 Task: Find connections with filter location Thornbury with filter topic #ContentMarketingwith filter profile language English with filter current company Cyient with filter school Sri Balaji University,Pune with filter industry Wind Electric Power Generation with filter service category Administrative with filter keywords title Mail Carrier
Action: Mouse moved to (513, 96)
Screenshot: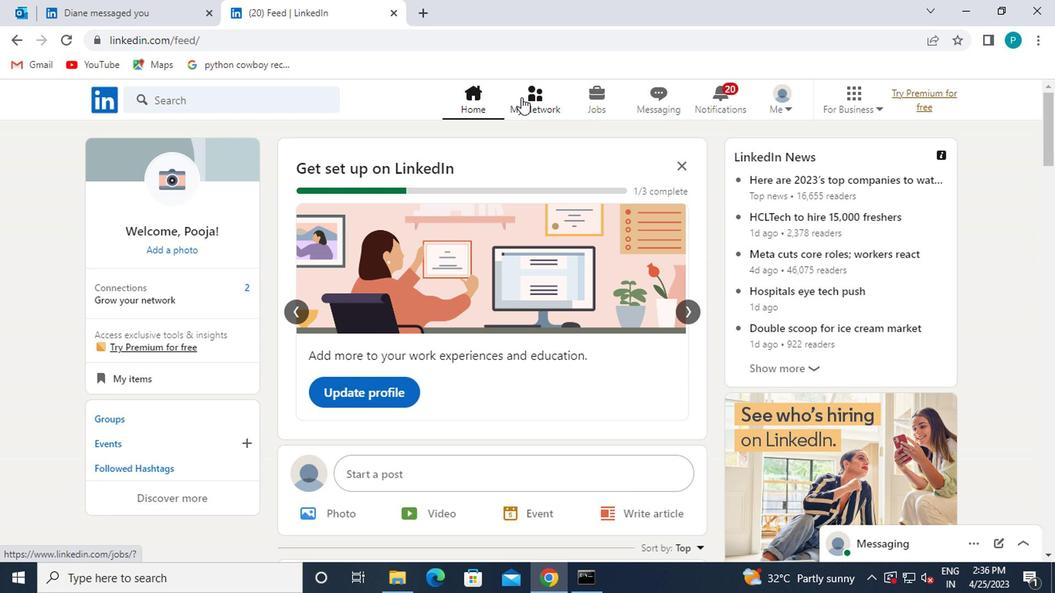 
Action: Mouse pressed left at (513, 96)
Screenshot: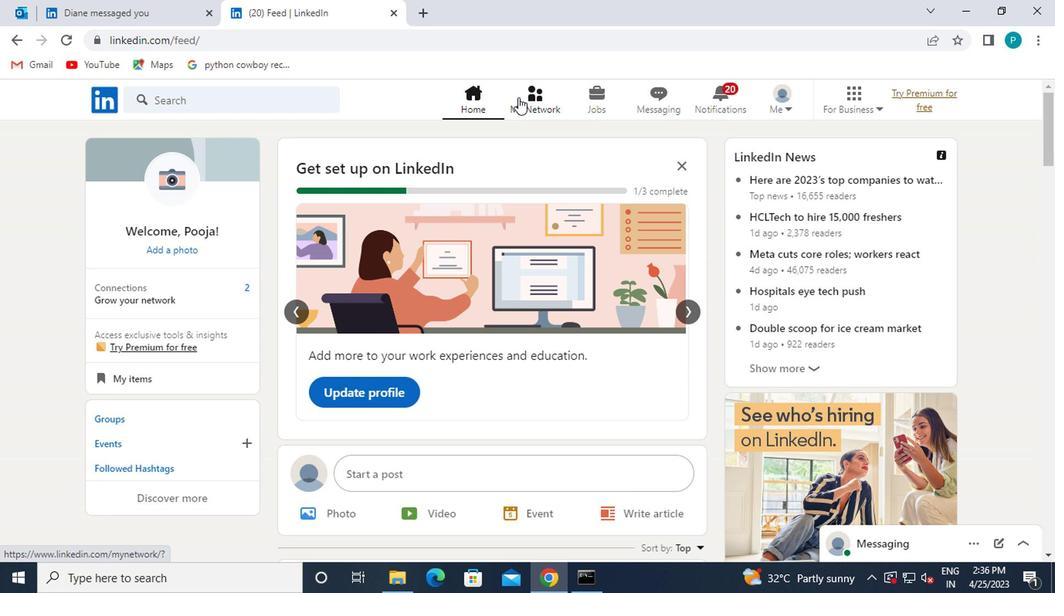 
Action: Mouse moved to (525, 96)
Screenshot: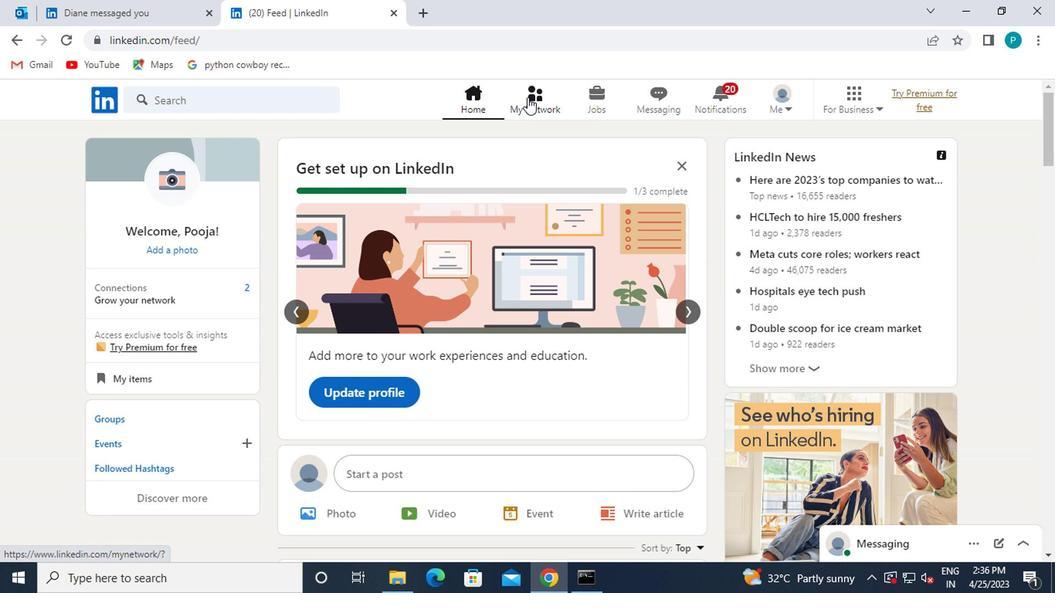 
Action: Mouse pressed left at (525, 96)
Screenshot: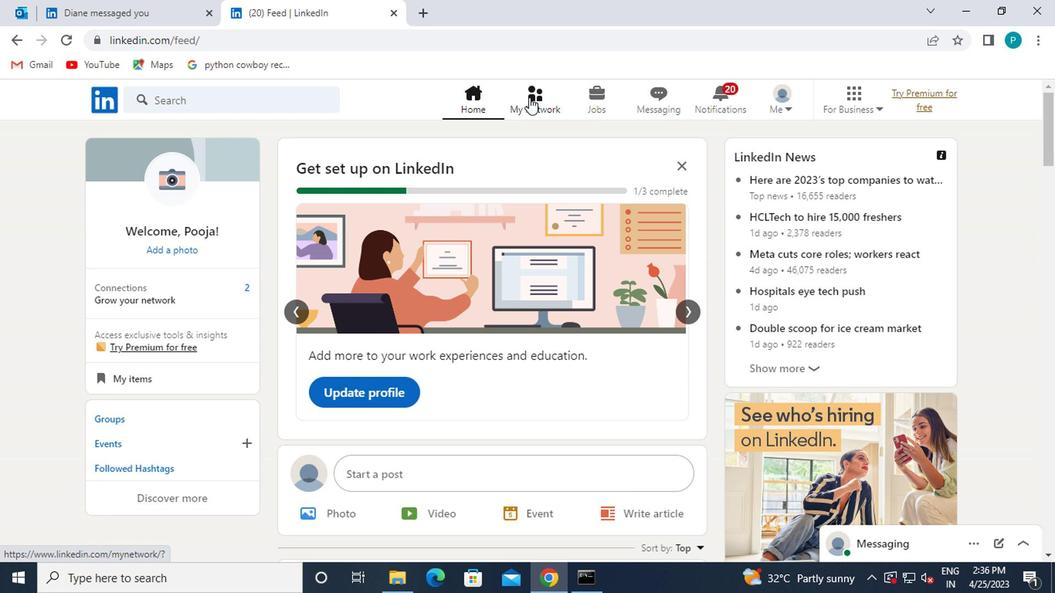 
Action: Mouse moved to (219, 176)
Screenshot: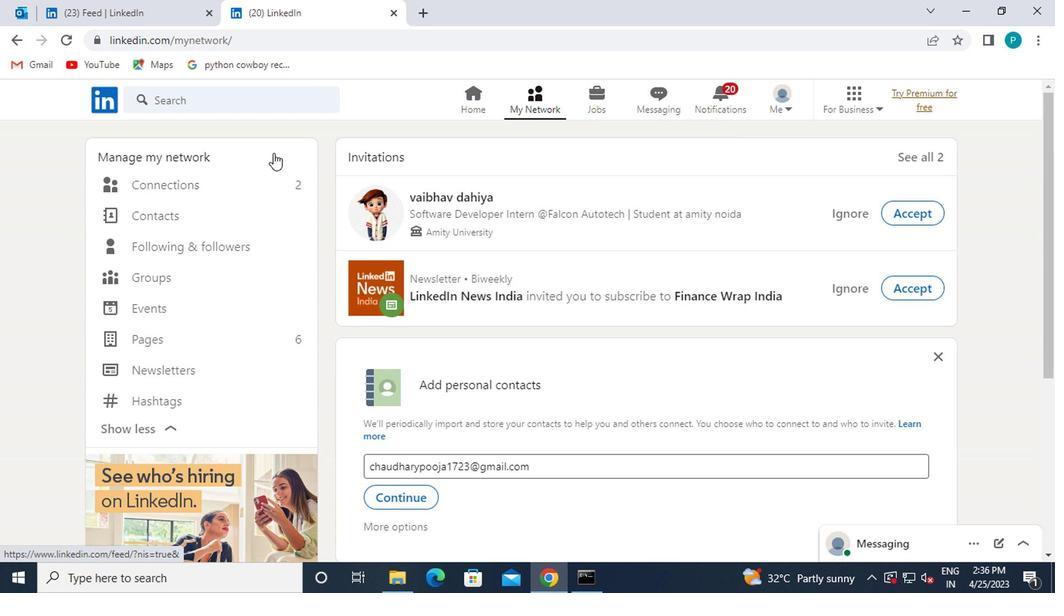 
Action: Mouse pressed left at (219, 176)
Screenshot: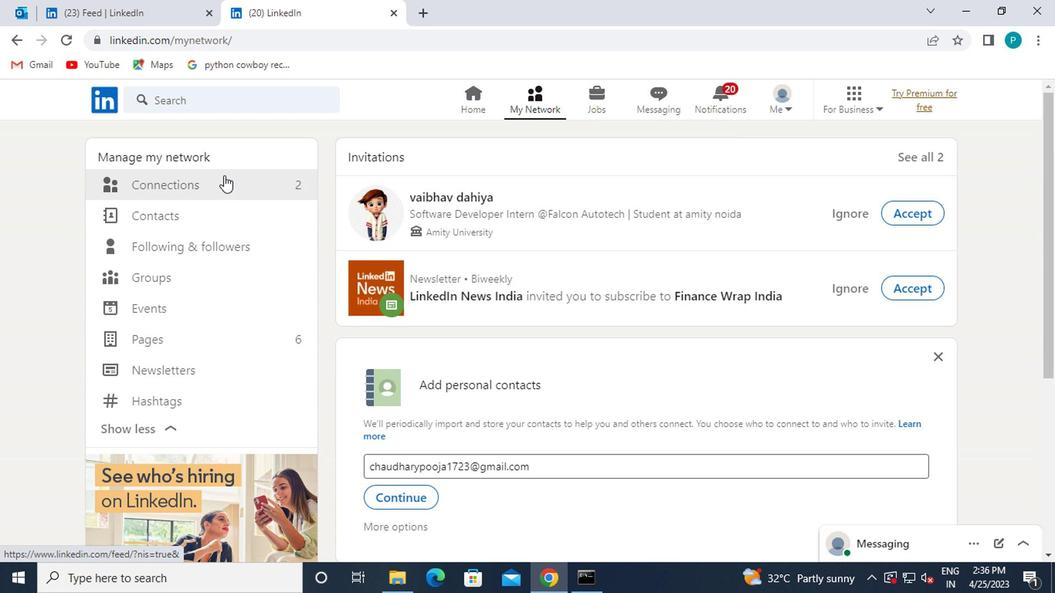 
Action: Mouse moved to (610, 186)
Screenshot: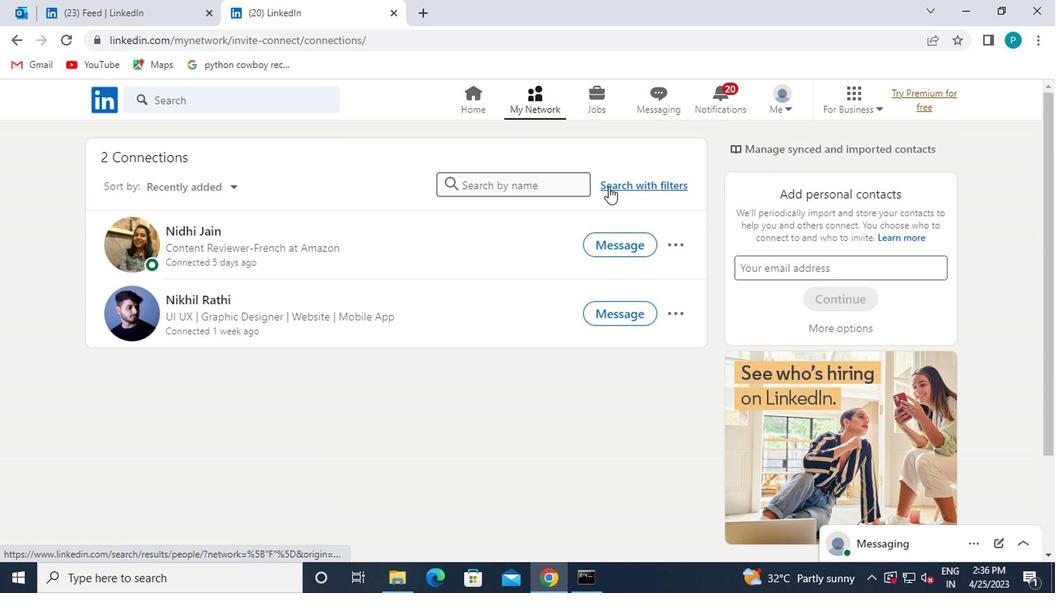 
Action: Mouse pressed left at (610, 186)
Screenshot: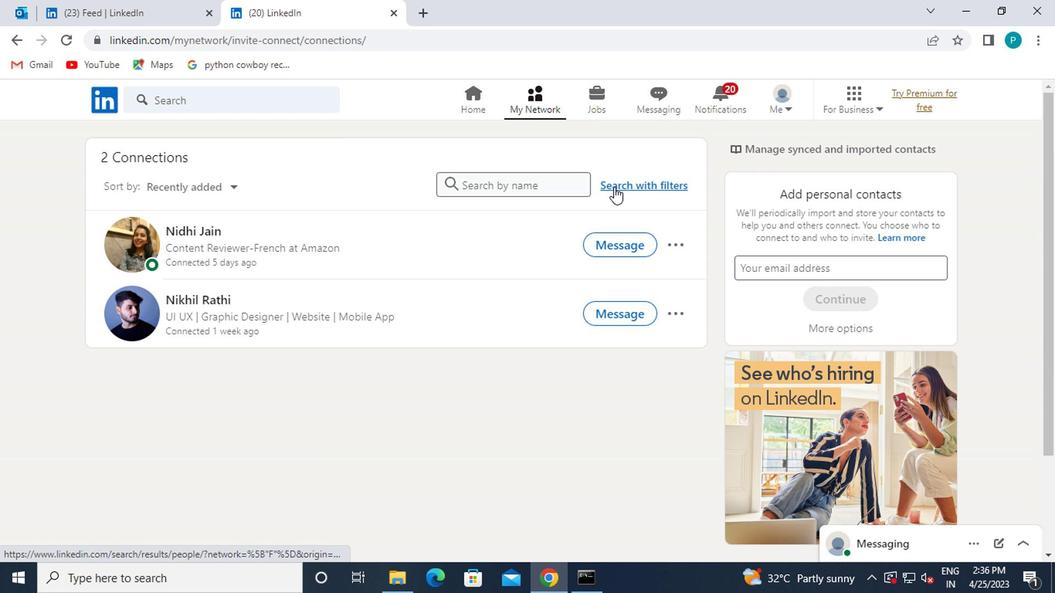 
Action: Mouse moved to (516, 144)
Screenshot: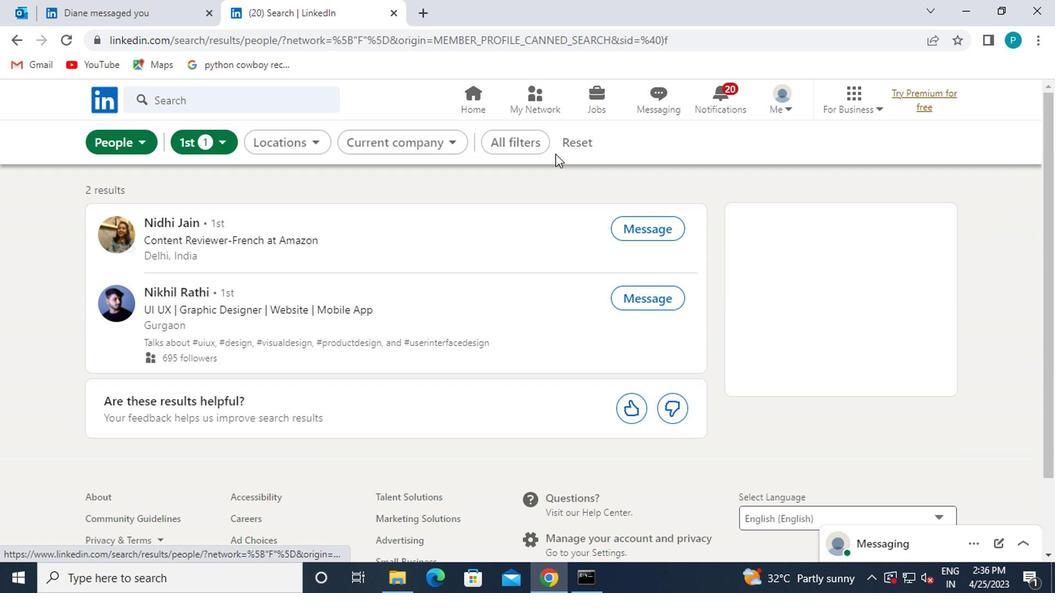 
Action: Mouse pressed left at (516, 144)
Screenshot: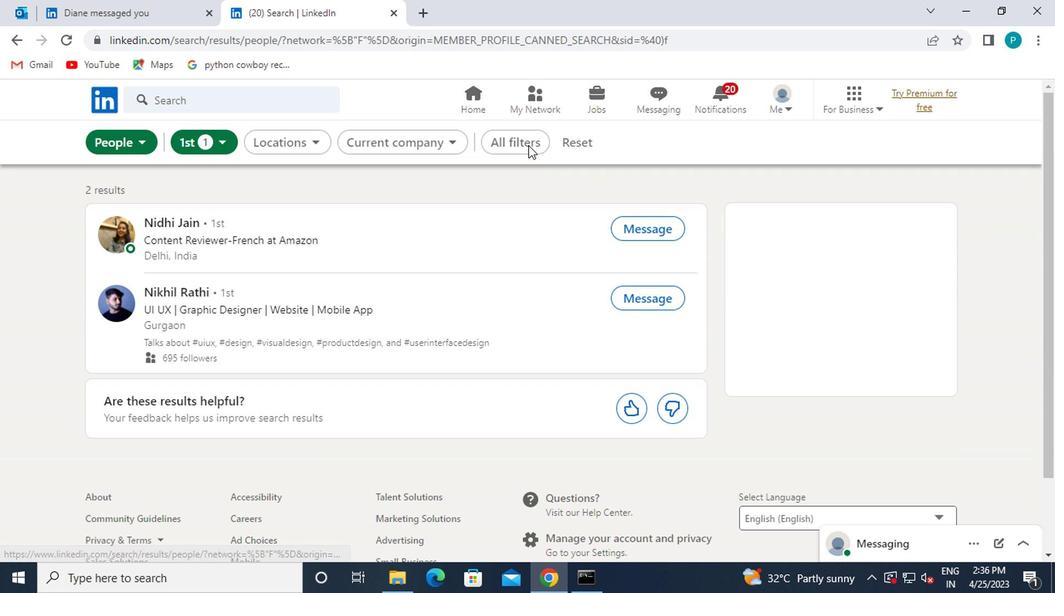 
Action: Mouse moved to (728, 407)
Screenshot: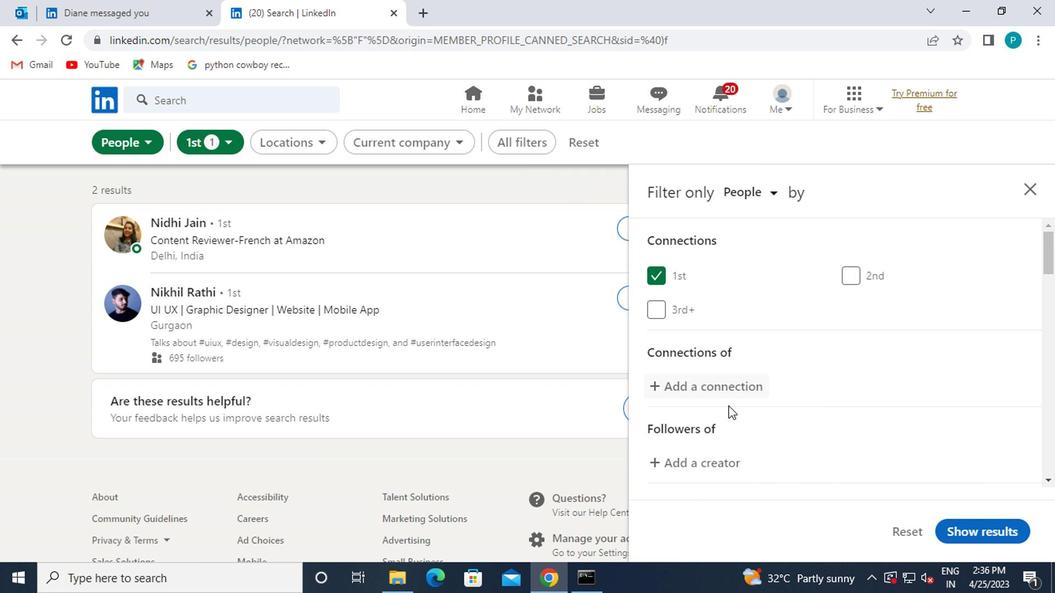 
Action: Mouse scrolled (728, 407) with delta (0, 0)
Screenshot: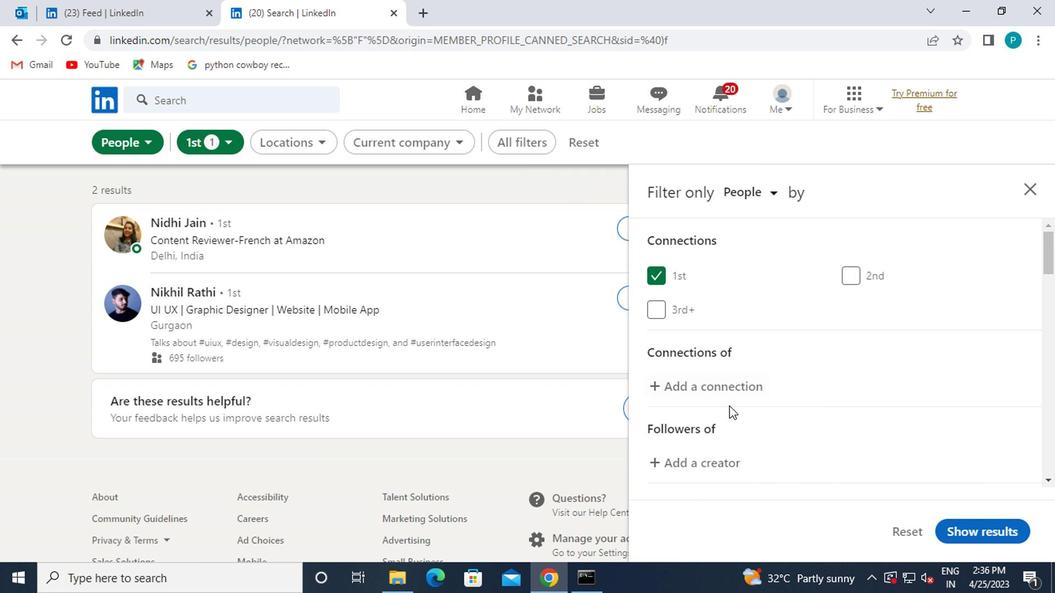 
Action: Mouse scrolled (728, 407) with delta (0, 0)
Screenshot: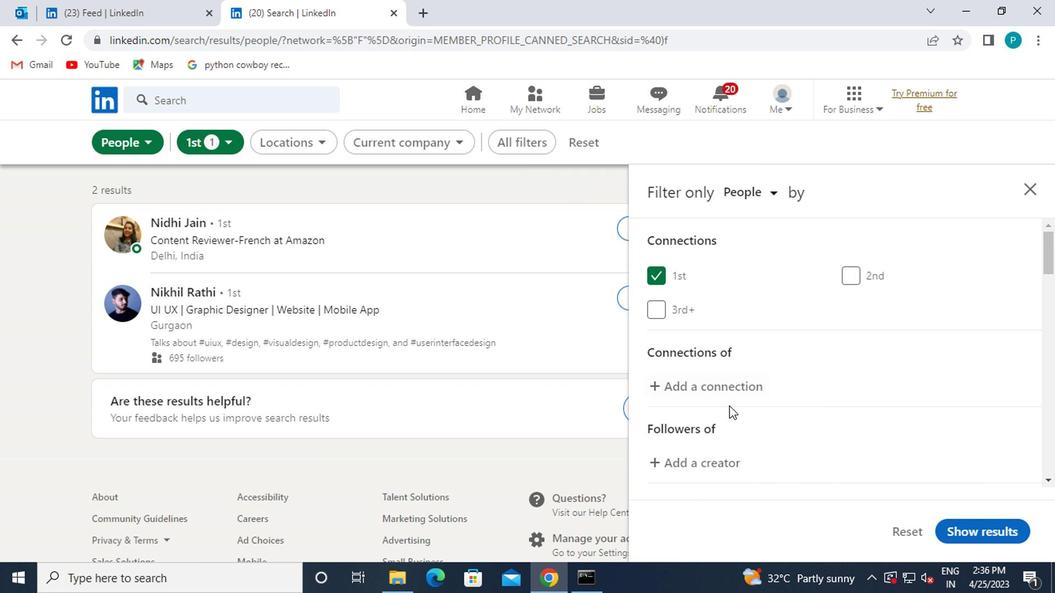 
Action: Mouse scrolled (728, 407) with delta (0, 0)
Screenshot: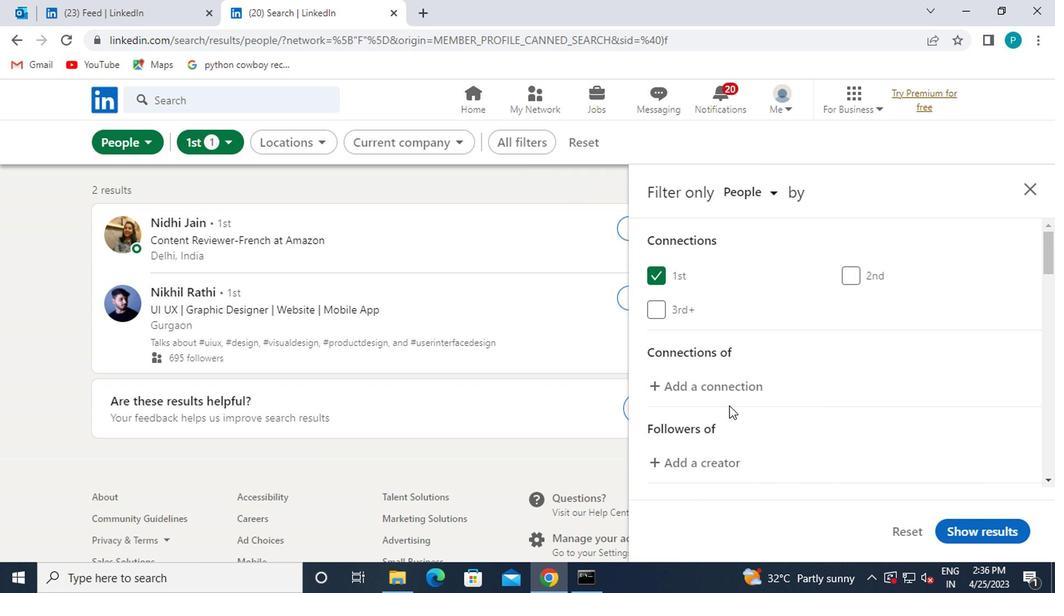 
Action: Mouse moved to (868, 380)
Screenshot: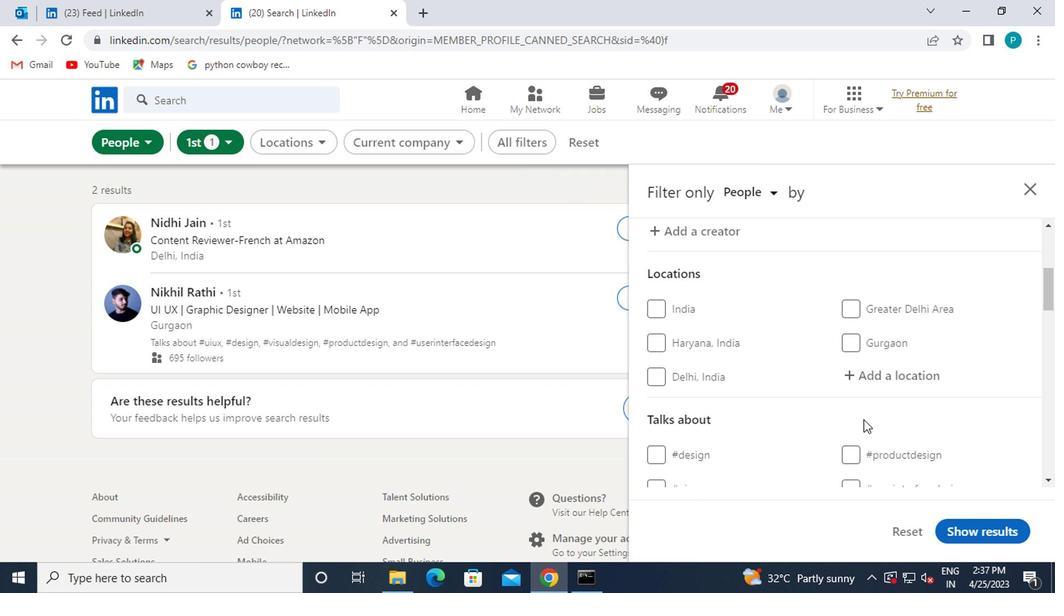 
Action: Mouse pressed left at (868, 380)
Screenshot: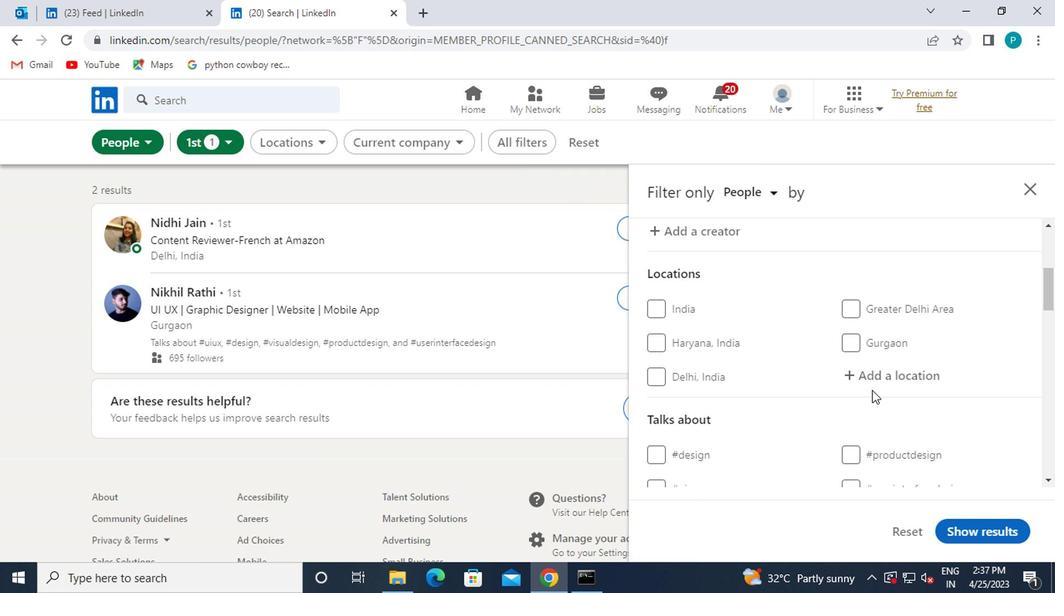 
Action: Key pressed thornbury
Screenshot: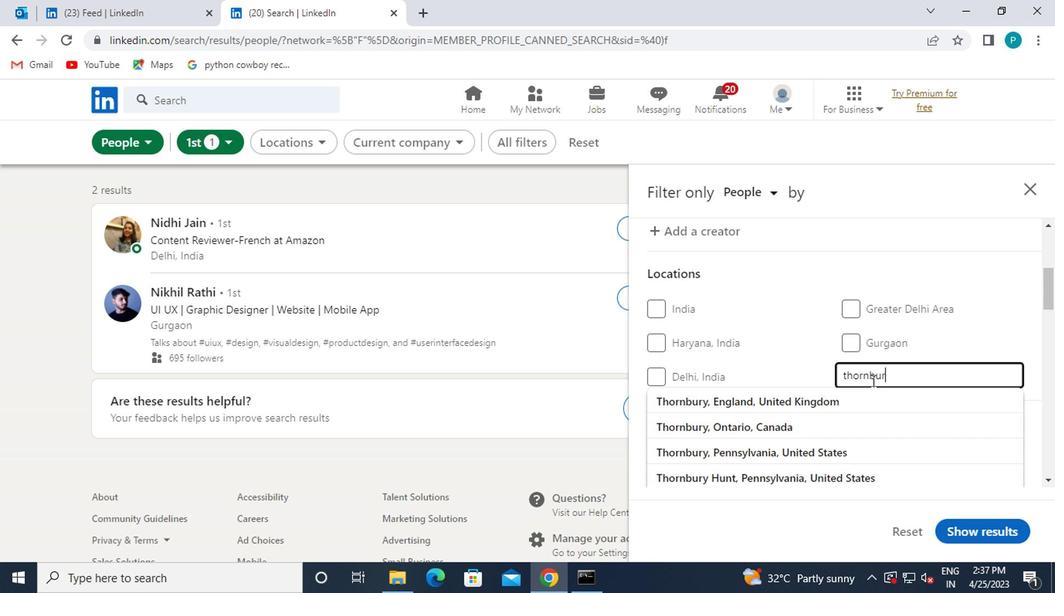 
Action: Mouse moved to (822, 396)
Screenshot: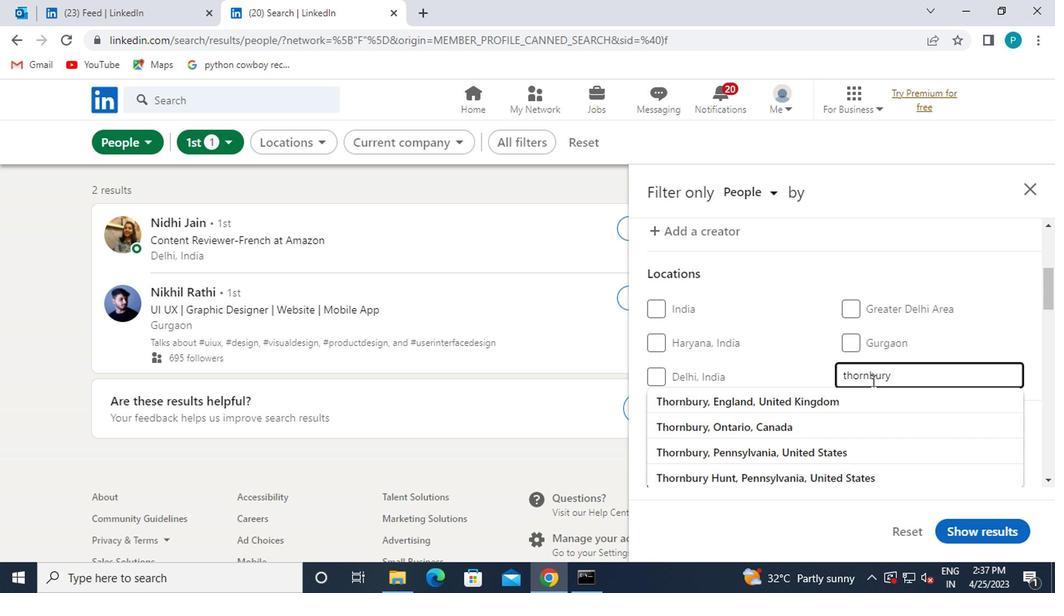 
Action: Mouse pressed left at (822, 396)
Screenshot: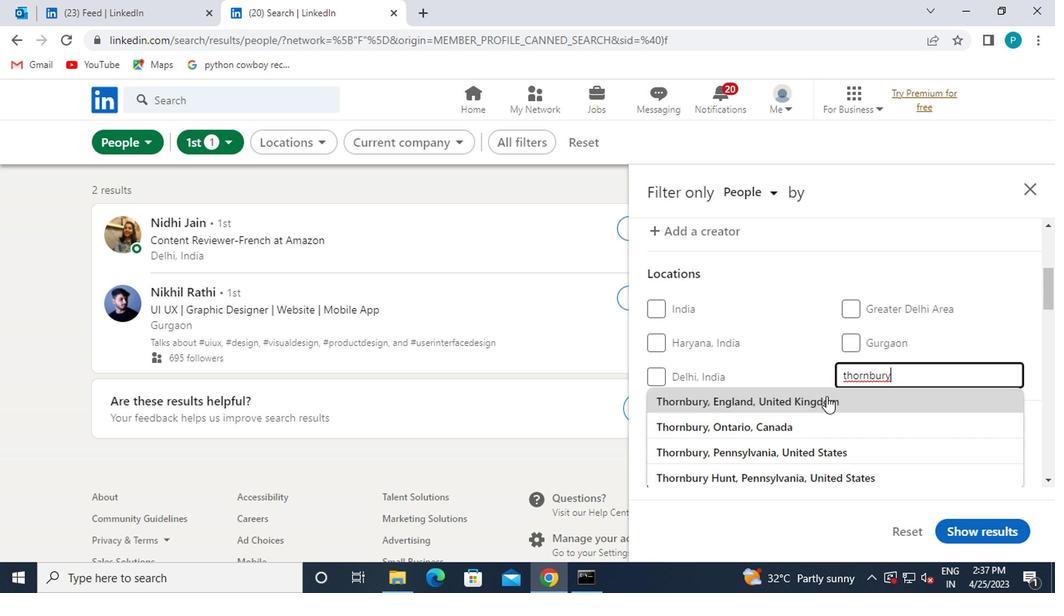 
Action: Mouse moved to (786, 415)
Screenshot: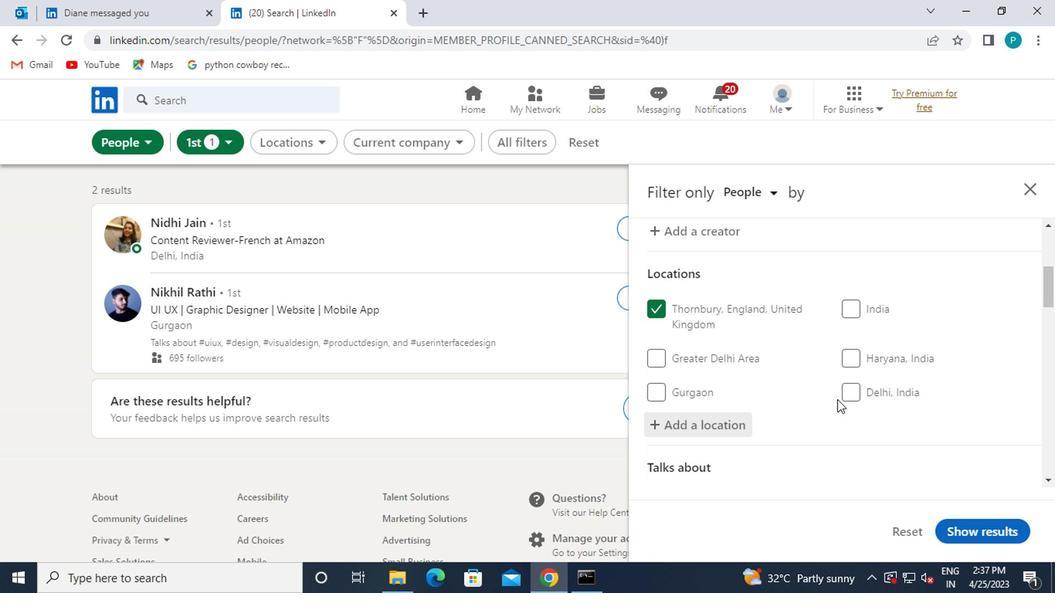 
Action: Mouse scrolled (786, 414) with delta (0, 0)
Screenshot: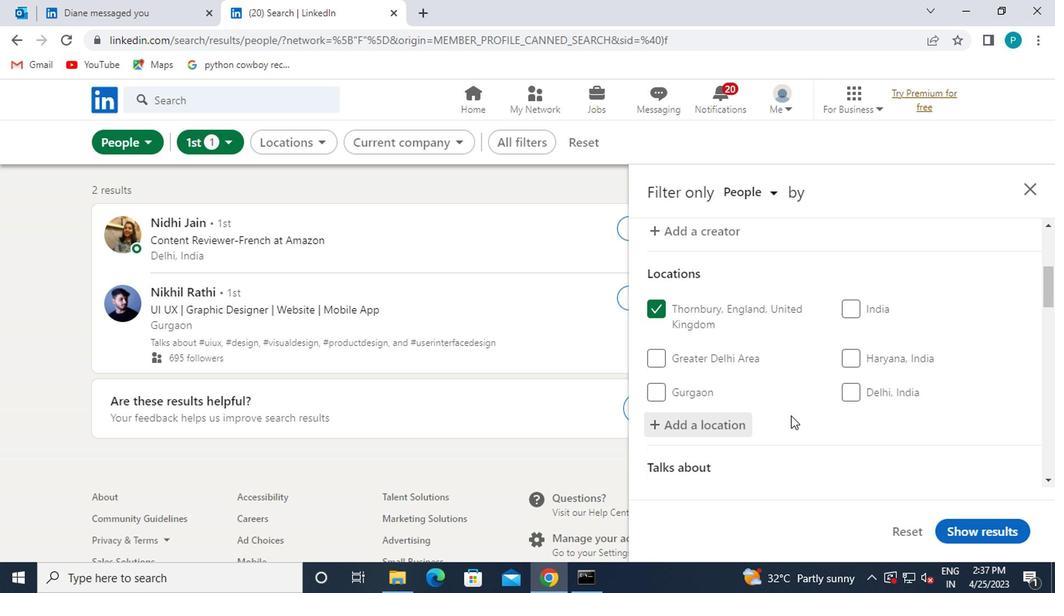 
Action: Mouse scrolled (786, 414) with delta (0, 0)
Screenshot: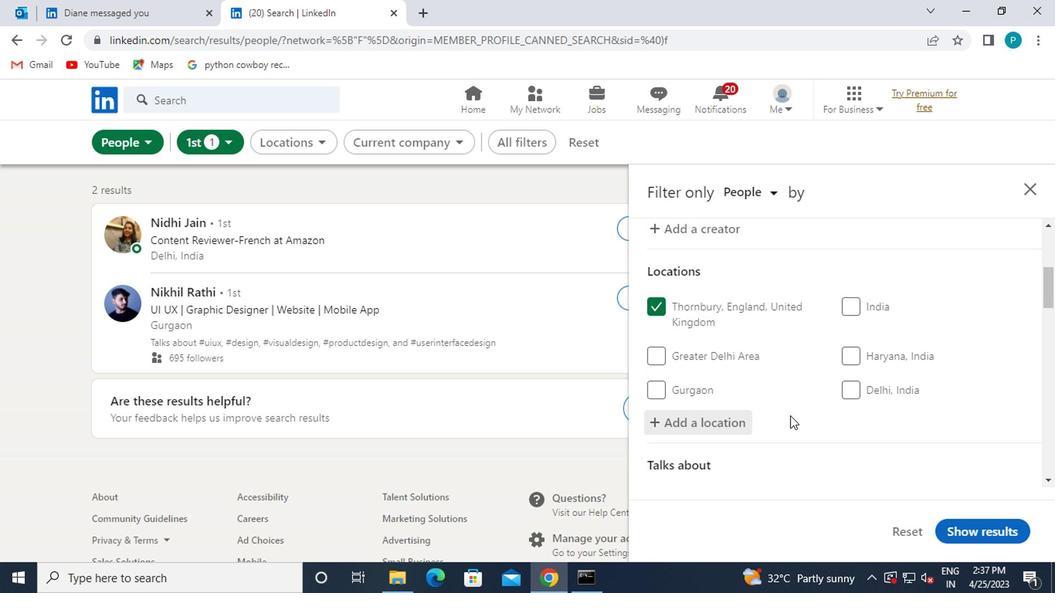 
Action: Mouse moved to (880, 420)
Screenshot: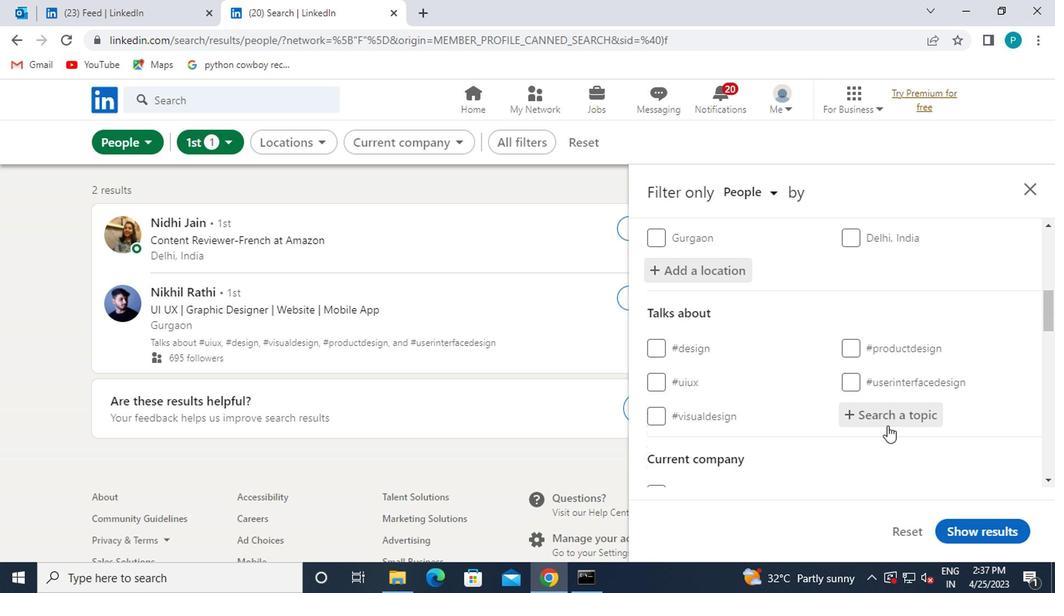 
Action: Mouse pressed left at (880, 420)
Screenshot: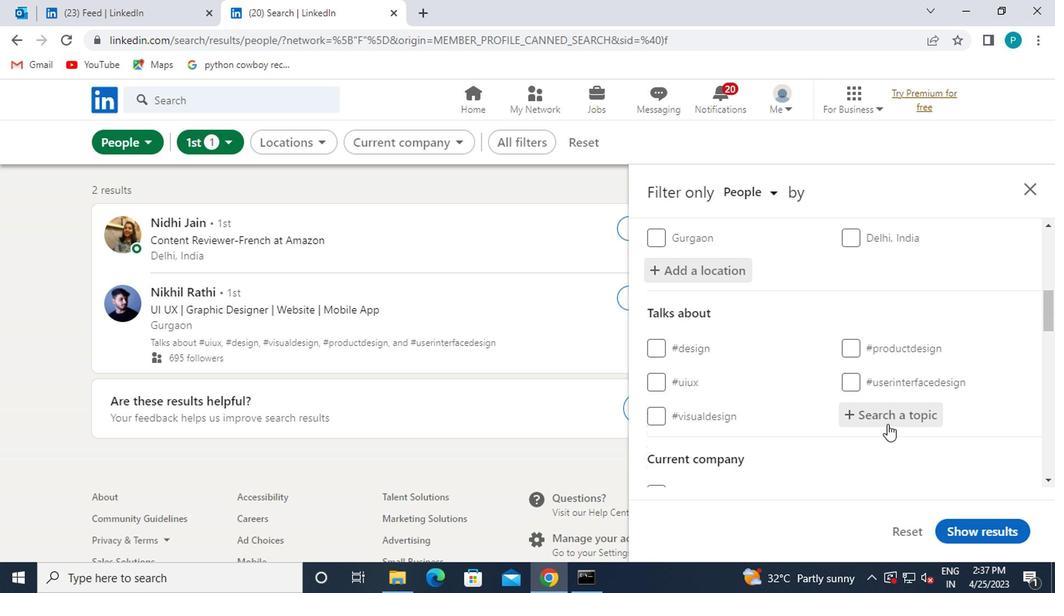 
Action: Key pressed <Key.shift><Key.shift><Key.shift><Key.shift><Key.shift><Key.shift><Key.shift><Key.shift>#
Screenshot: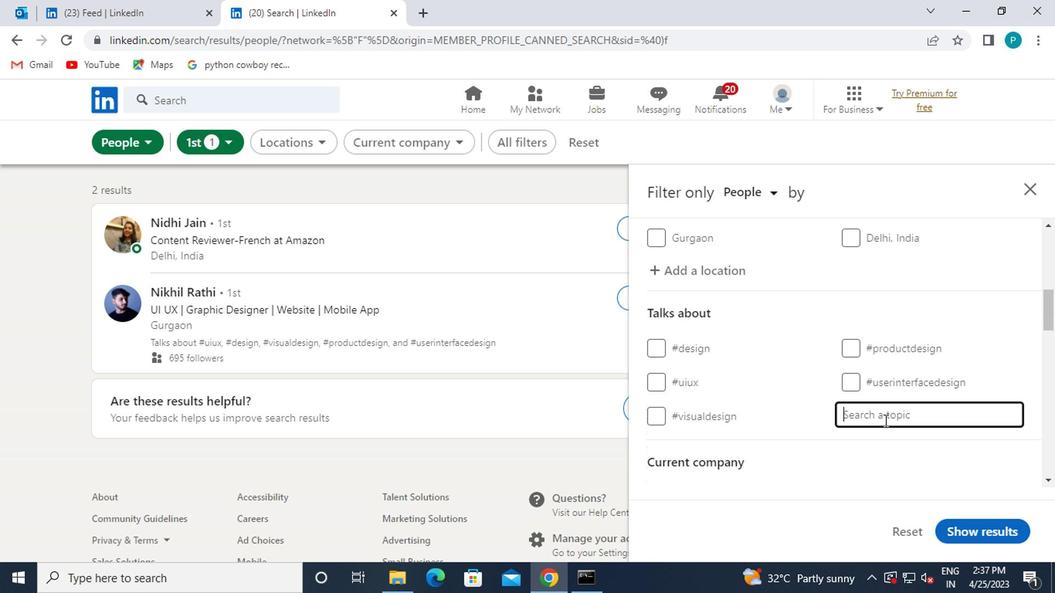 
Action: Mouse moved to (870, 409)
Screenshot: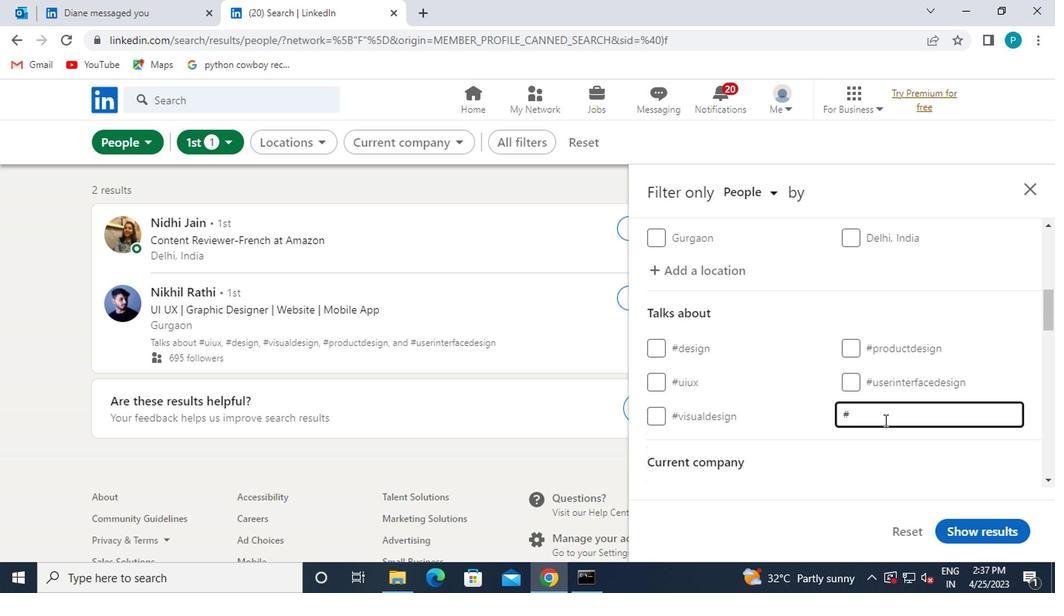 
Action: Key pressed <Key.caps_lock>
Screenshot: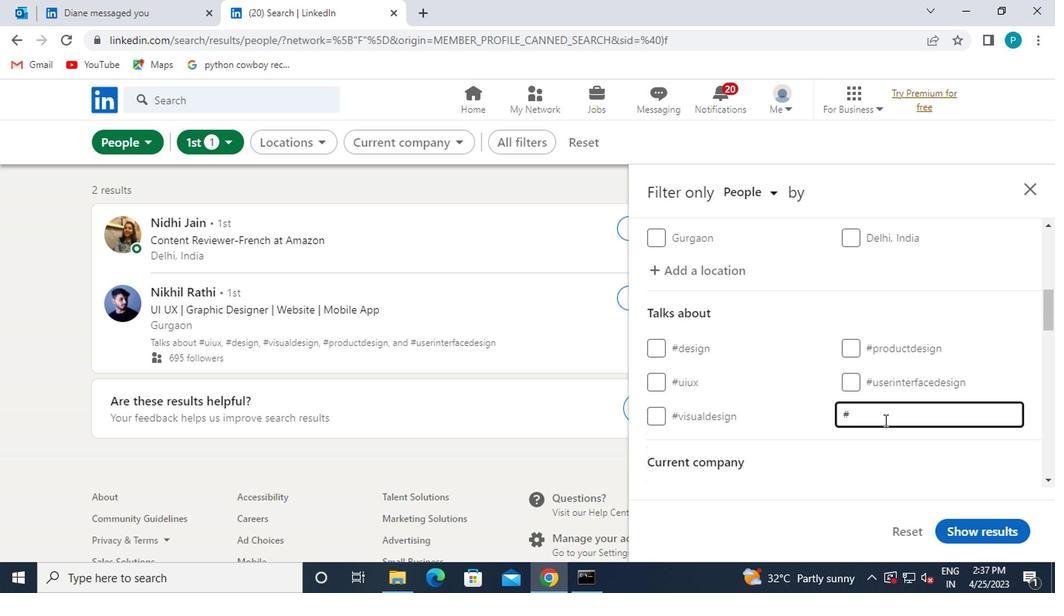 
Action: Mouse moved to (864, 401)
Screenshot: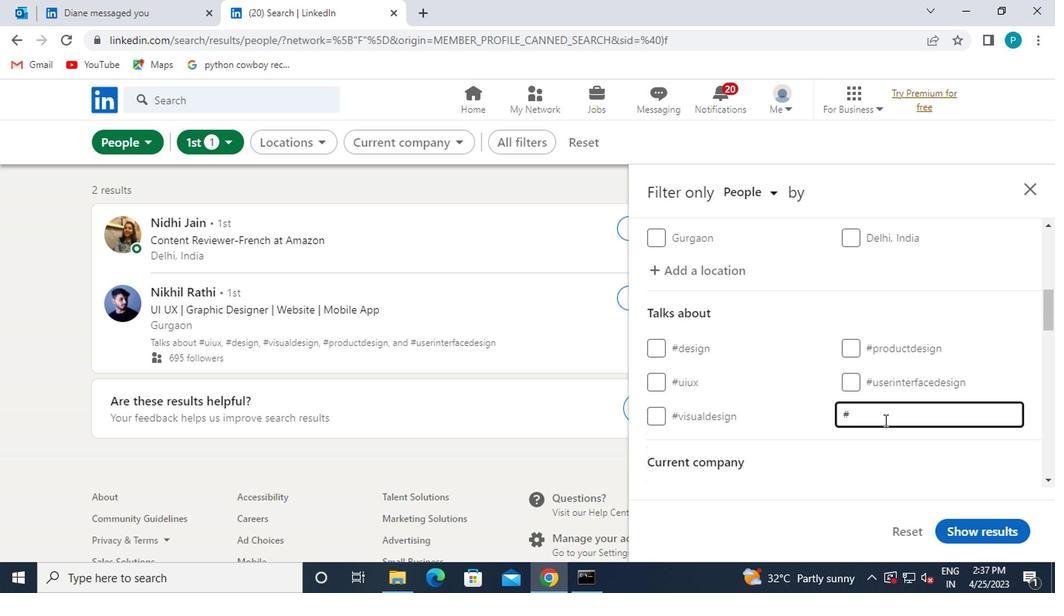 
Action: Key pressed C<Key.caps_lock>ON
Screenshot: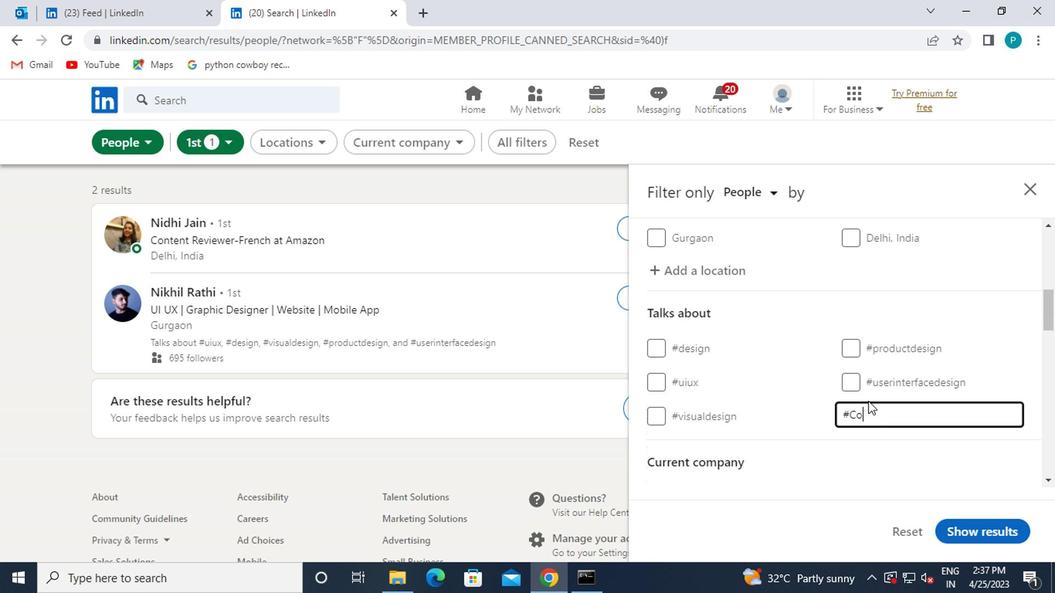 
Action: Mouse moved to (861, 394)
Screenshot: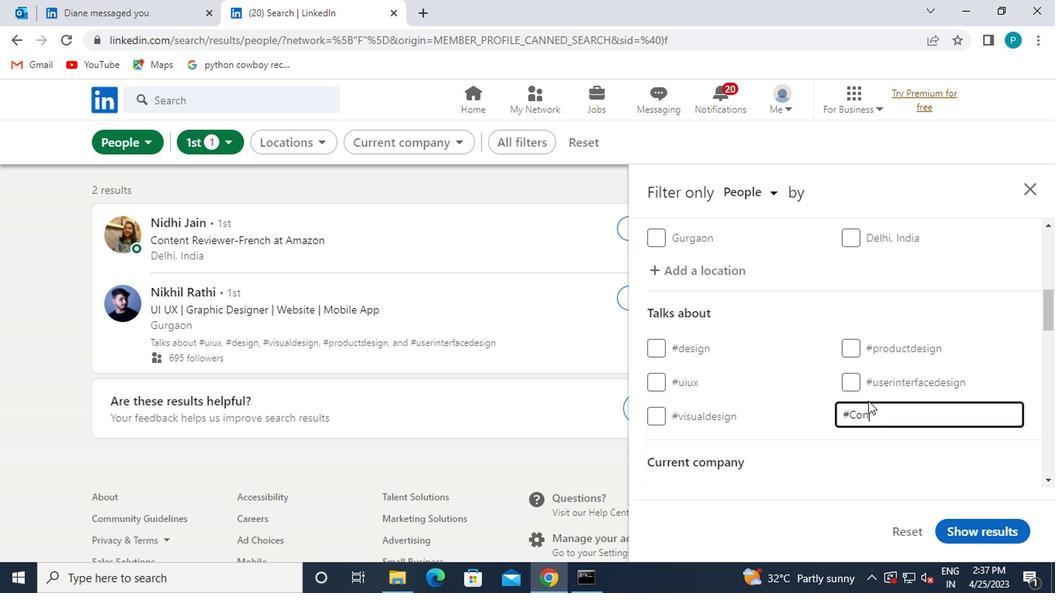 
Action: Key pressed T
Screenshot: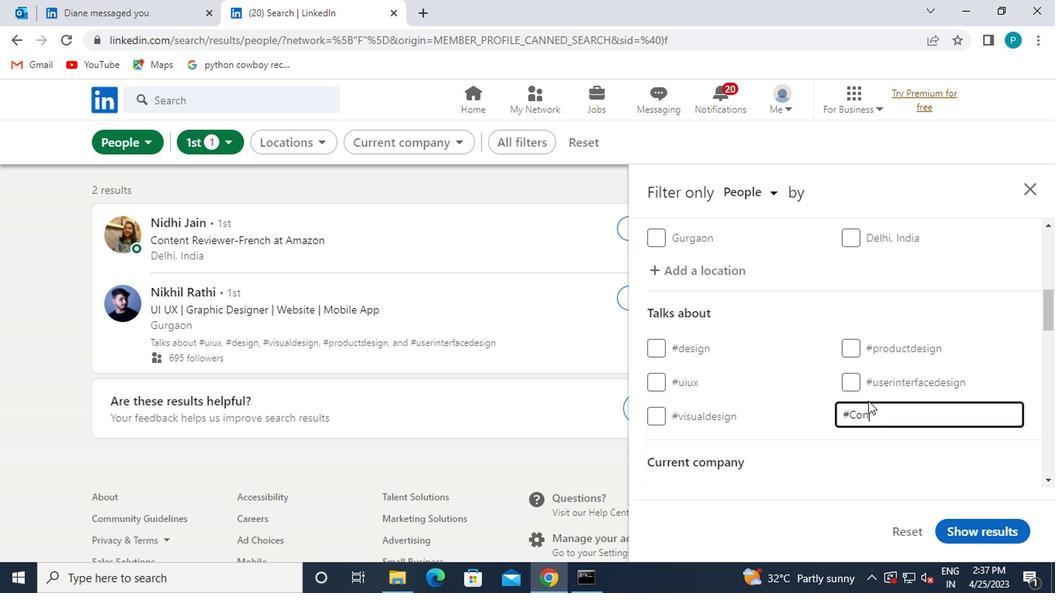 
Action: Mouse moved to (857, 384)
Screenshot: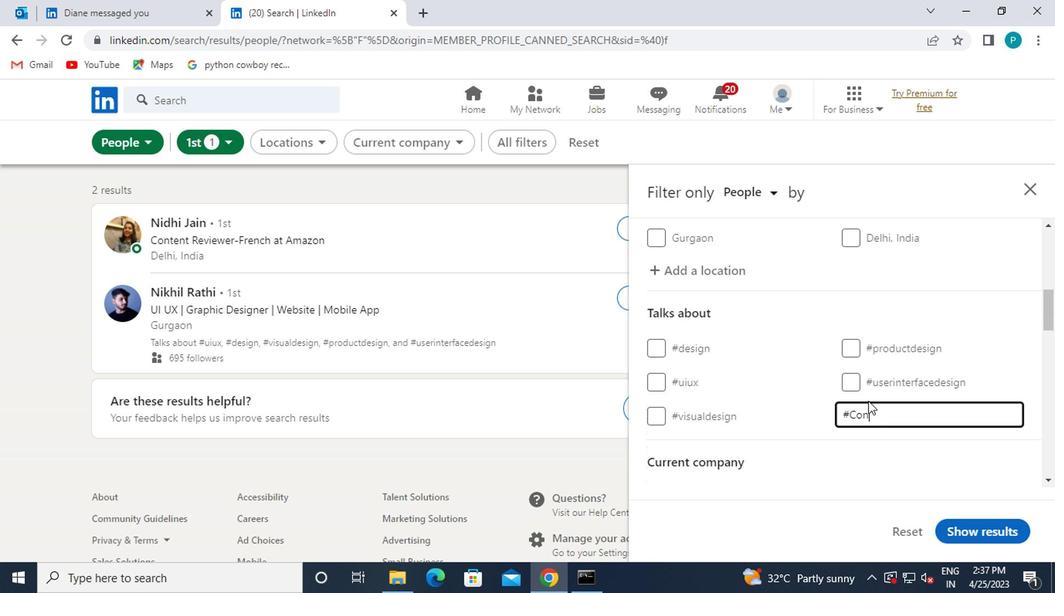 
Action: Key pressed ENT<Key.caps_lock>M<Key.caps_lock>ARKETING
Screenshot: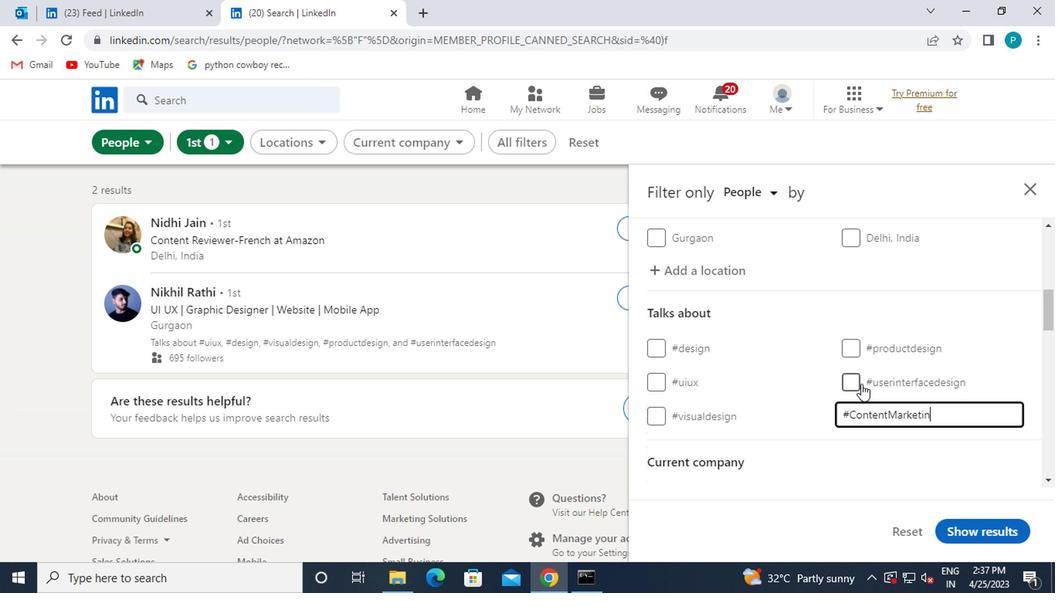 
Action: Mouse moved to (809, 411)
Screenshot: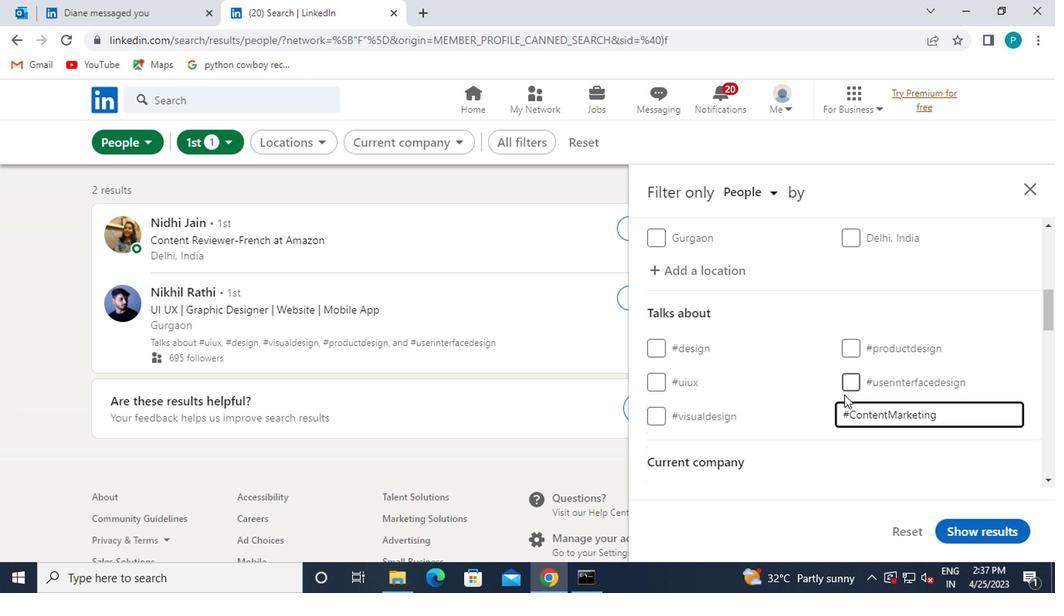 
Action: Mouse scrolled (809, 411) with delta (0, 0)
Screenshot: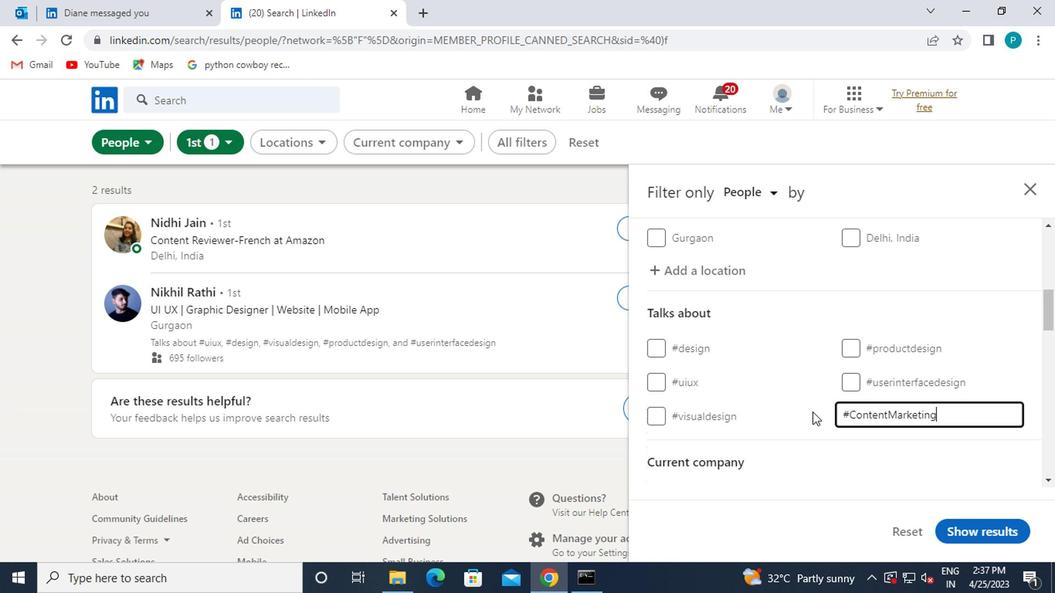 
Action: Mouse scrolled (809, 411) with delta (0, 0)
Screenshot: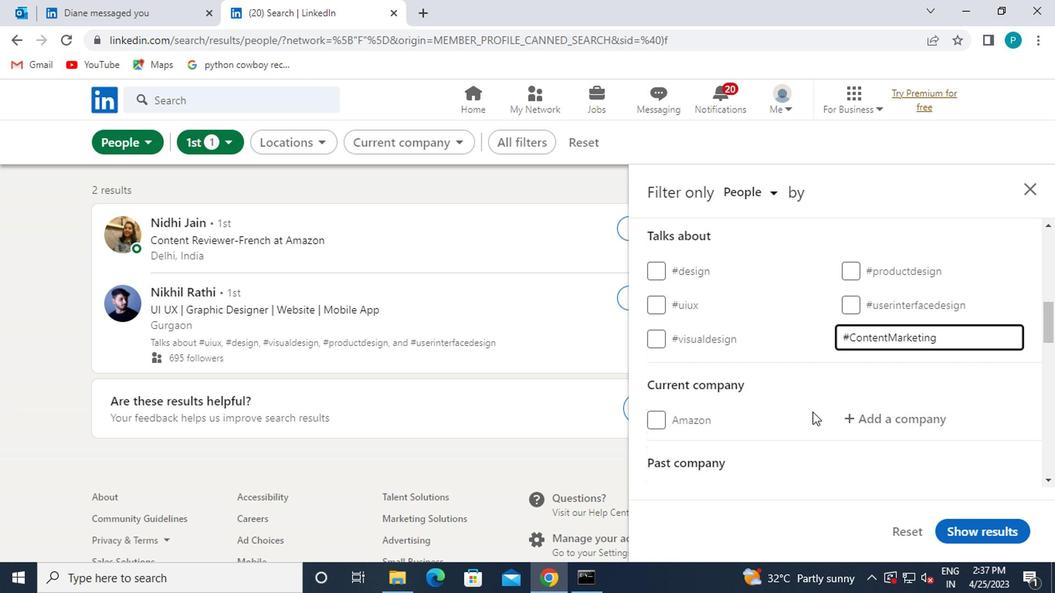
Action: Mouse moved to (867, 359)
Screenshot: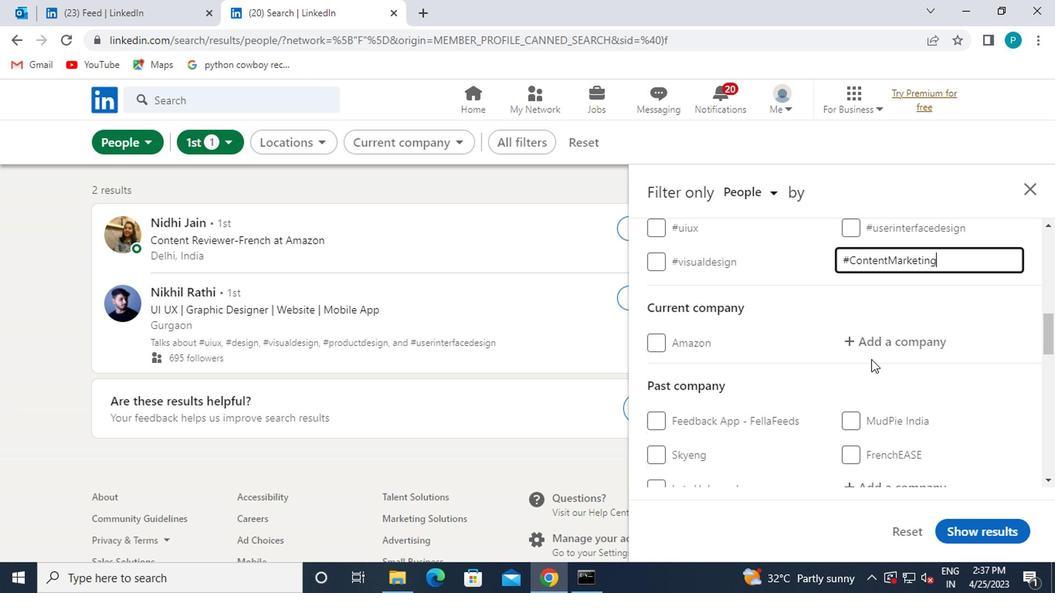 
Action: Mouse pressed left at (867, 359)
Screenshot: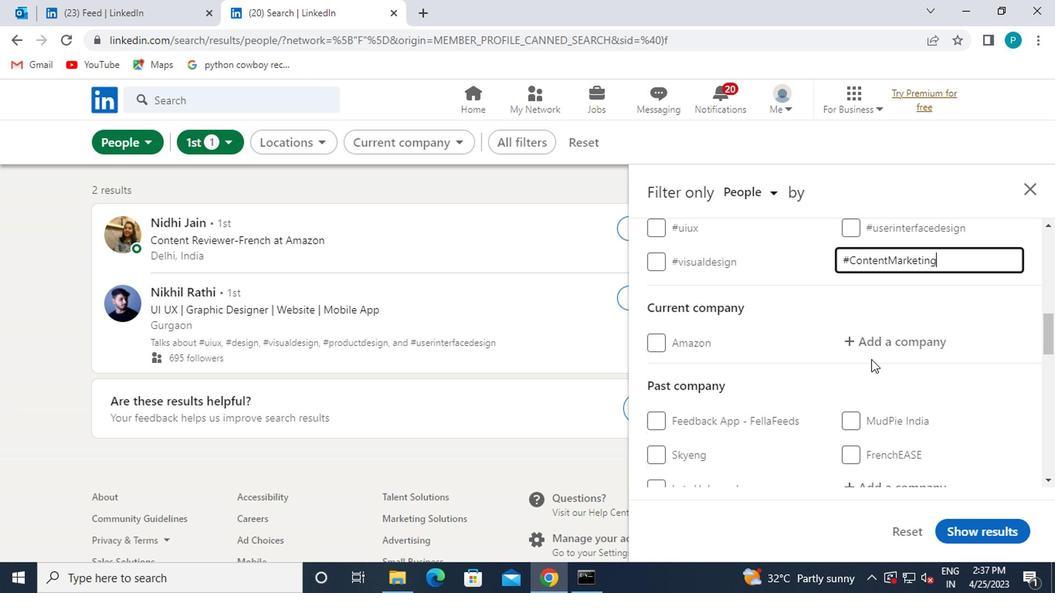 
Action: Mouse moved to (865, 349)
Screenshot: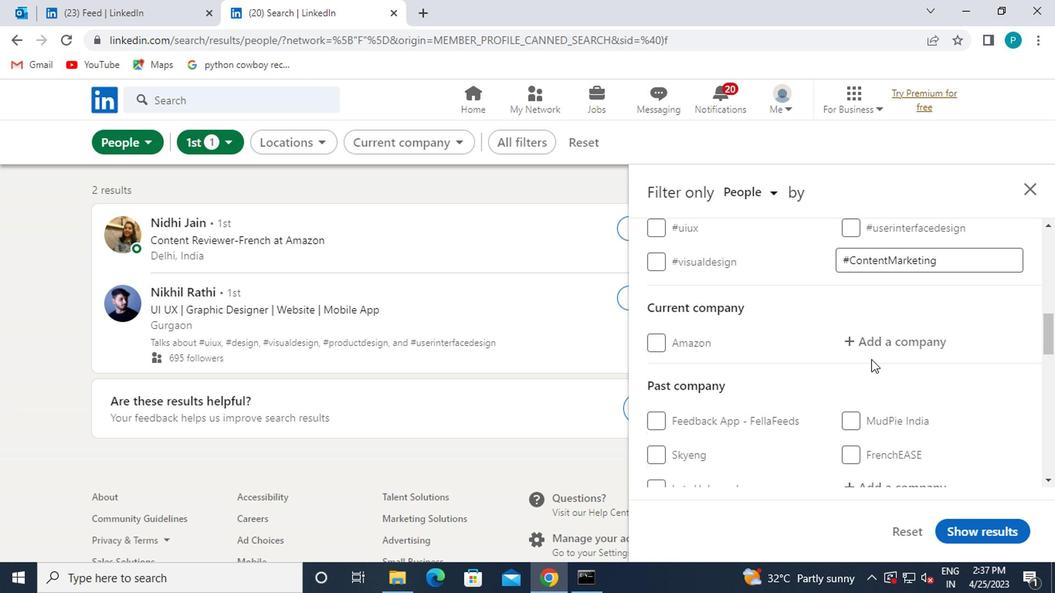
Action: Mouse pressed left at (865, 349)
Screenshot: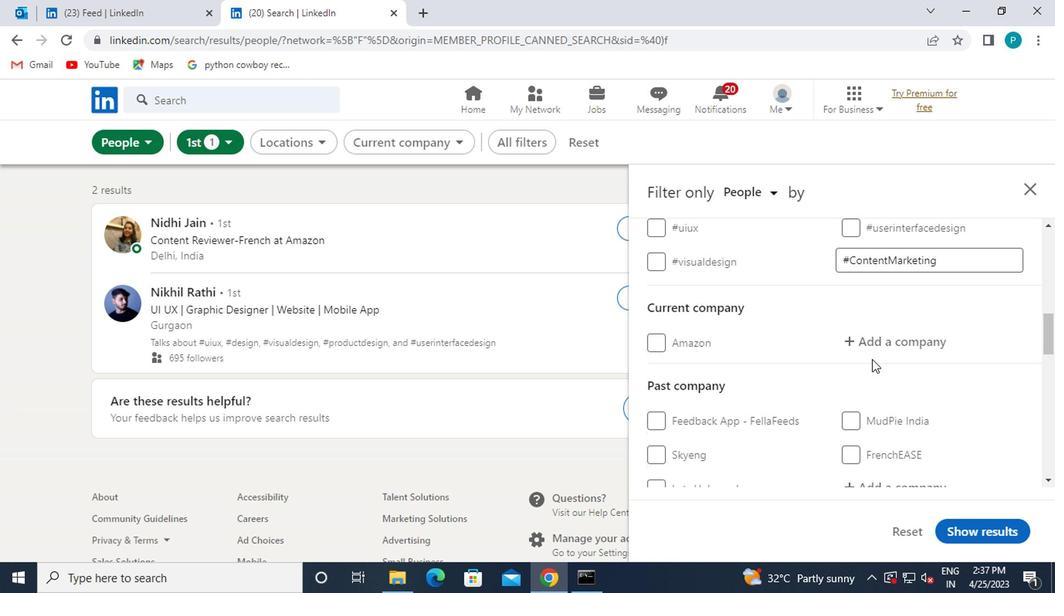 
Action: Mouse moved to (744, 305)
Screenshot: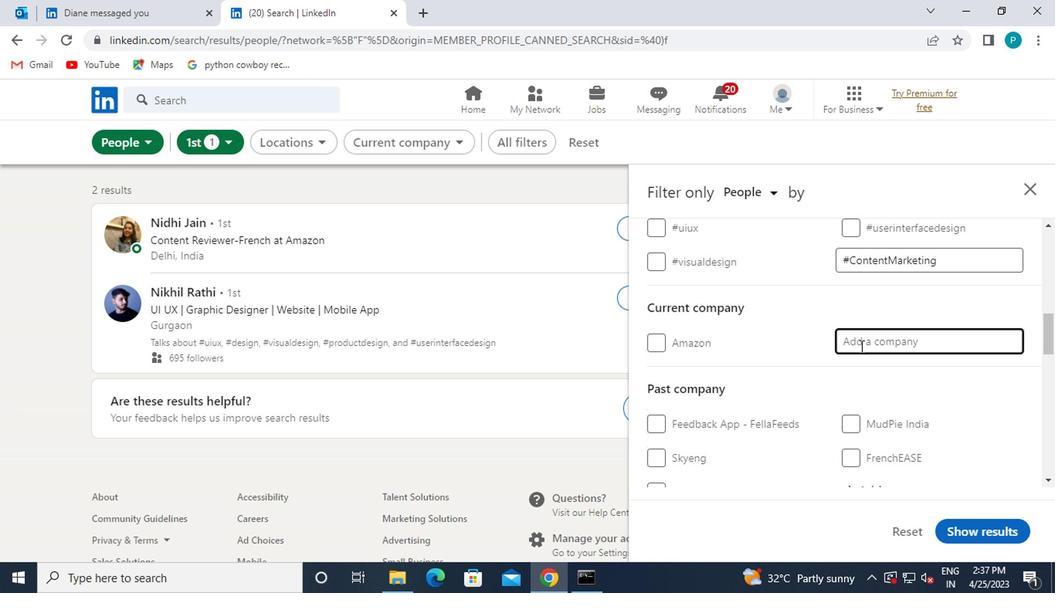 
Action: Key pressed CYIENT
Screenshot: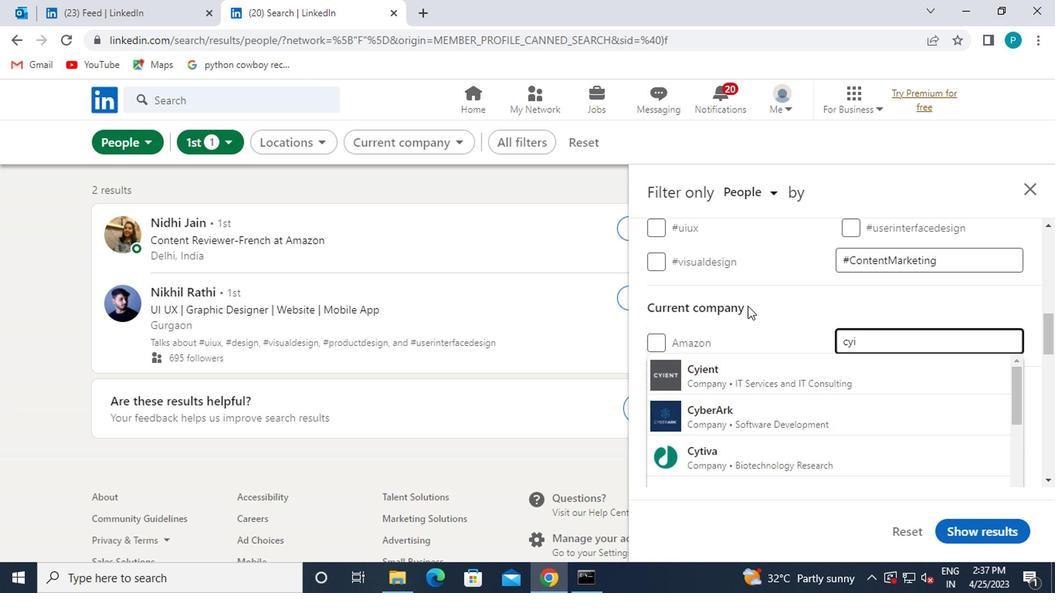 
Action: Mouse moved to (726, 373)
Screenshot: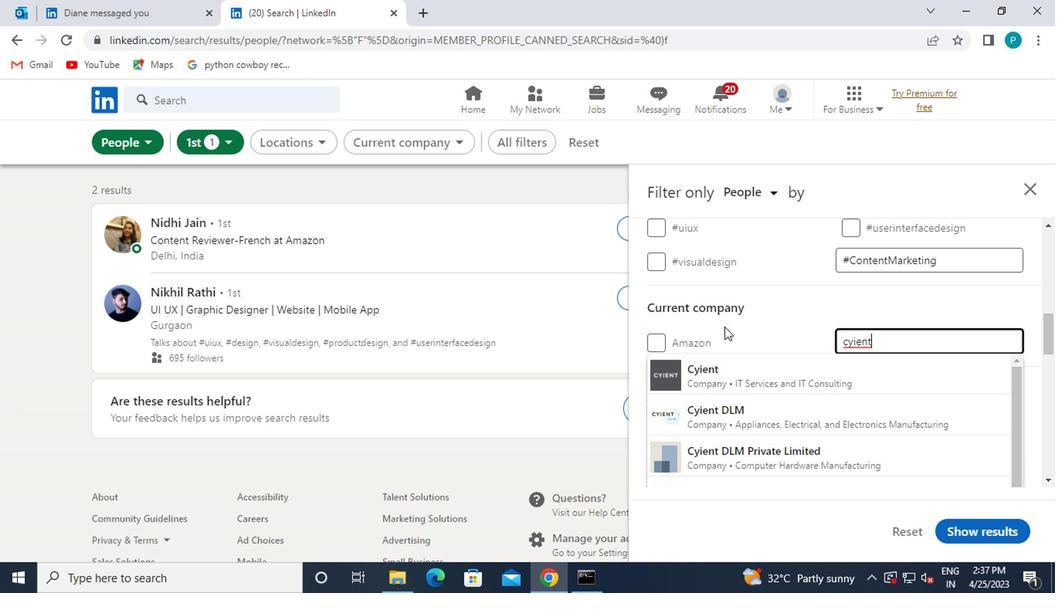 
Action: Mouse pressed left at (726, 373)
Screenshot: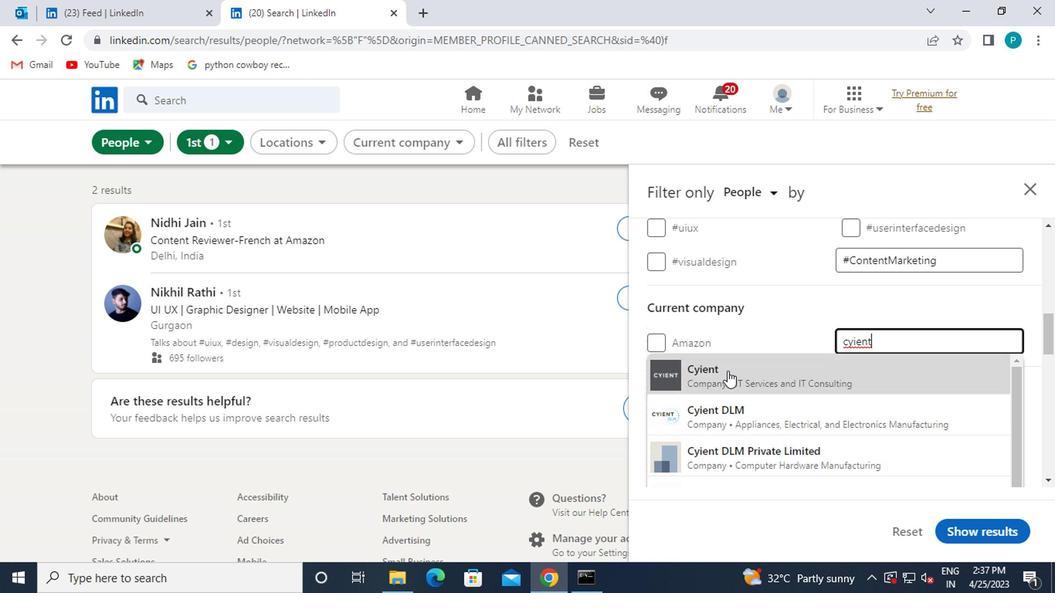 
Action: Mouse scrolled (726, 373) with delta (0, 0)
Screenshot: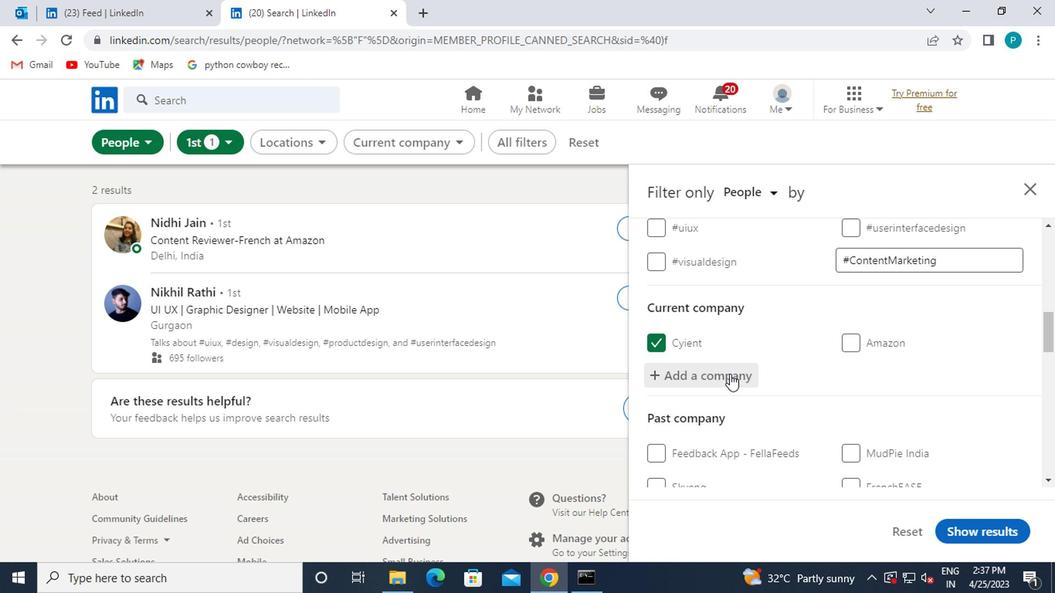 
Action: Mouse scrolled (726, 373) with delta (0, 0)
Screenshot: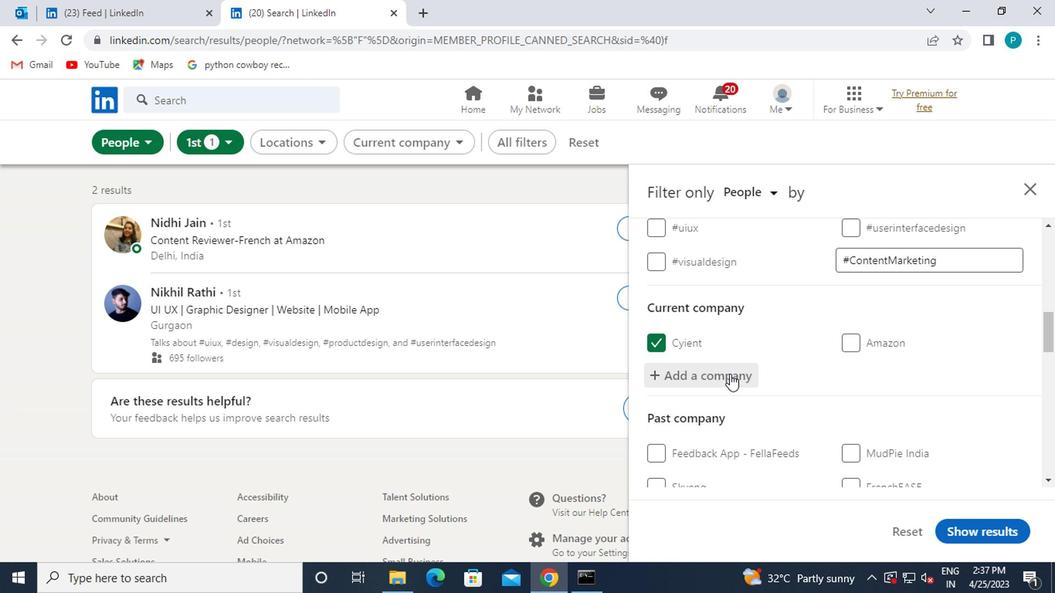 
Action: Mouse moved to (747, 369)
Screenshot: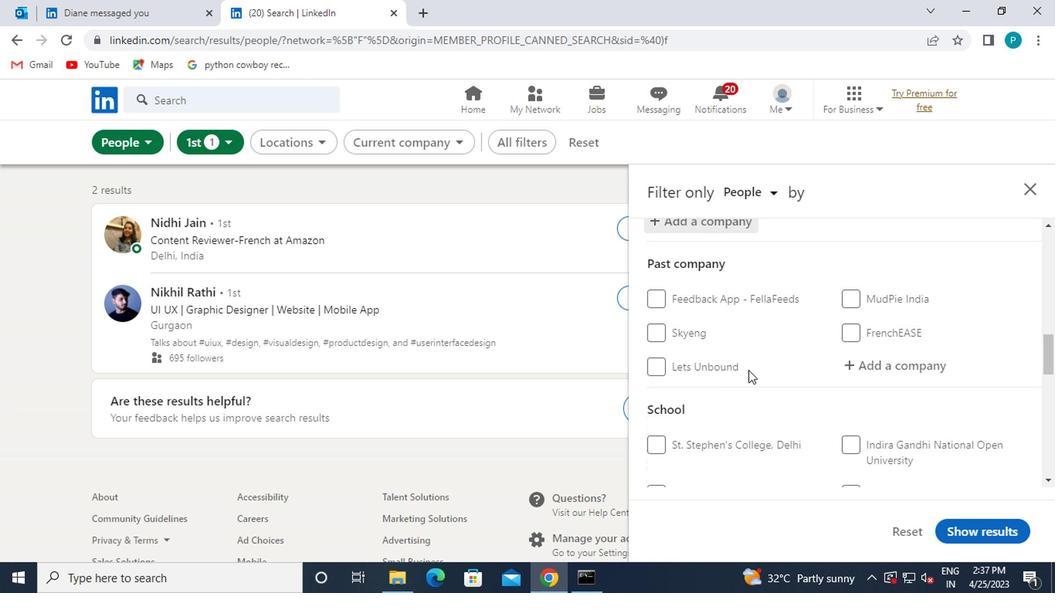 
Action: Mouse scrolled (747, 368) with delta (0, -1)
Screenshot: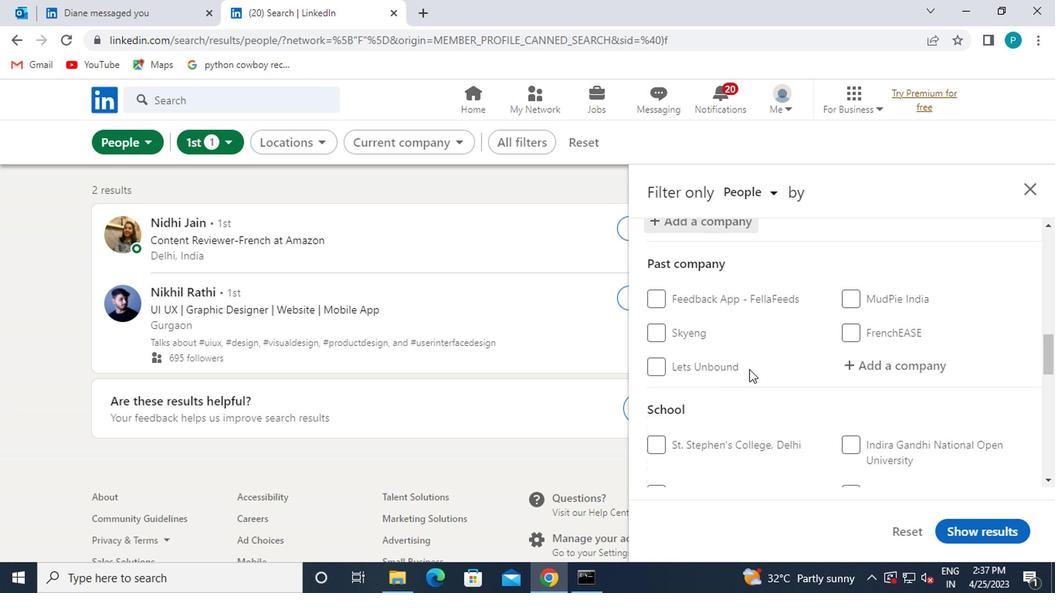 
Action: Mouse scrolled (747, 368) with delta (0, -1)
Screenshot: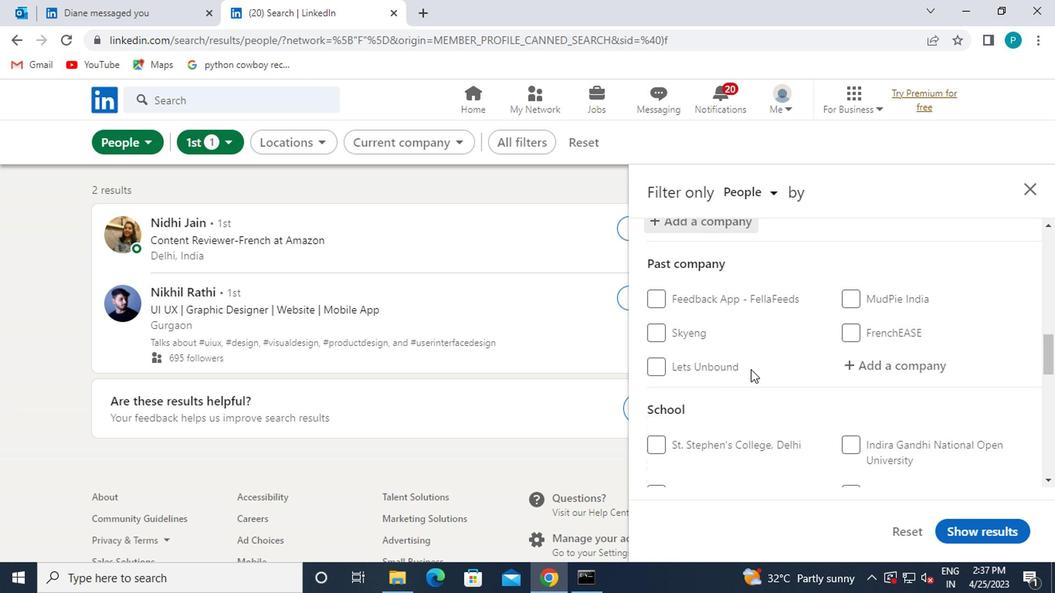 
Action: Mouse moved to (853, 385)
Screenshot: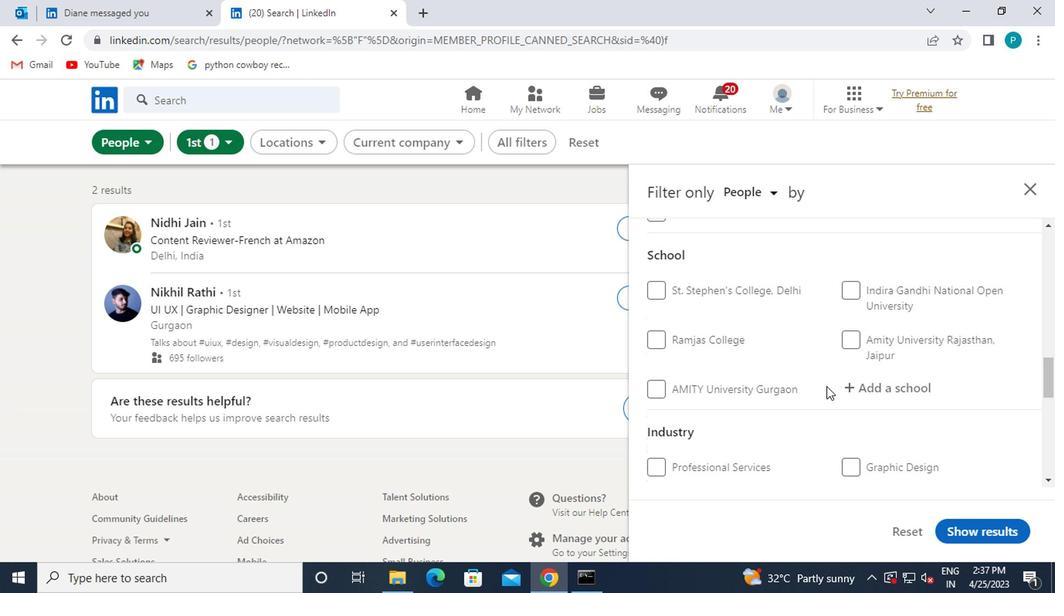 
Action: Mouse pressed left at (853, 385)
Screenshot: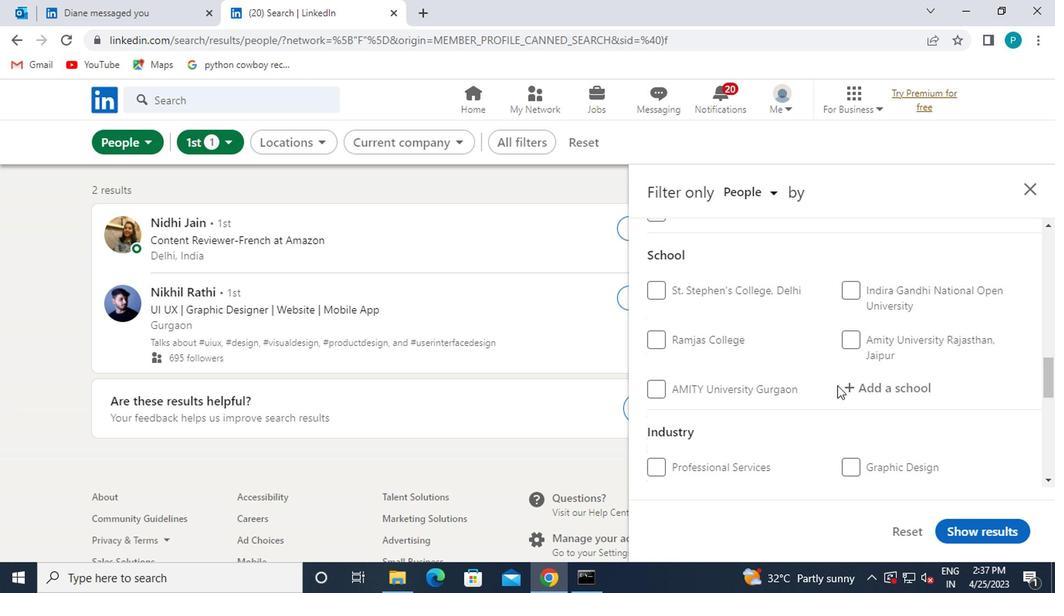 
Action: Mouse moved to (753, 396)
Screenshot: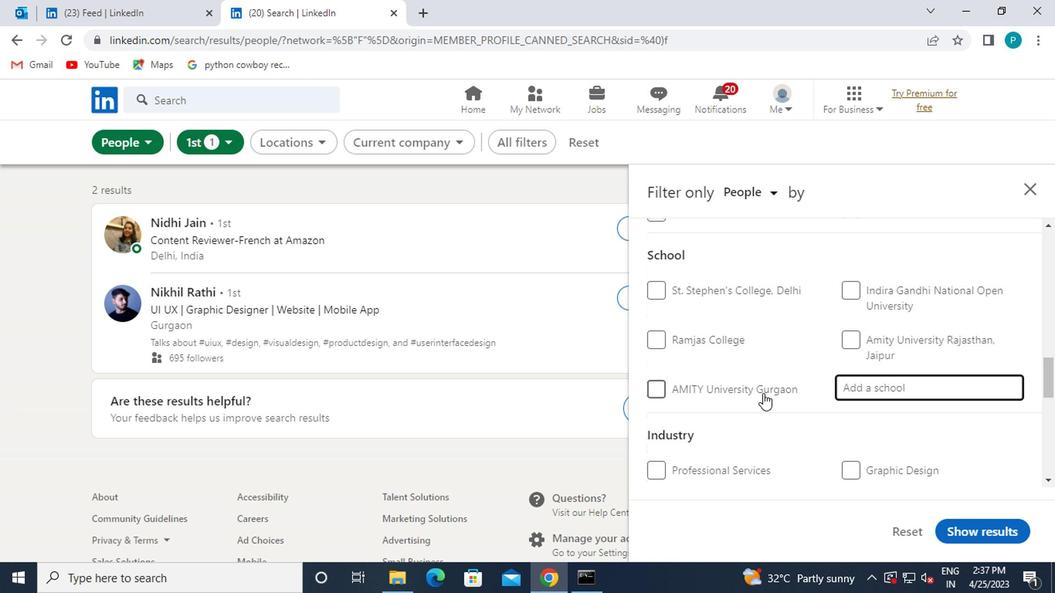 
Action: Key pressed <Key.caps_lock>S<Key.caps_lock>
Screenshot: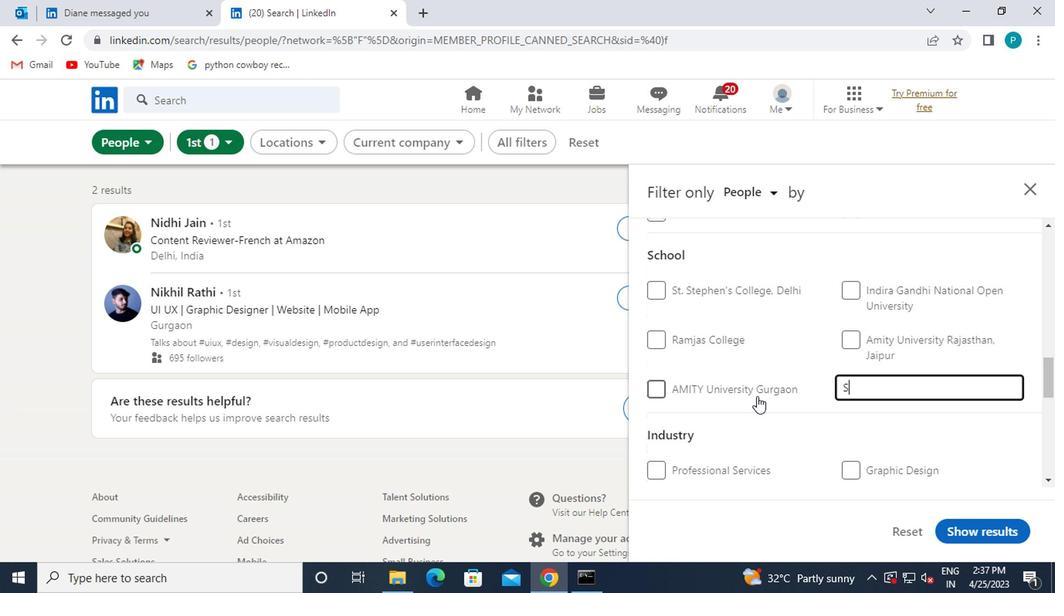 
Action: Mouse moved to (752, 396)
Screenshot: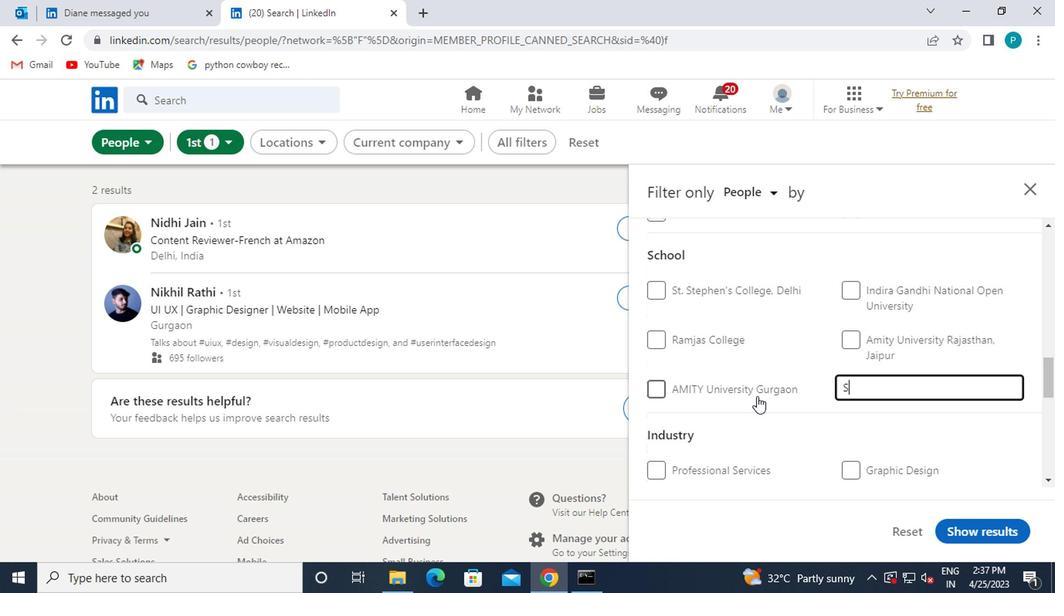 
Action: Key pressed RI<Key.space>BALAJI
Screenshot: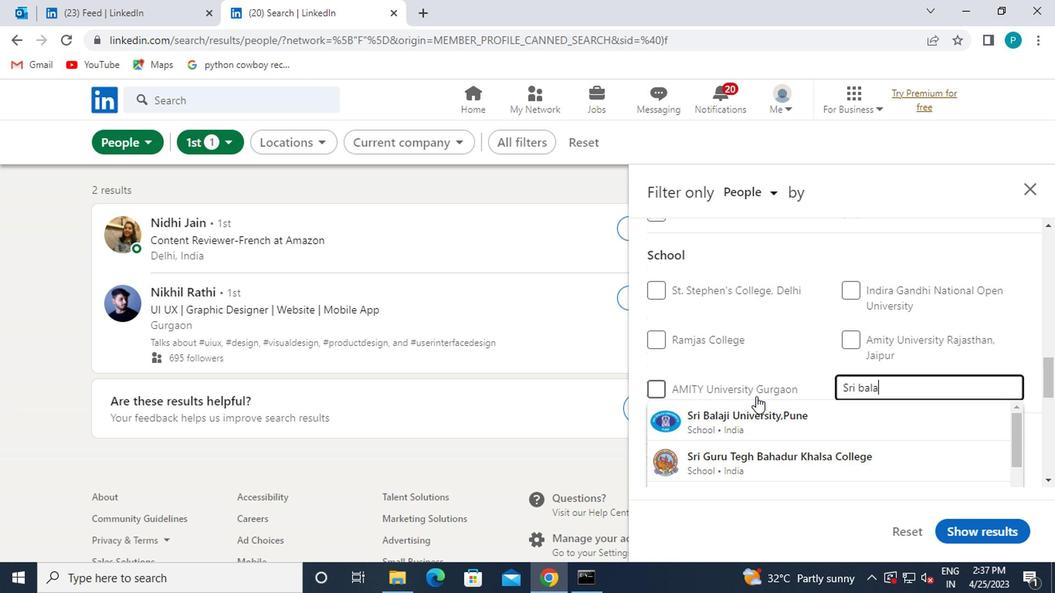 
Action: Mouse moved to (740, 414)
Screenshot: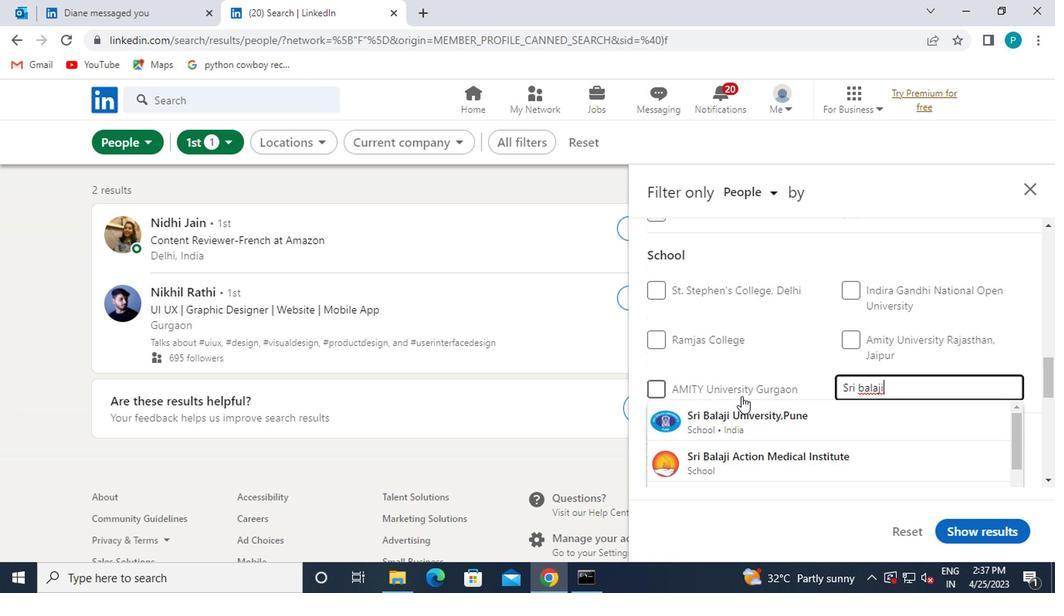 
Action: Mouse pressed left at (740, 414)
Screenshot: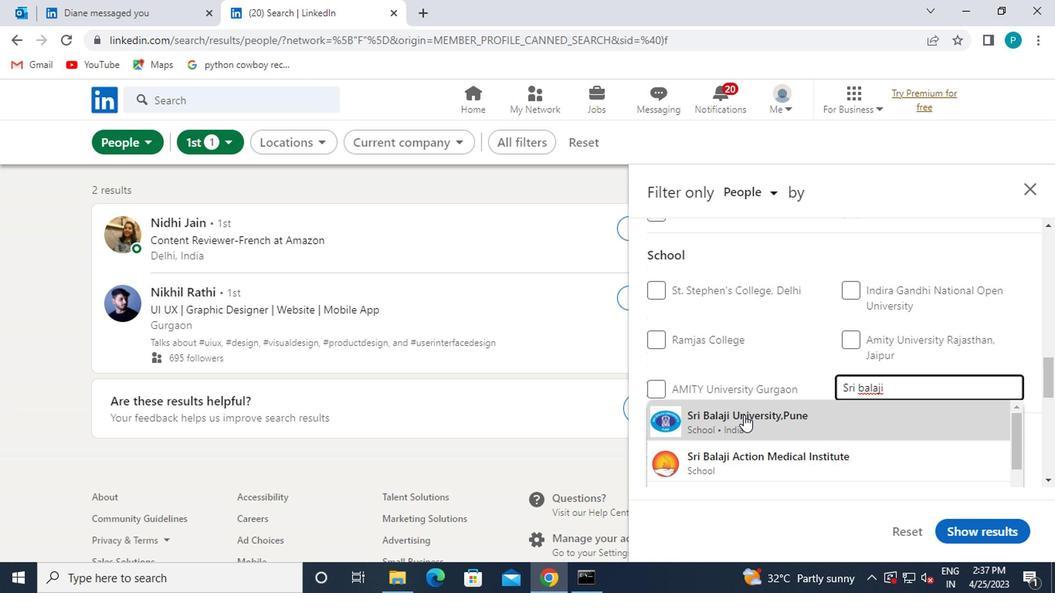 
Action: Mouse scrolled (740, 414) with delta (0, 0)
Screenshot: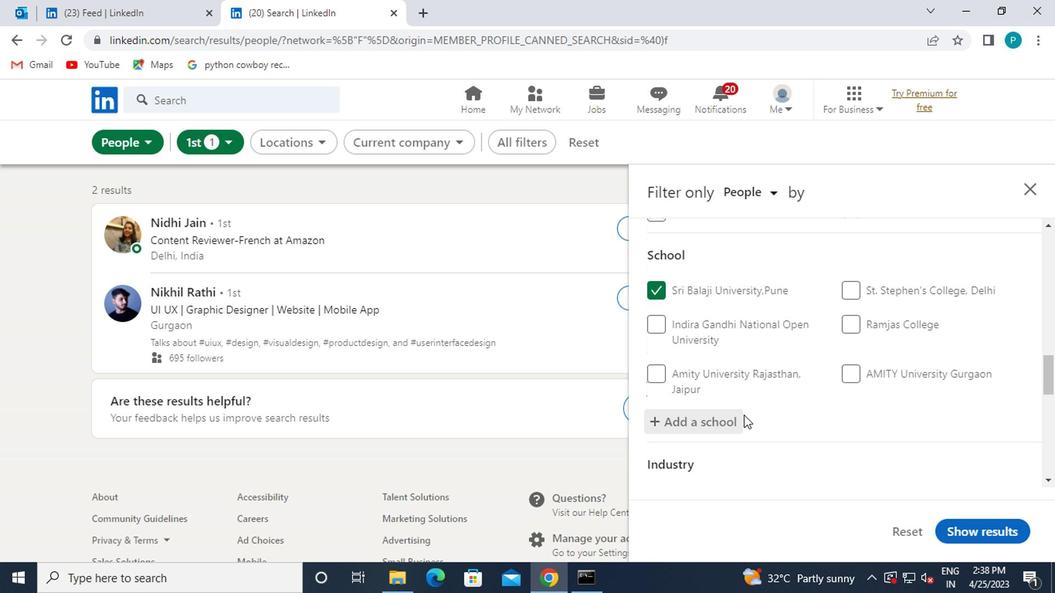 
Action: Mouse scrolled (740, 414) with delta (0, 0)
Screenshot: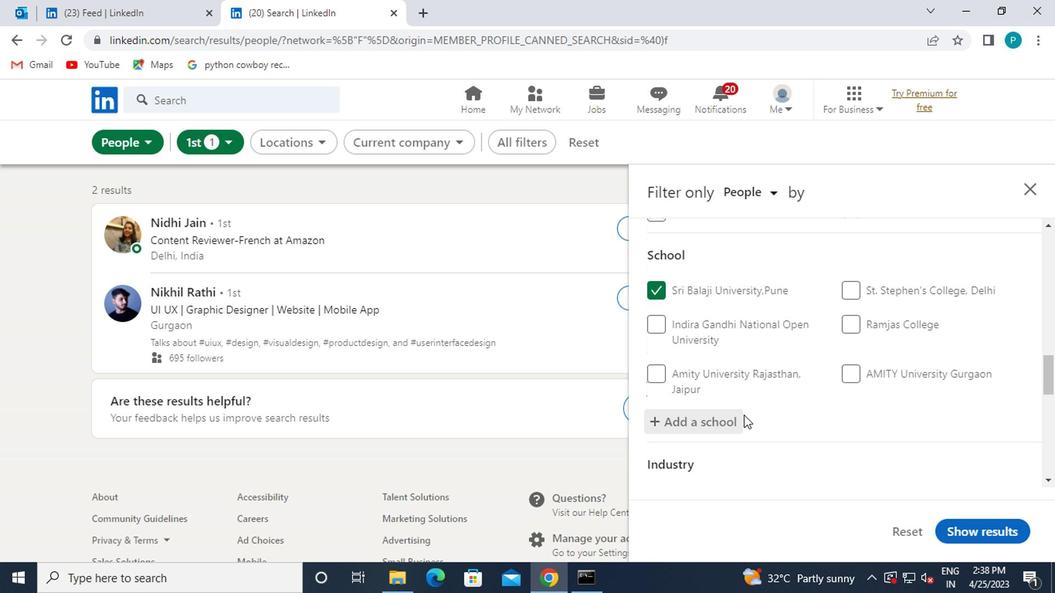 
Action: Mouse moved to (729, 407)
Screenshot: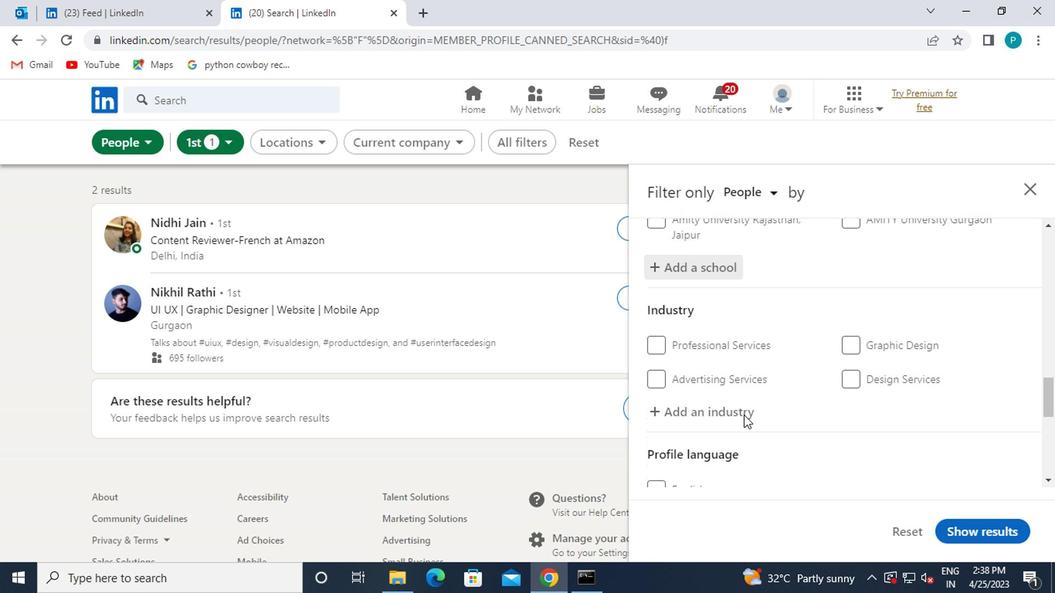
Action: Mouse pressed left at (729, 407)
Screenshot: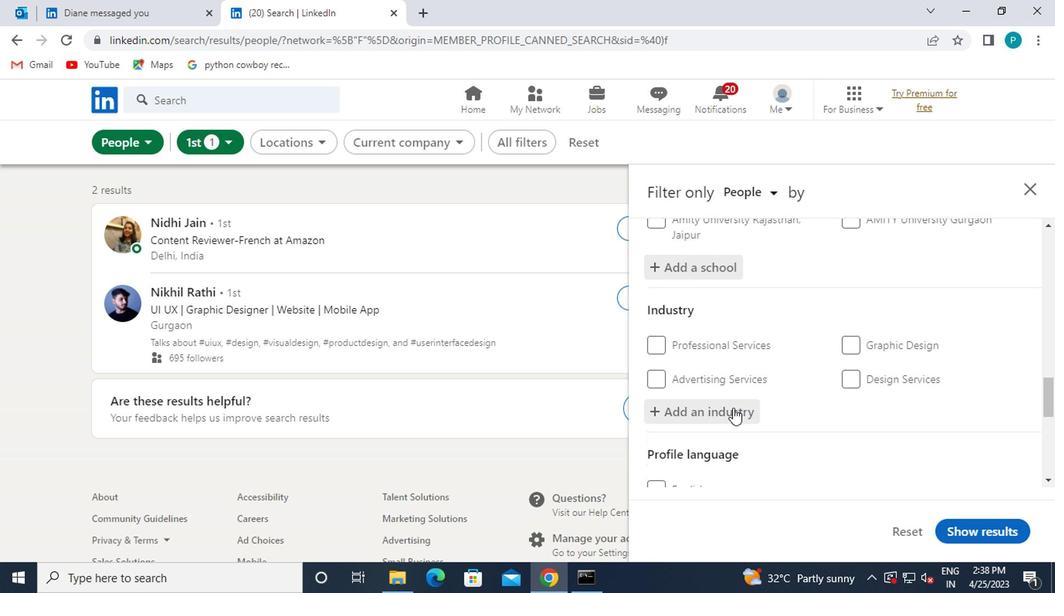 
Action: Key pressed E<Key.backspace>WIND
Screenshot: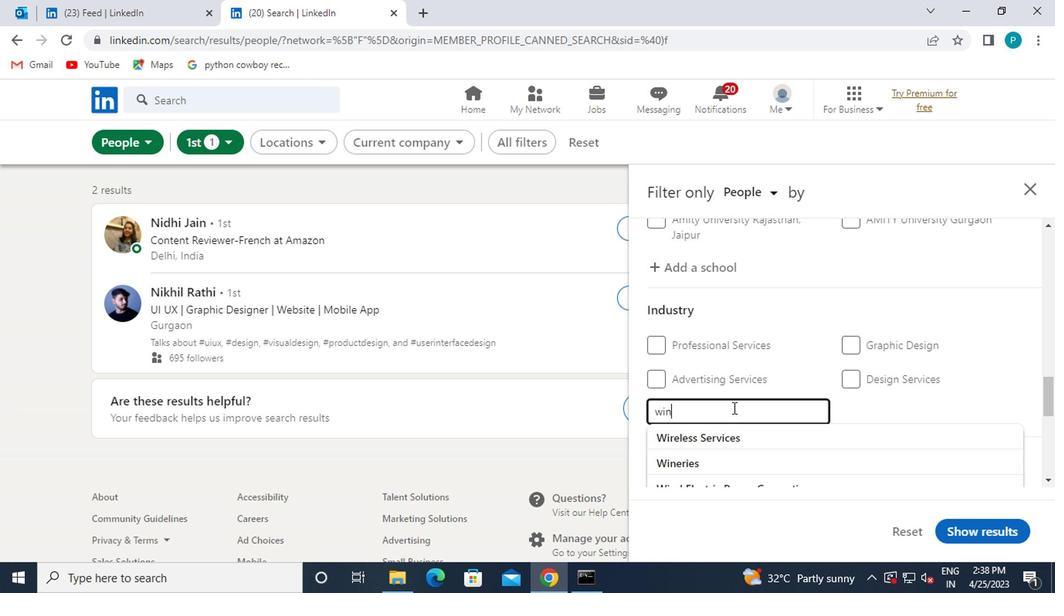 
Action: Mouse moved to (729, 443)
Screenshot: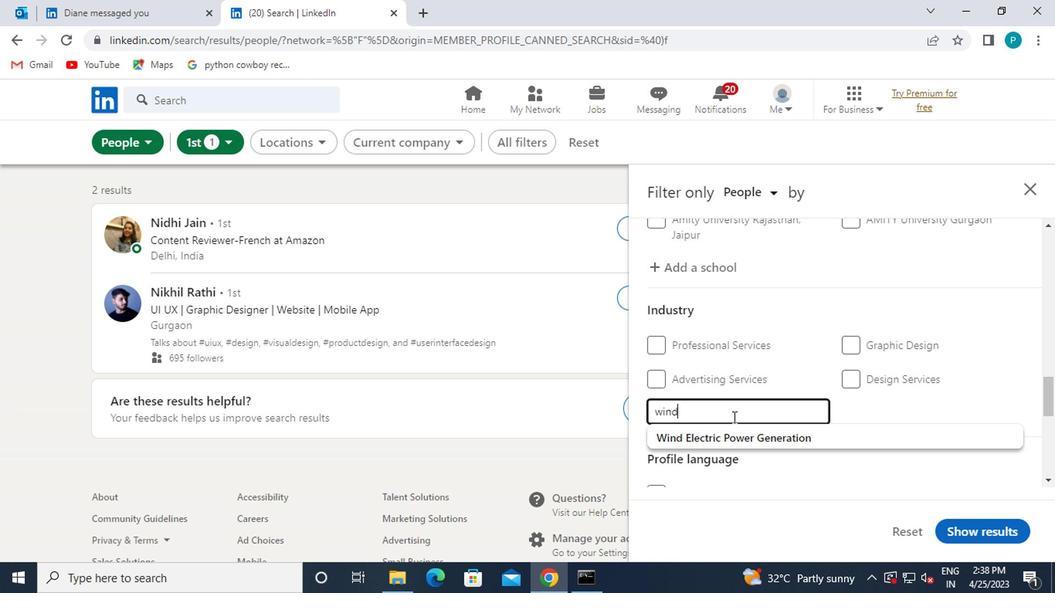 
Action: Mouse pressed left at (729, 443)
Screenshot: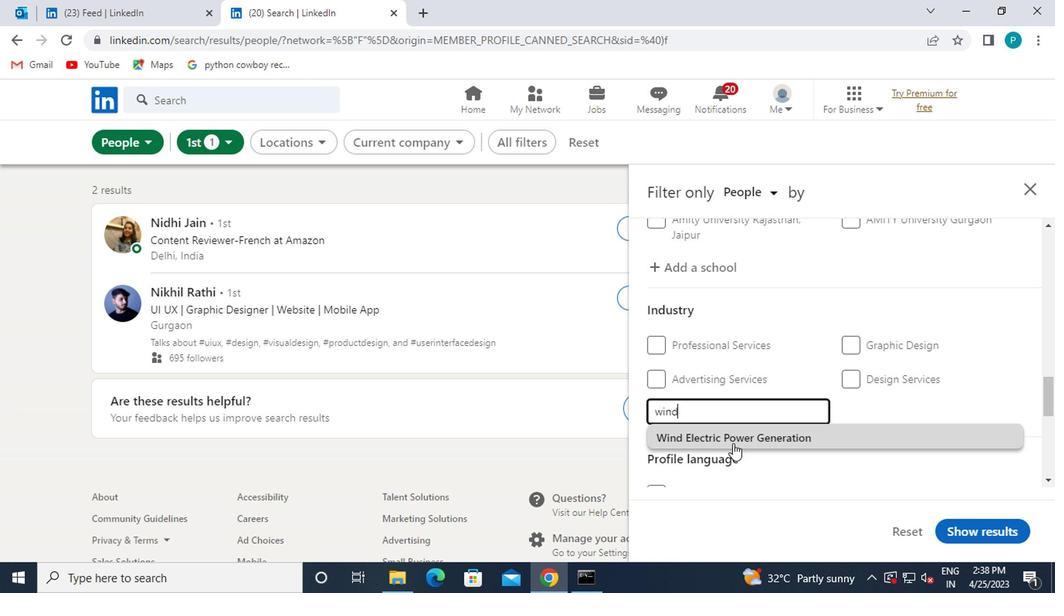 
Action: Mouse scrolled (729, 443) with delta (0, 0)
Screenshot: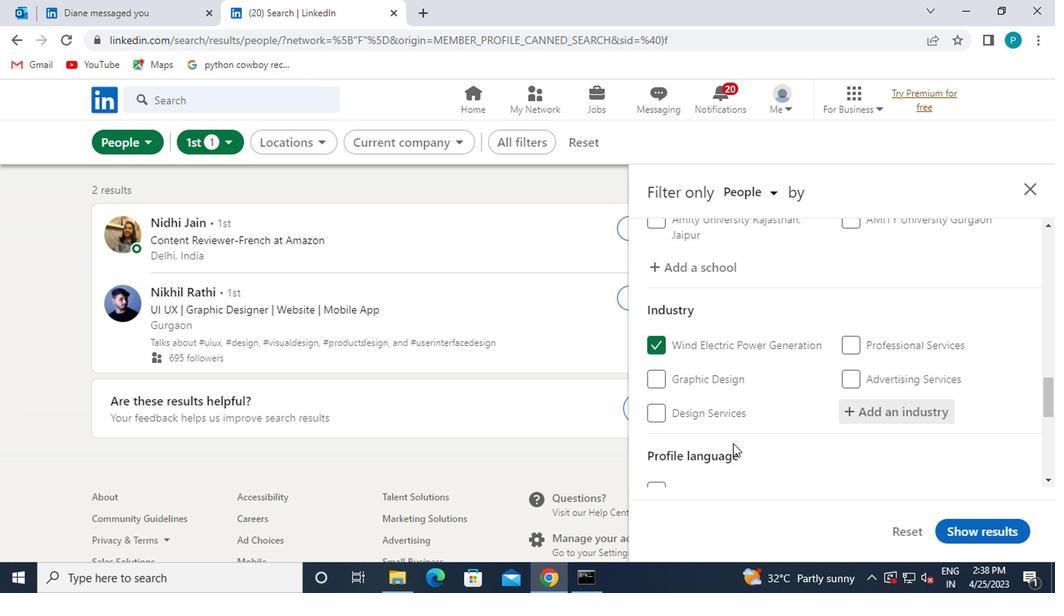 
Action: Mouse scrolled (729, 443) with delta (0, 0)
Screenshot: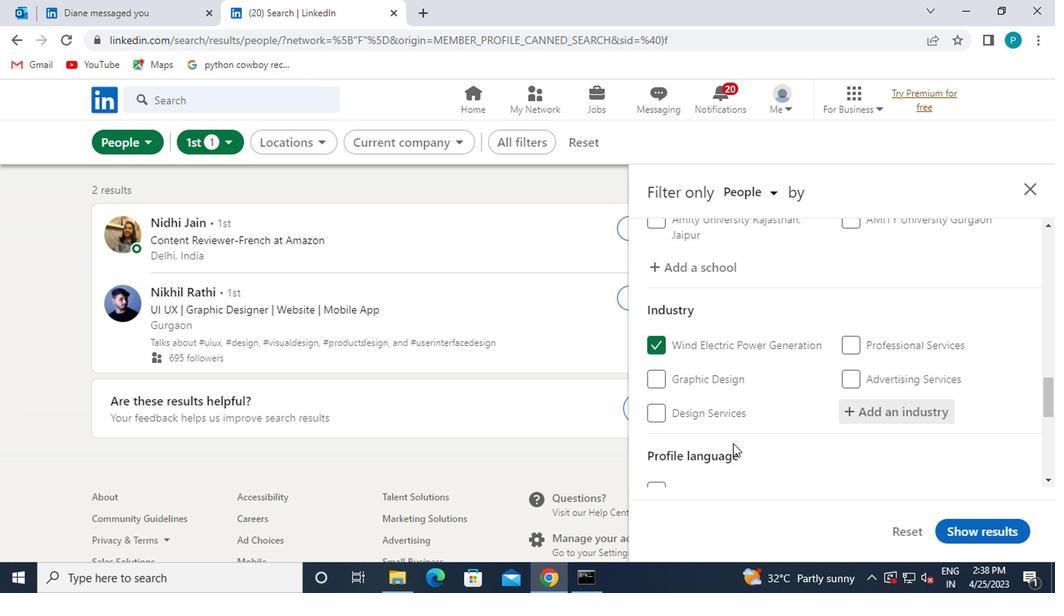 
Action: Mouse moved to (660, 344)
Screenshot: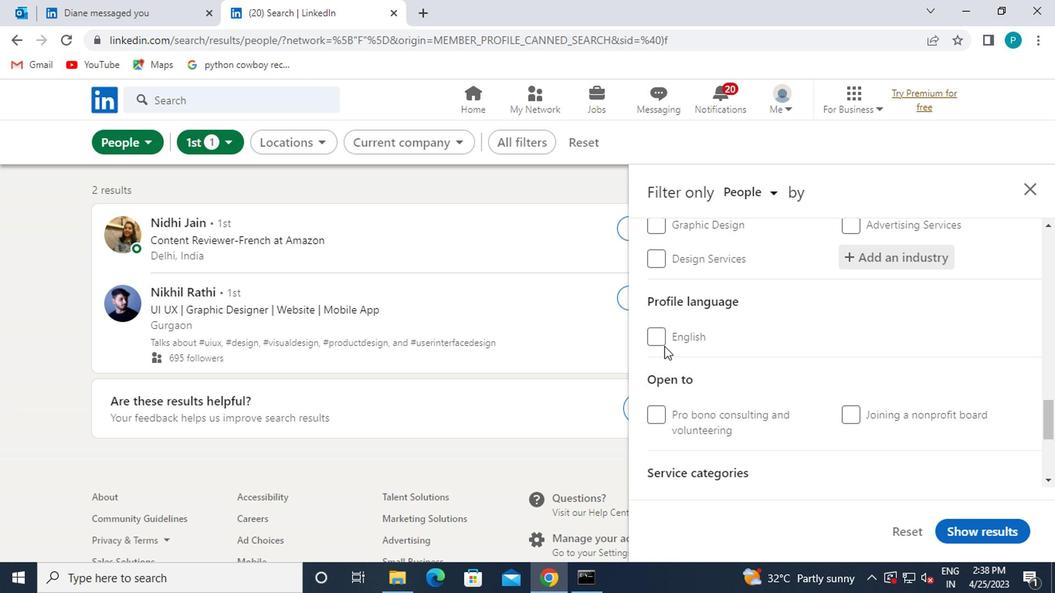 
Action: Mouse pressed left at (660, 344)
Screenshot: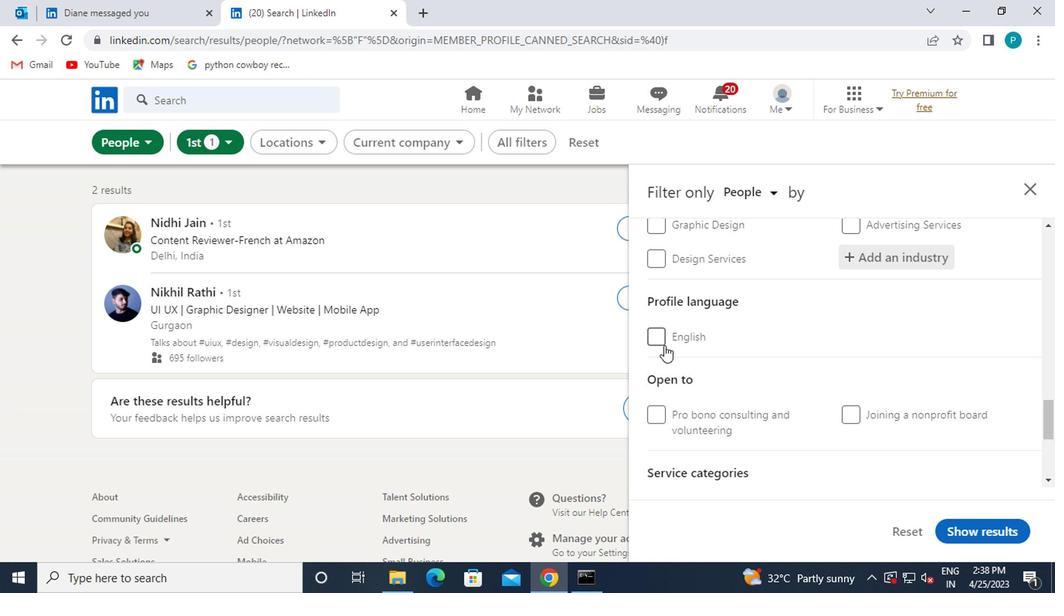 
Action: Mouse moved to (724, 397)
Screenshot: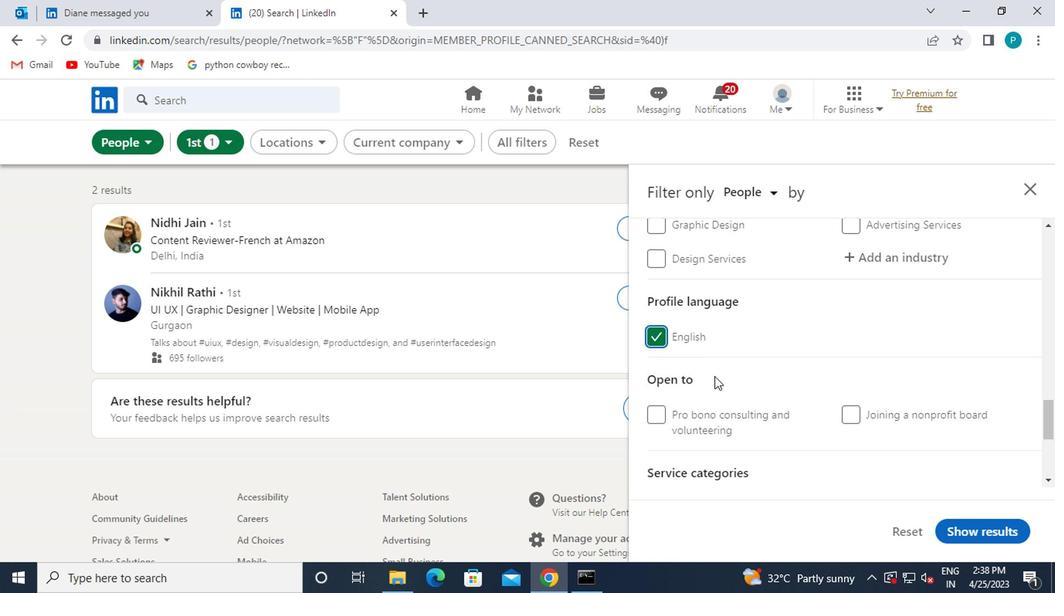 
Action: Mouse scrolled (724, 396) with delta (0, -1)
Screenshot: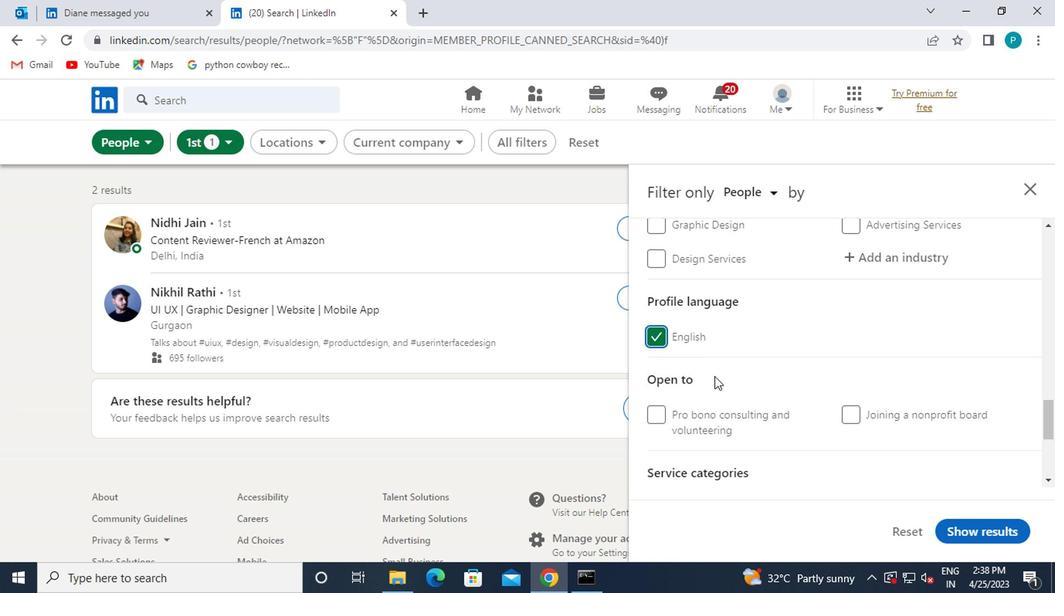 
Action: Mouse moved to (724, 399)
Screenshot: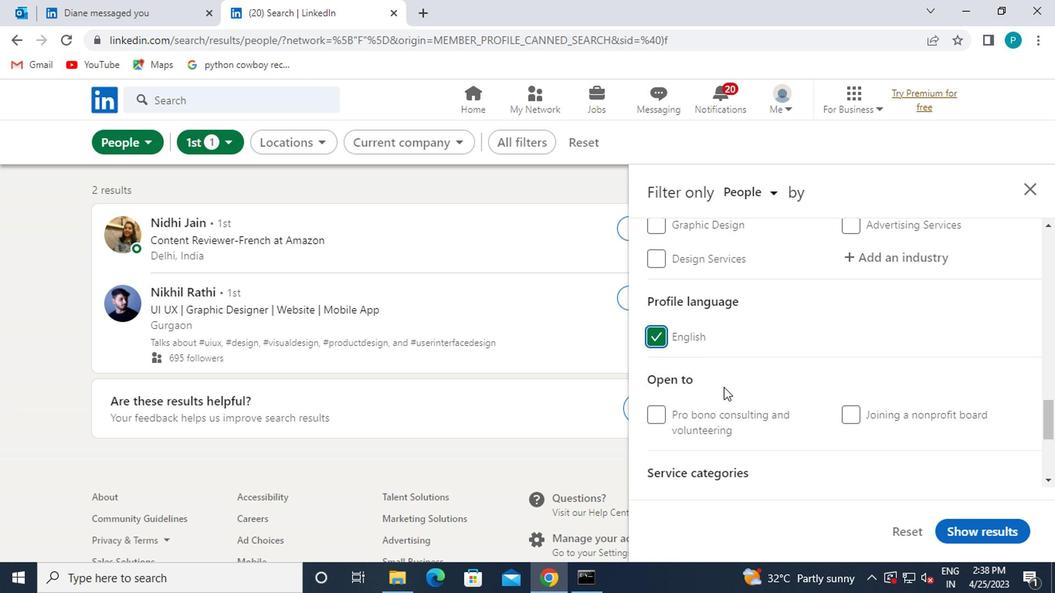 
Action: Mouse scrolled (724, 398) with delta (0, -1)
Screenshot: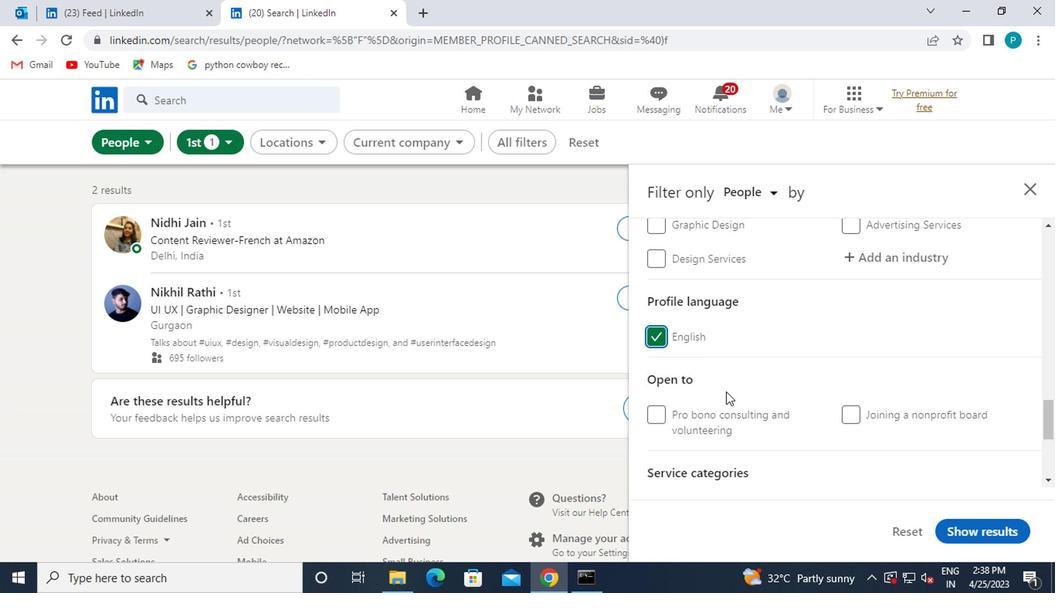 
Action: Mouse moved to (725, 401)
Screenshot: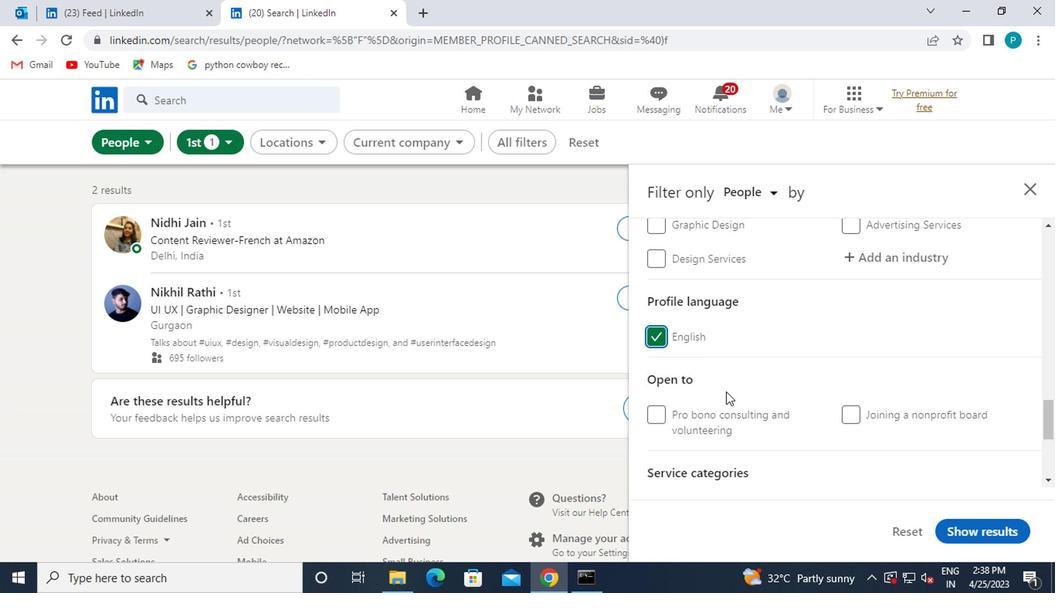 
Action: Mouse scrolled (725, 400) with delta (0, -1)
Screenshot: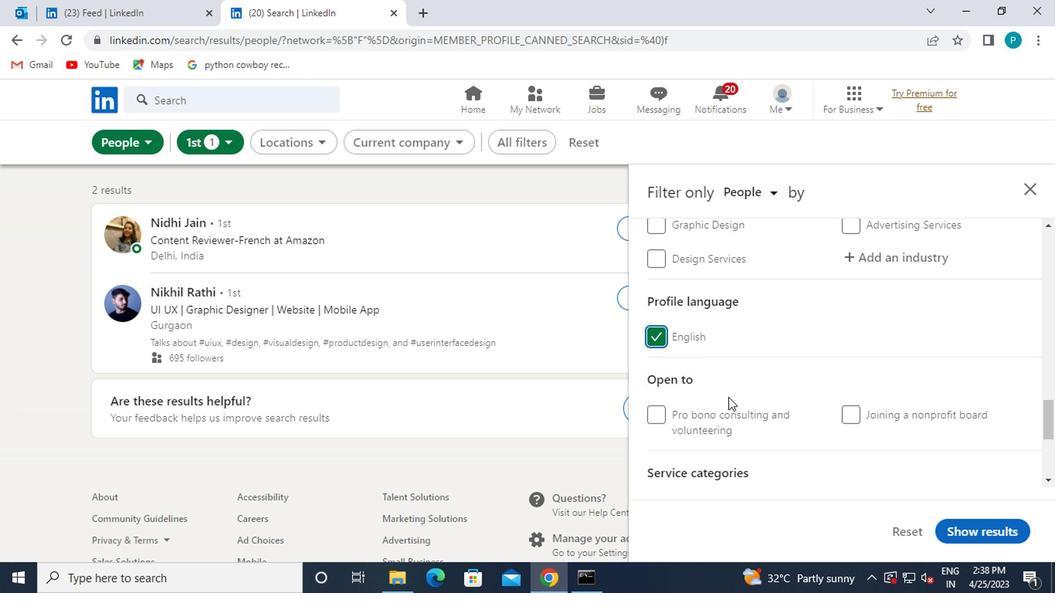 
Action: Mouse moved to (671, 288)
Screenshot: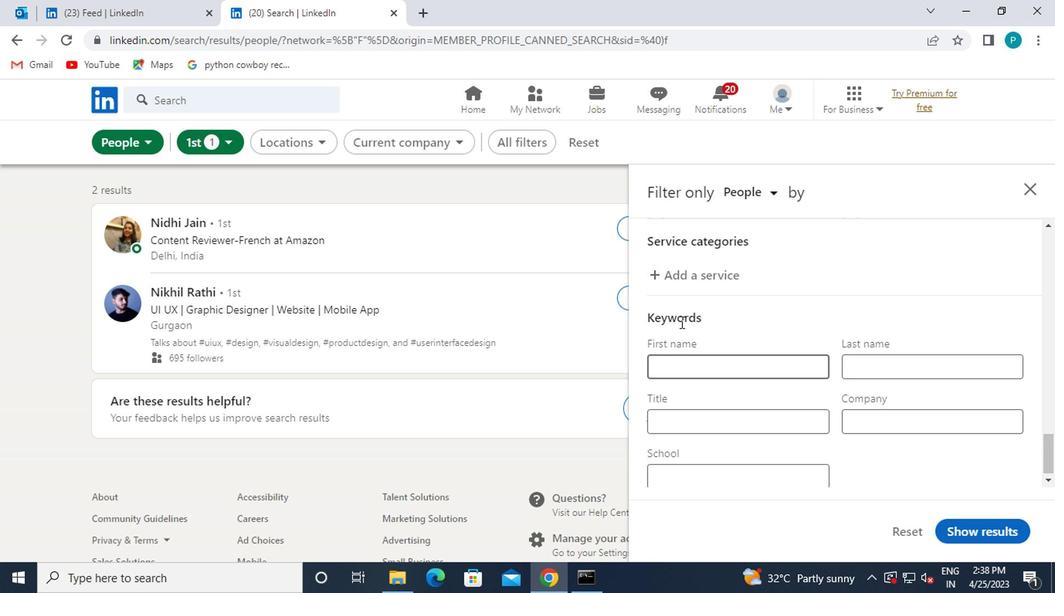 
Action: Mouse pressed left at (671, 288)
Screenshot: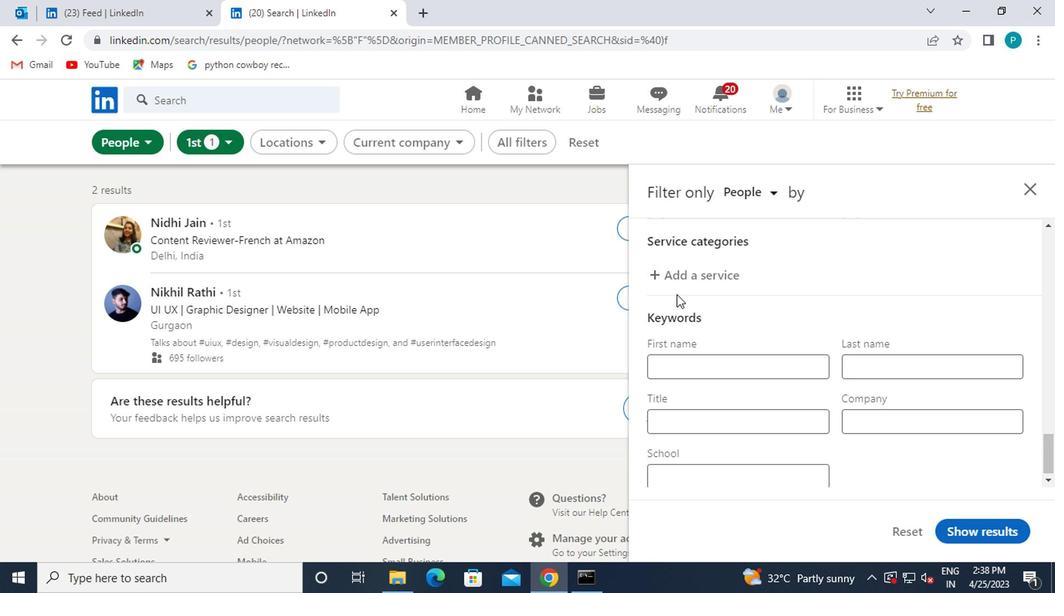 
Action: Mouse moved to (669, 280)
Screenshot: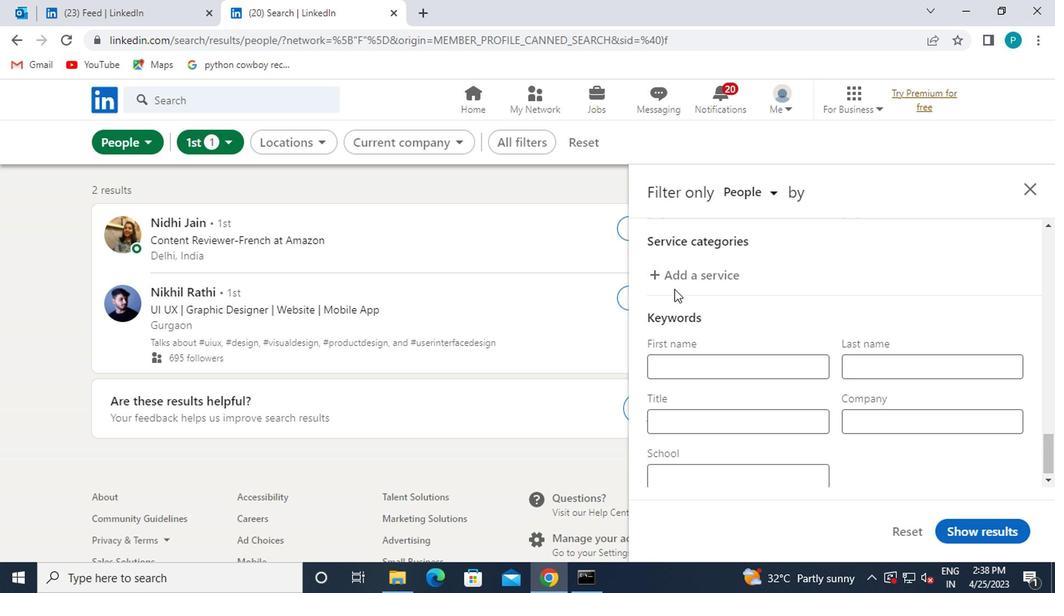 
Action: Mouse pressed left at (669, 280)
Screenshot: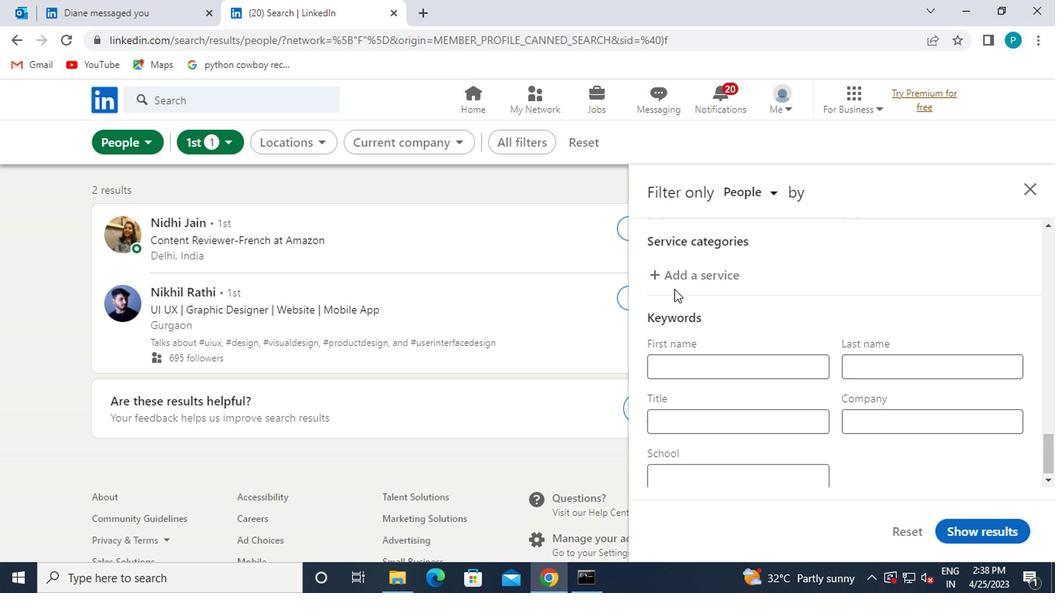 
Action: Key pressed ADM
Screenshot: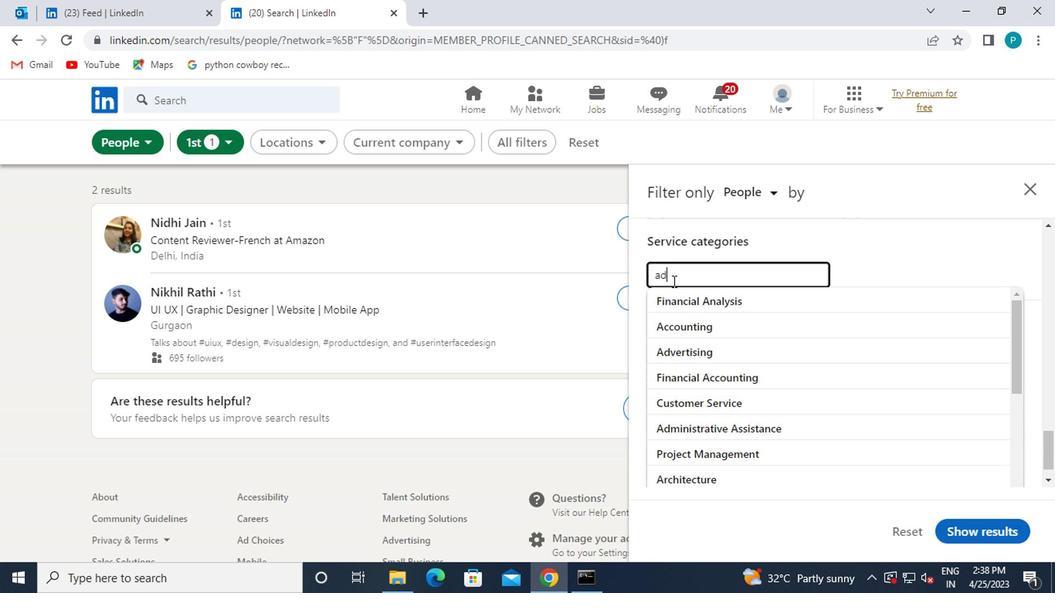 
Action: Mouse moved to (701, 274)
Screenshot: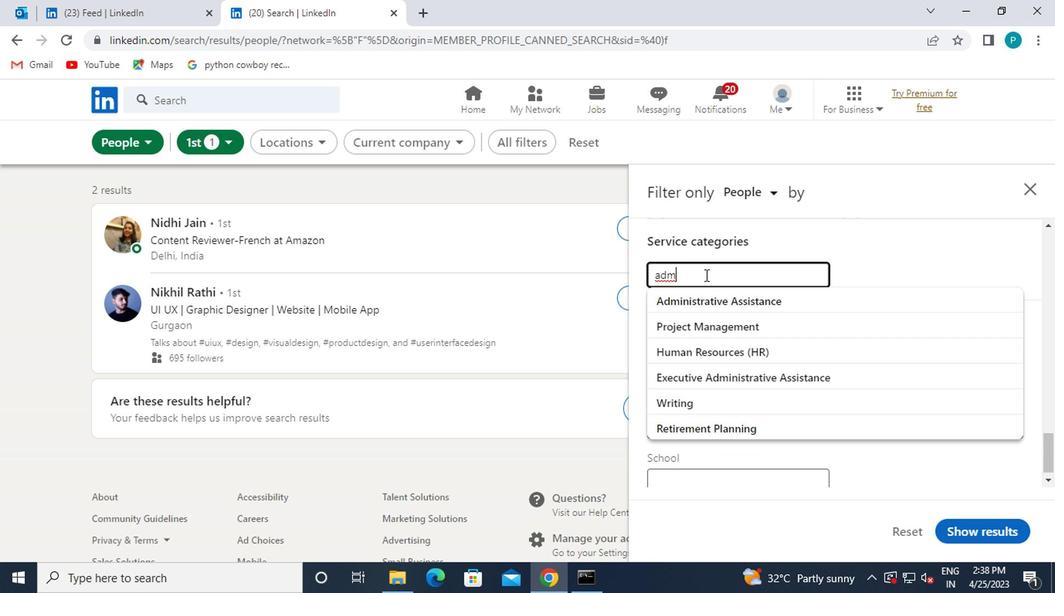 
Action: Key pressed INISTRATIN<Key.backspace>VE
Screenshot: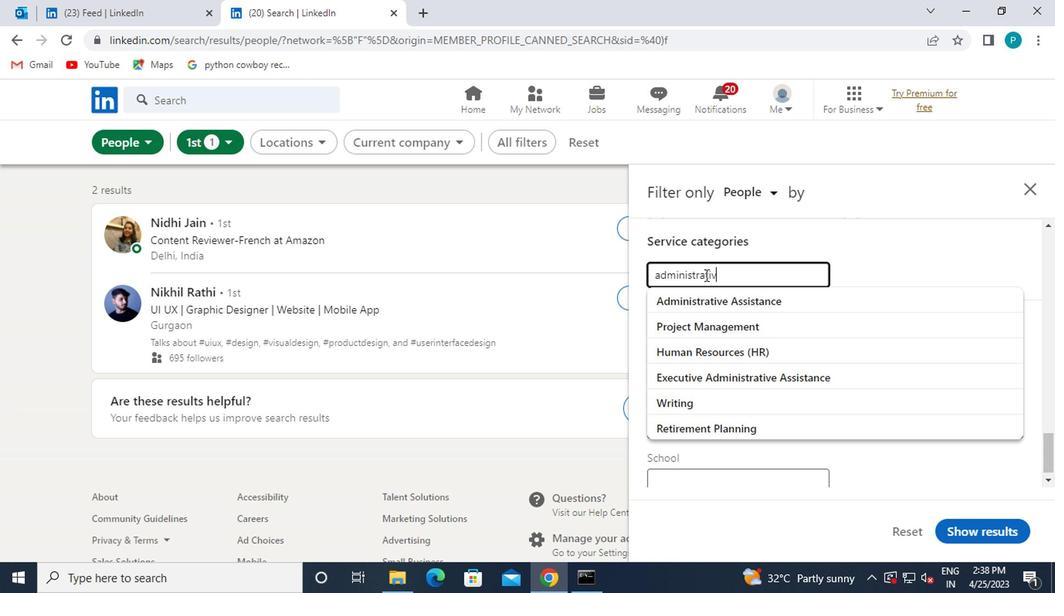 
Action: Mouse moved to (882, 306)
Screenshot: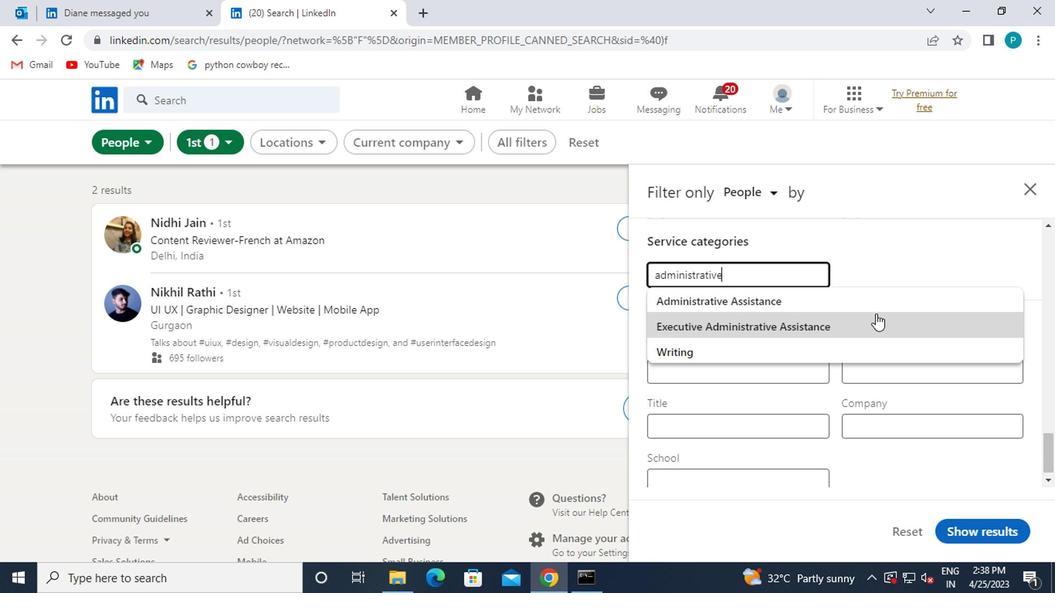 
Action: Key pressed <Key.enter>
Screenshot: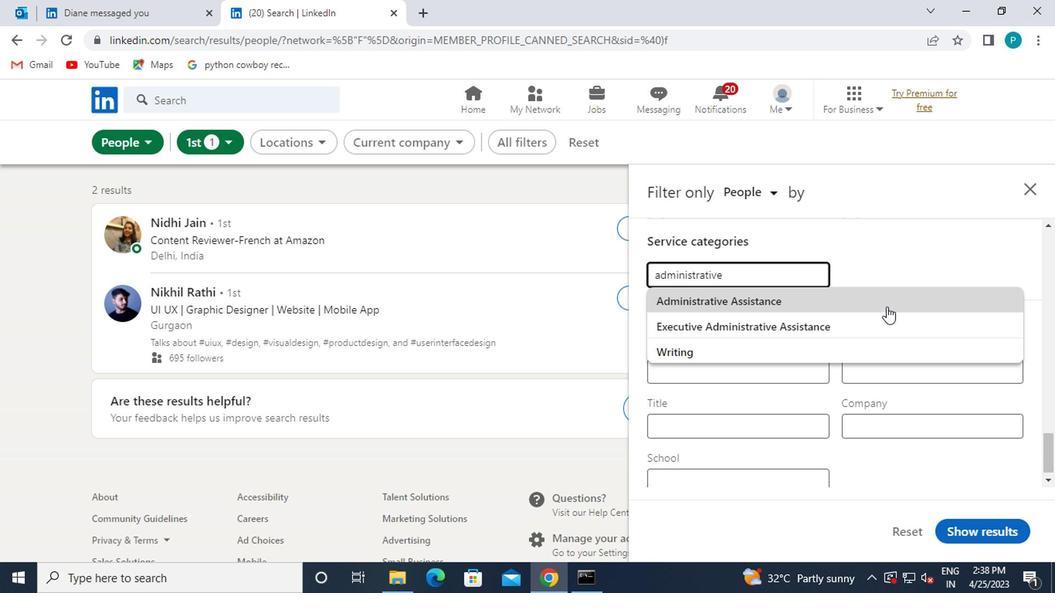 
Action: Mouse moved to (656, 272)
Screenshot: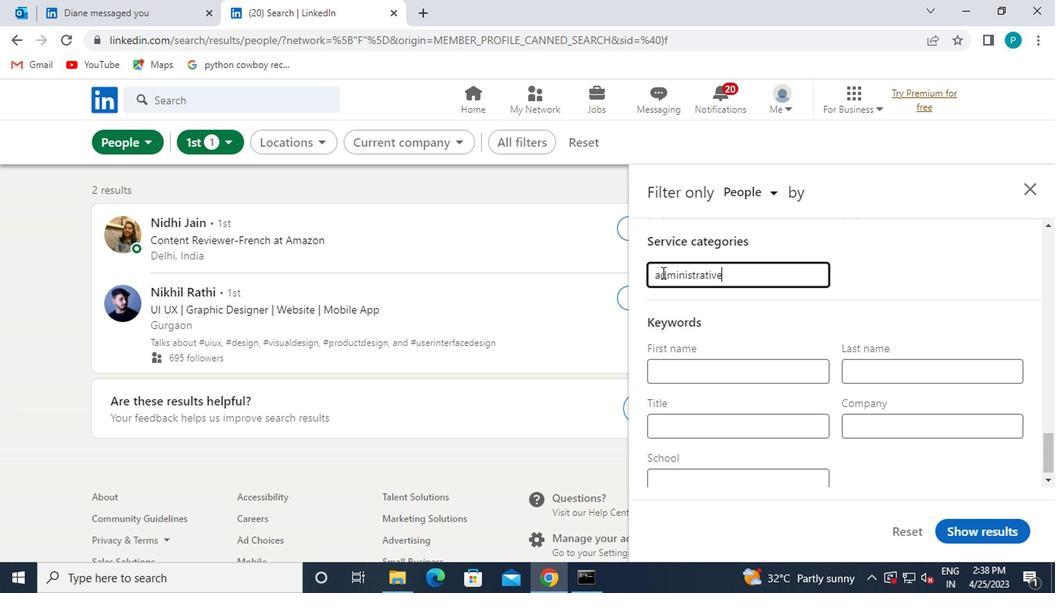 
Action: Mouse pressed left at (656, 272)
Screenshot: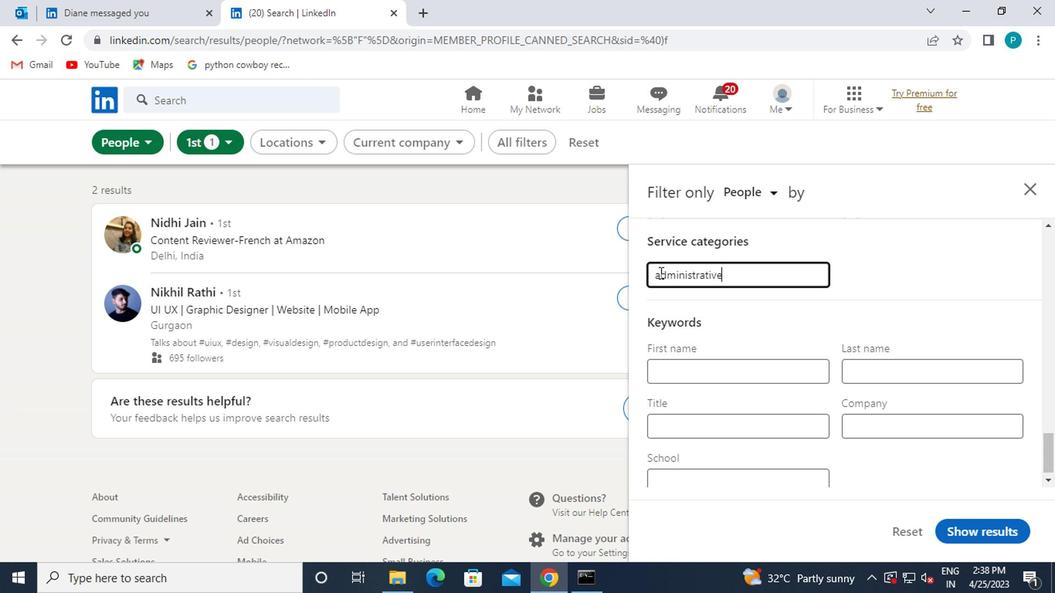 
Action: Key pressed <Key.backspace><Key.shift>A
Screenshot: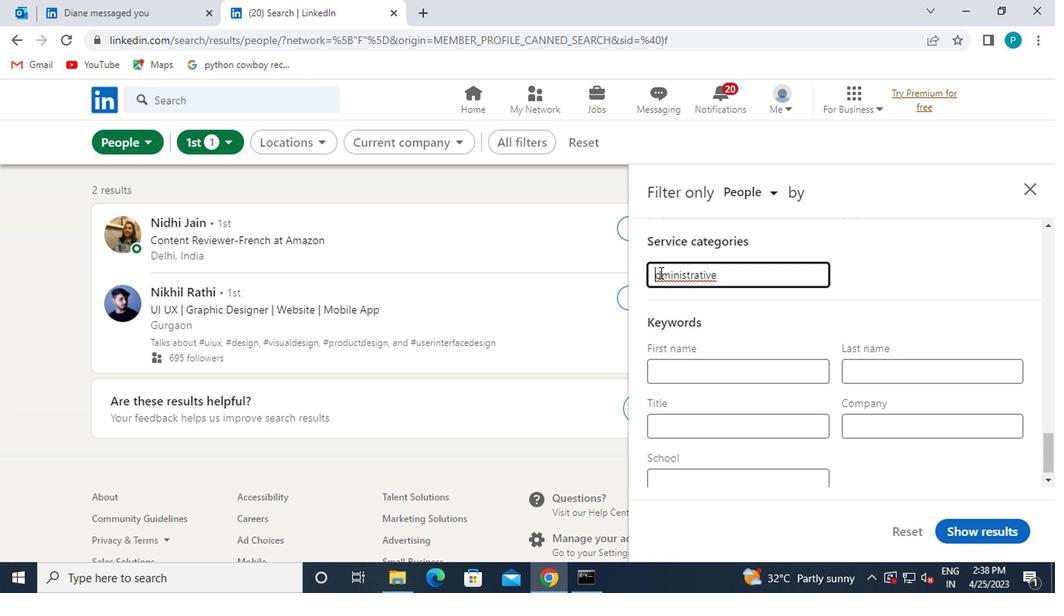 
Action: Mouse moved to (765, 373)
Screenshot: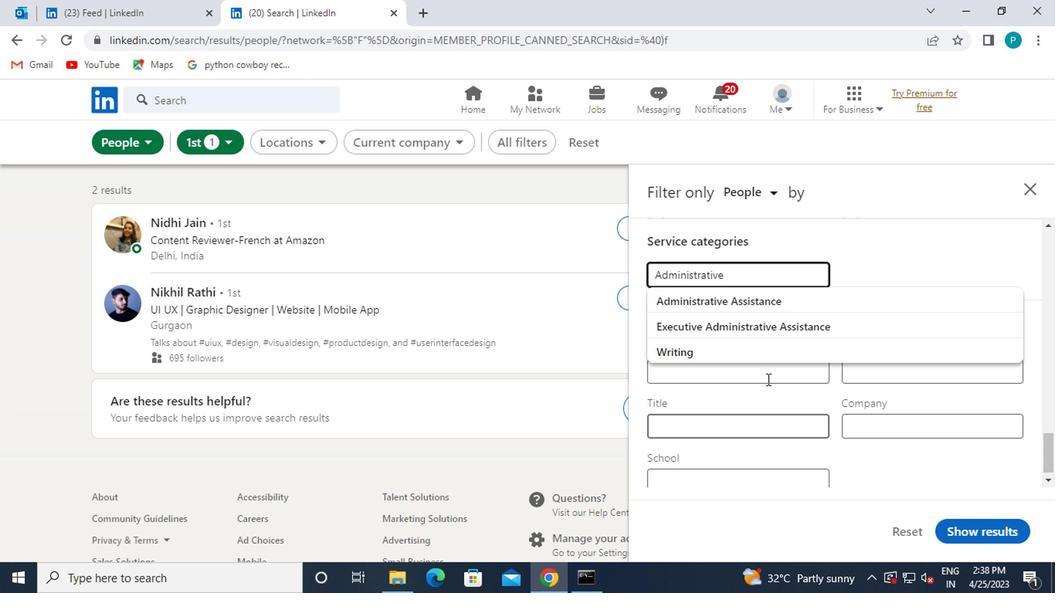 
Action: Key pressed <Key.enter>
Screenshot: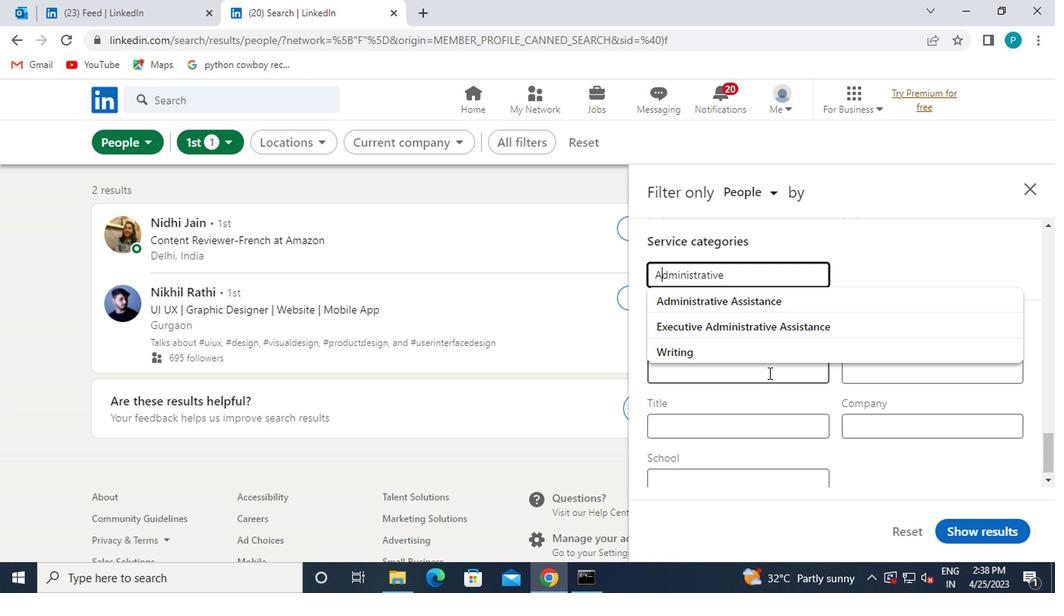 
Action: Mouse moved to (757, 373)
Screenshot: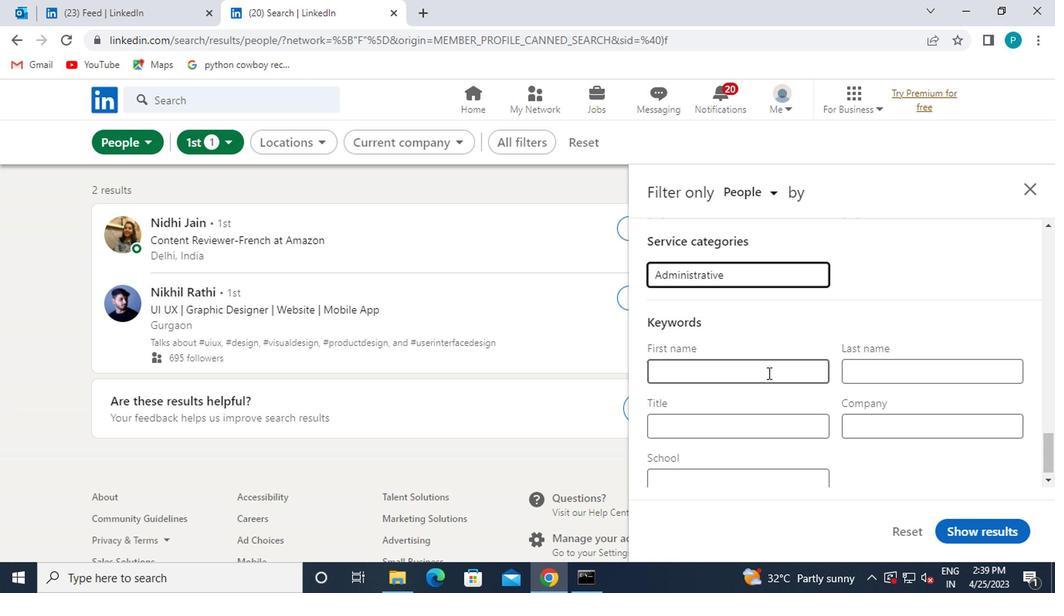 
Action: Mouse pressed left at (757, 373)
Screenshot: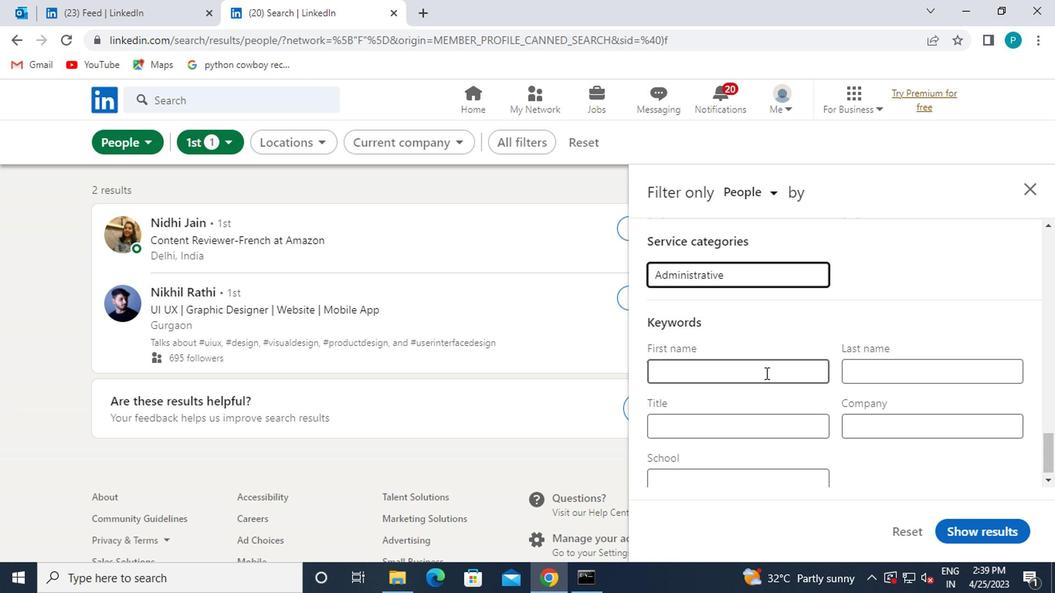 
Action: Mouse moved to (743, 435)
Screenshot: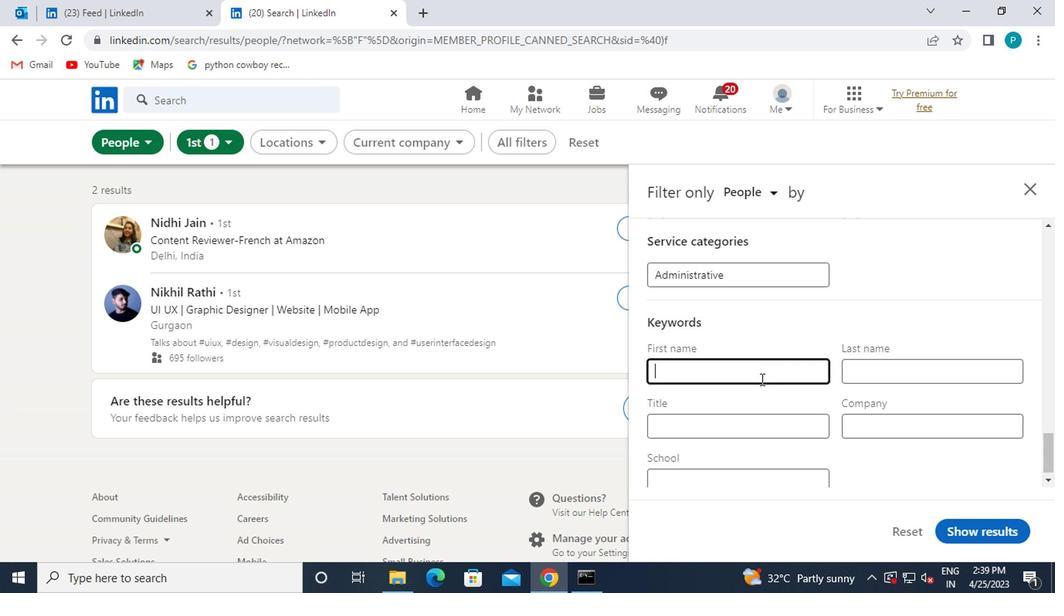 
Action: Mouse pressed left at (743, 435)
Screenshot: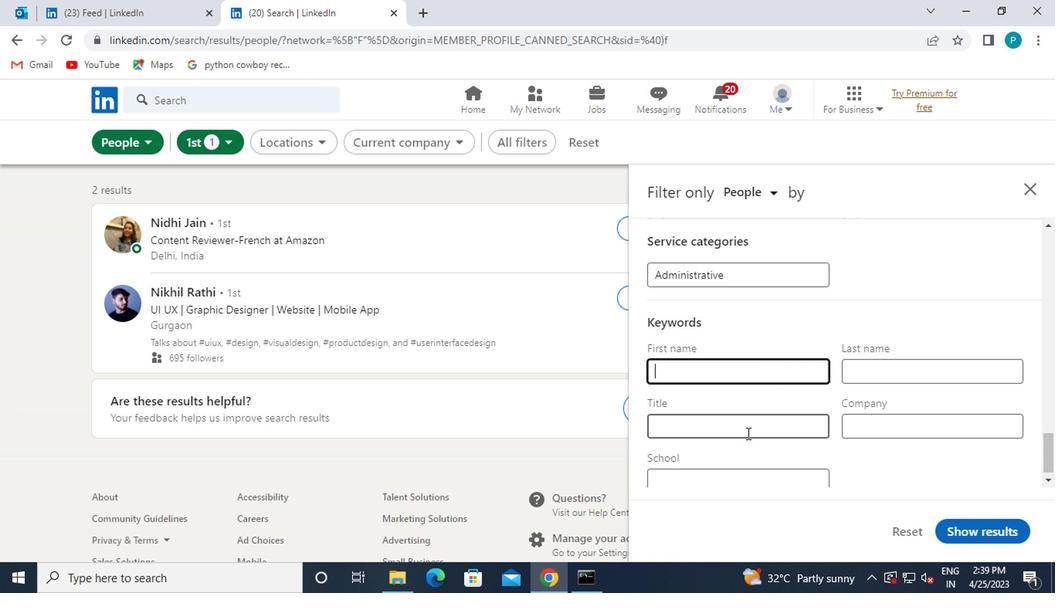 
Action: Key pressed <Key.caps_lock>M<Key.caps_lock>AIL<Key.alt_l><Key.caps_lock>C<Key.caps_lock>AR
Screenshot: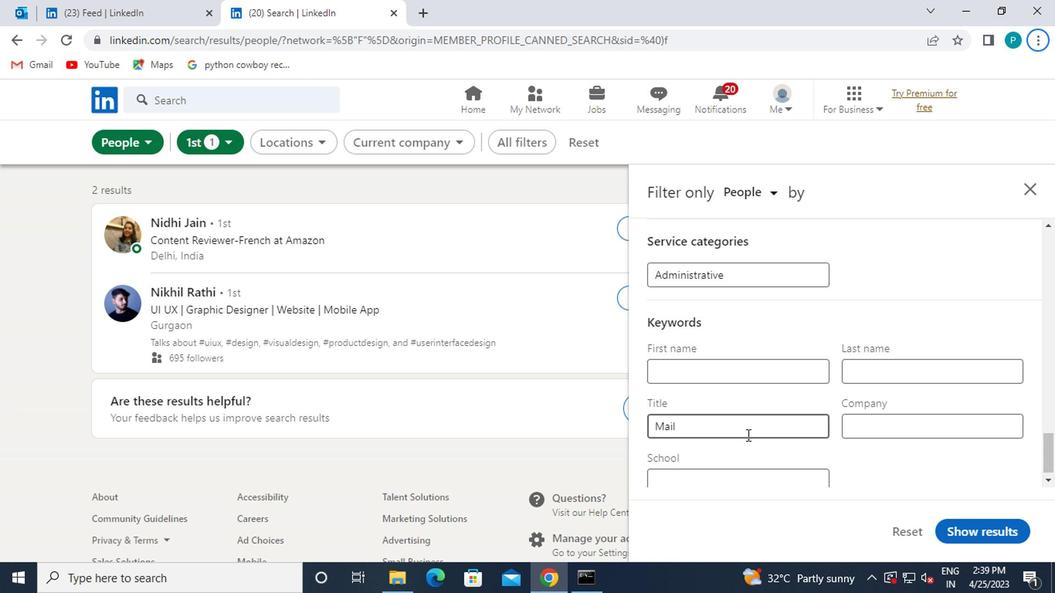 
Action: Mouse moved to (729, 435)
Screenshot: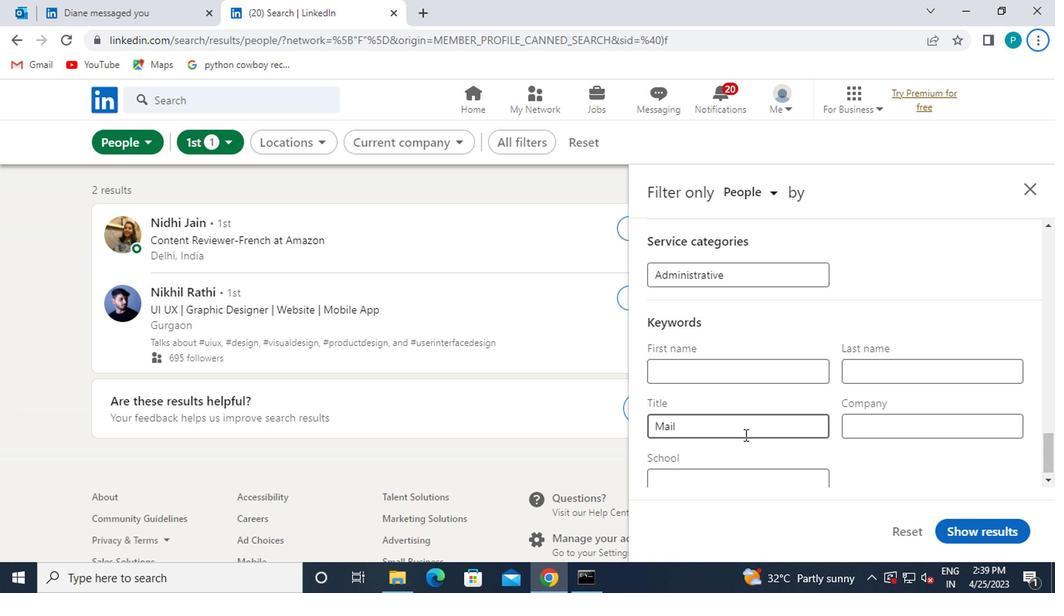 
Action: Mouse pressed left at (729, 435)
Screenshot: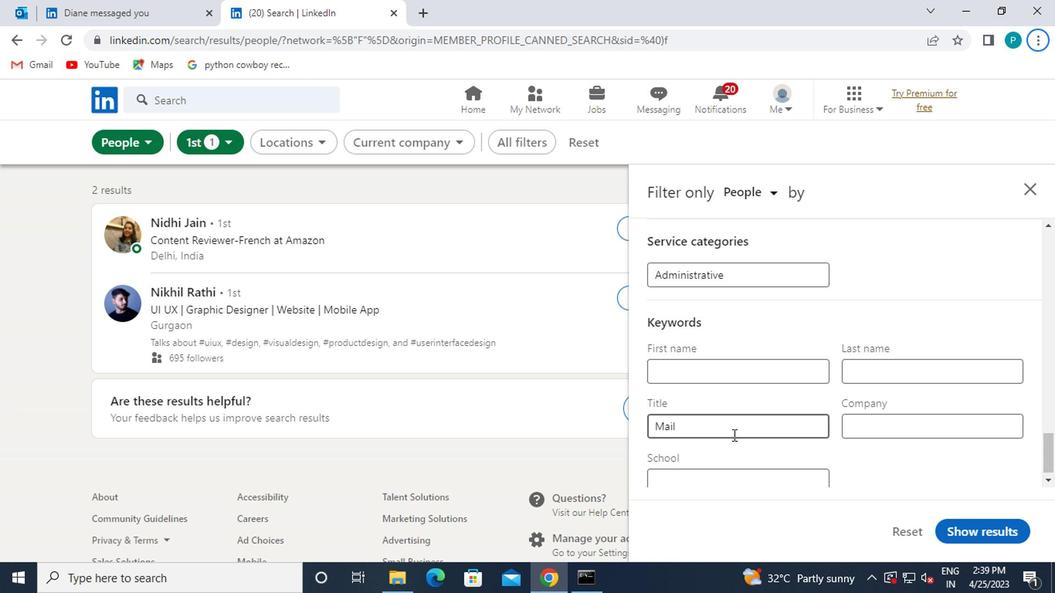 
Action: Mouse moved to (736, 419)
Screenshot: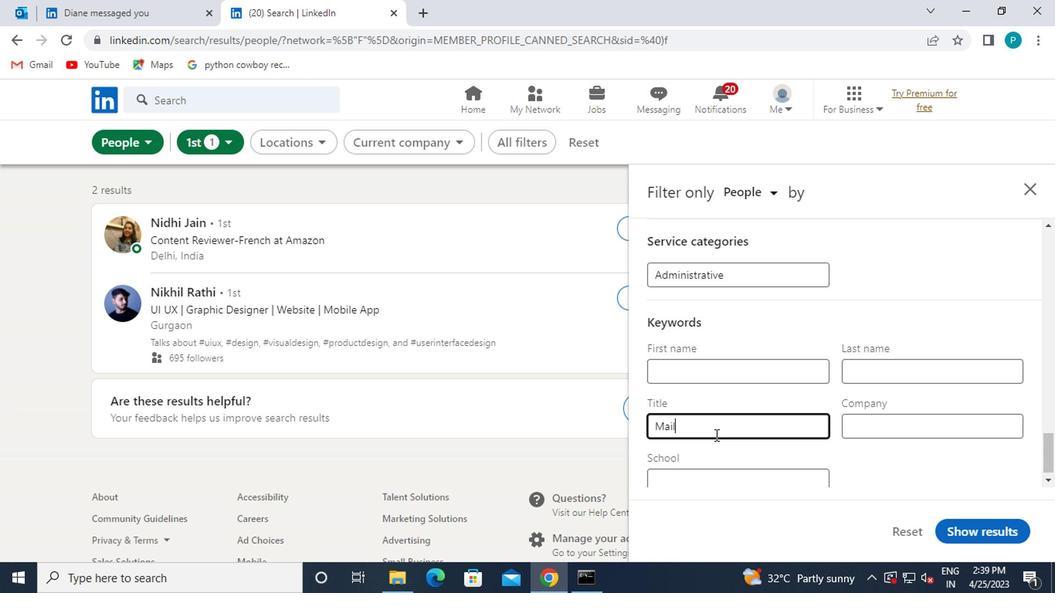 
Action: Key pressed <Key.space>
Screenshot: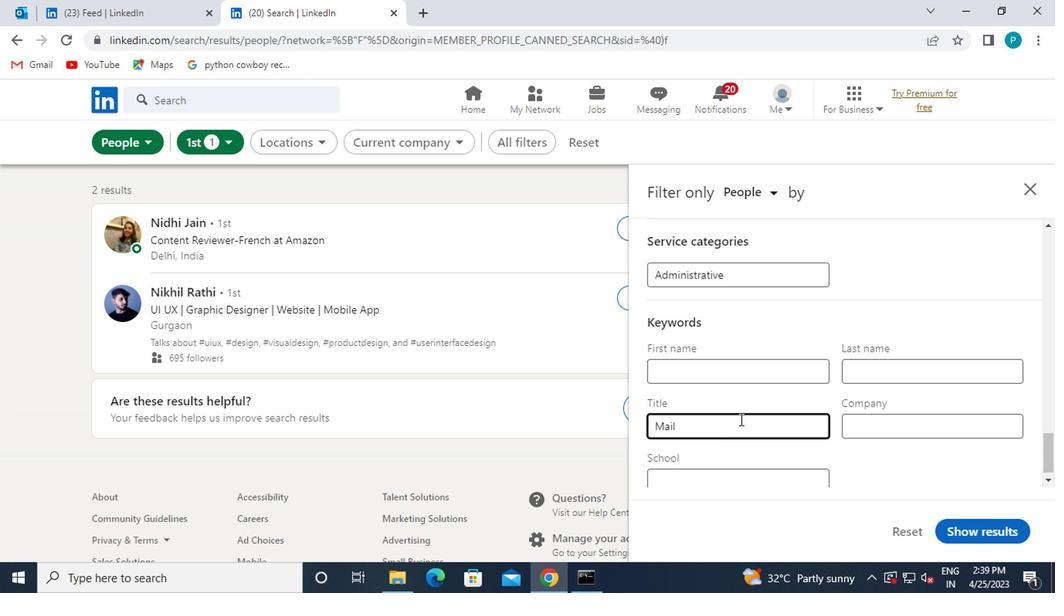 
Action: Mouse moved to (731, 412)
Screenshot: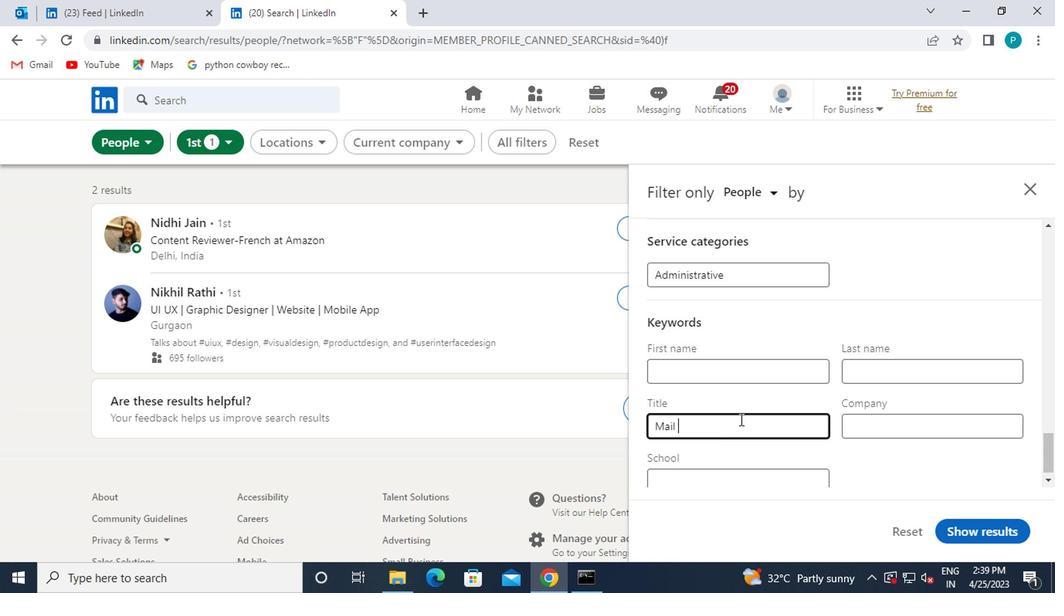 
Action: Key pressed <Key.caps_lock>
Screenshot: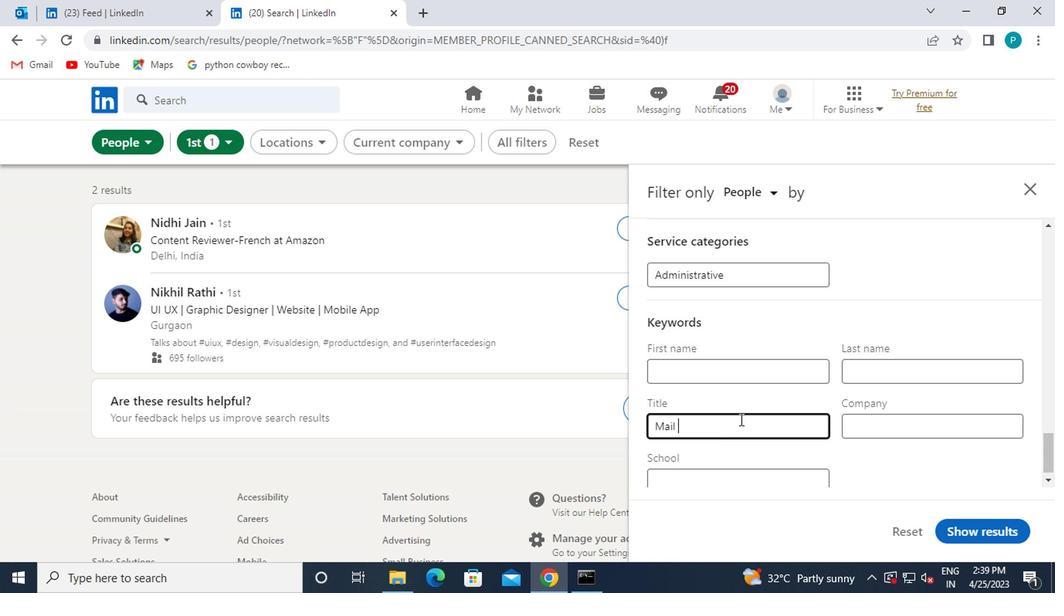 
Action: Mouse moved to (726, 407)
Screenshot: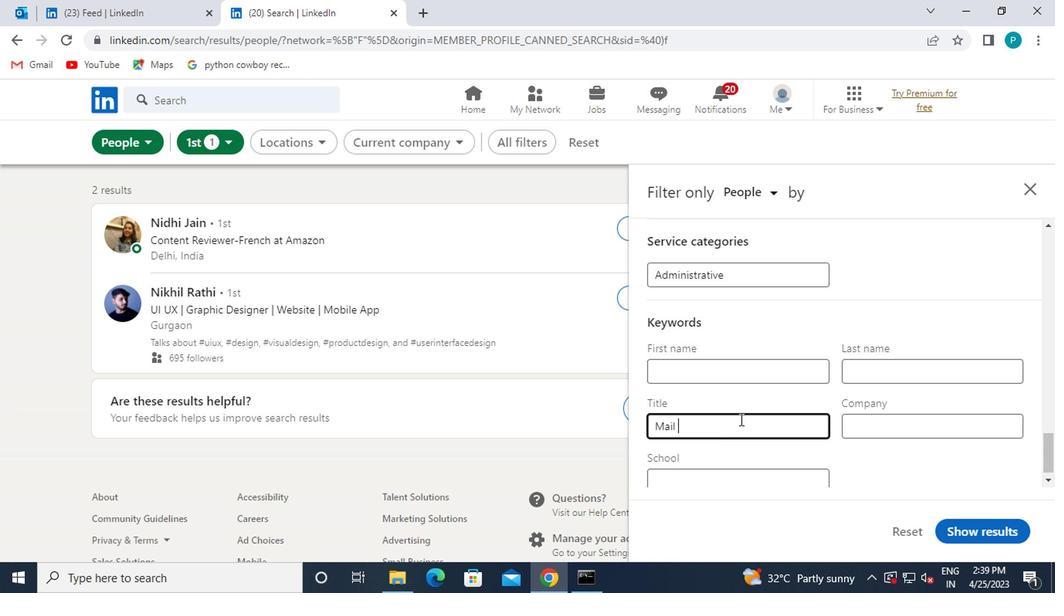 
Action: Key pressed C
Screenshot: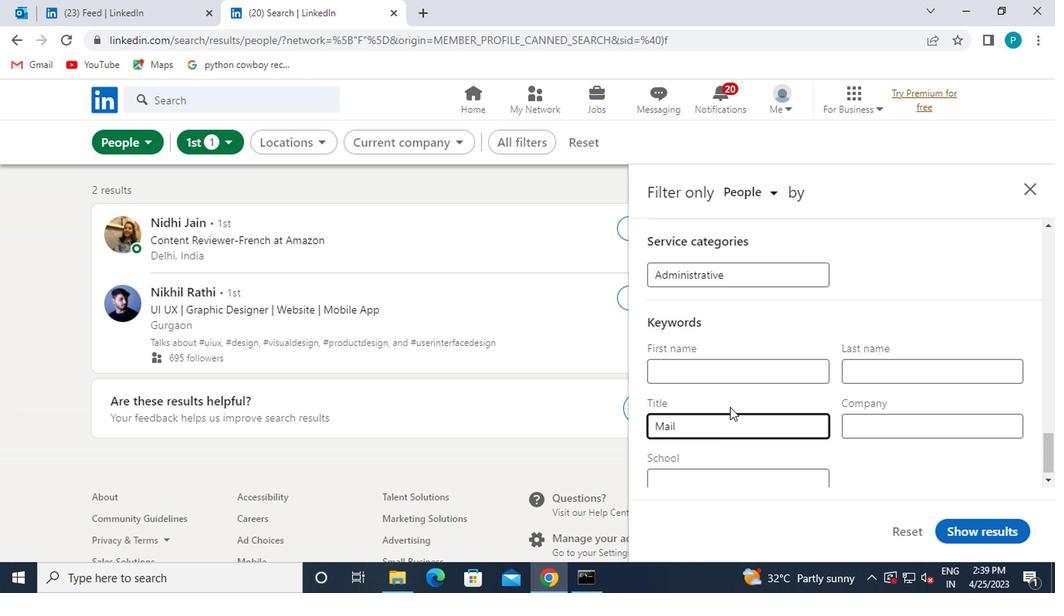 
Action: Mouse moved to (713, 386)
Screenshot: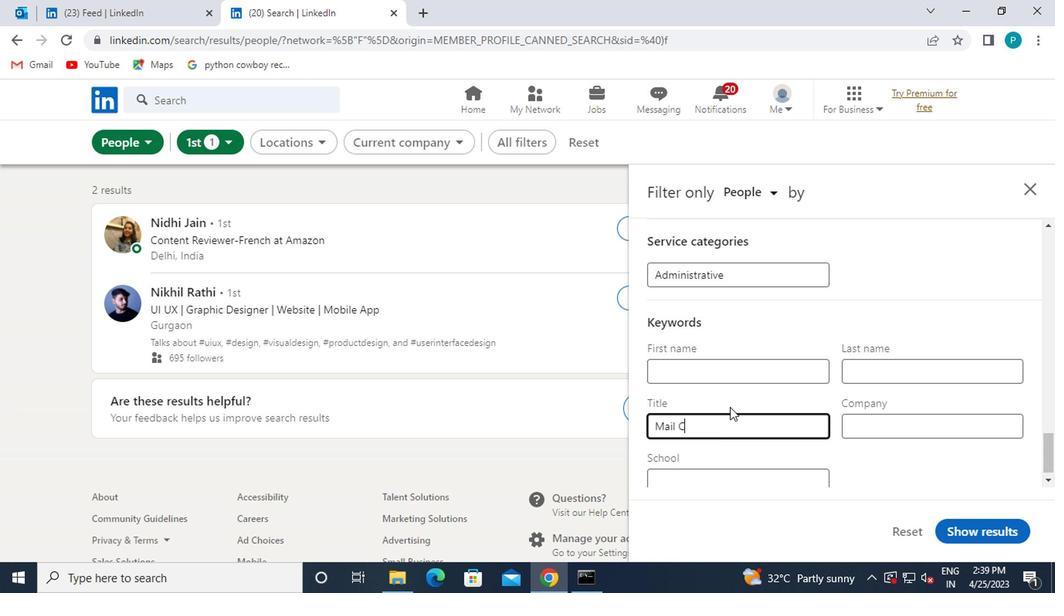 
Action: Key pressed <Key.caps_lock>
Screenshot: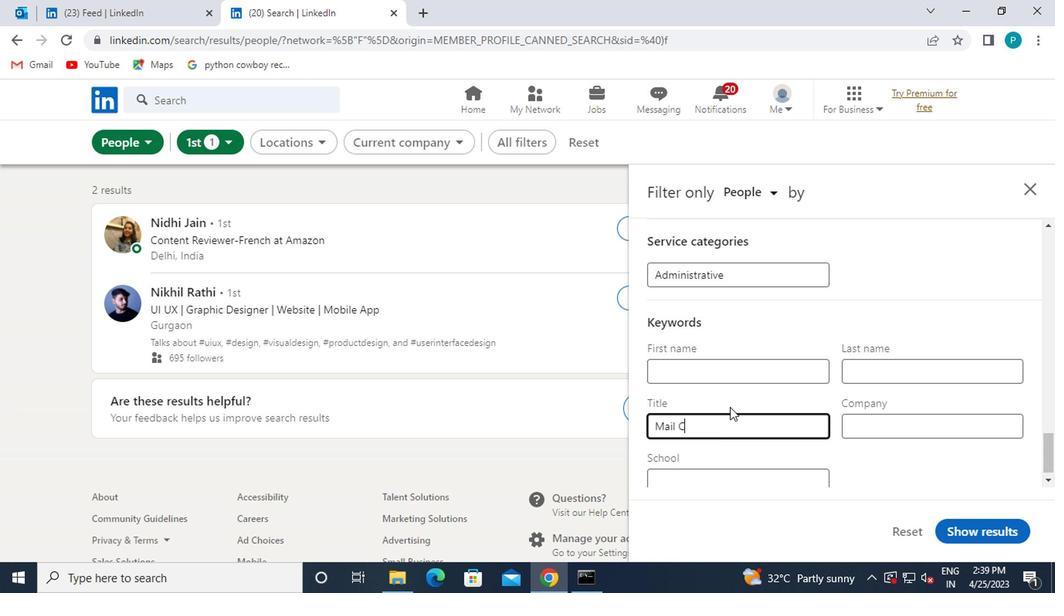
Action: Mouse moved to (706, 372)
Screenshot: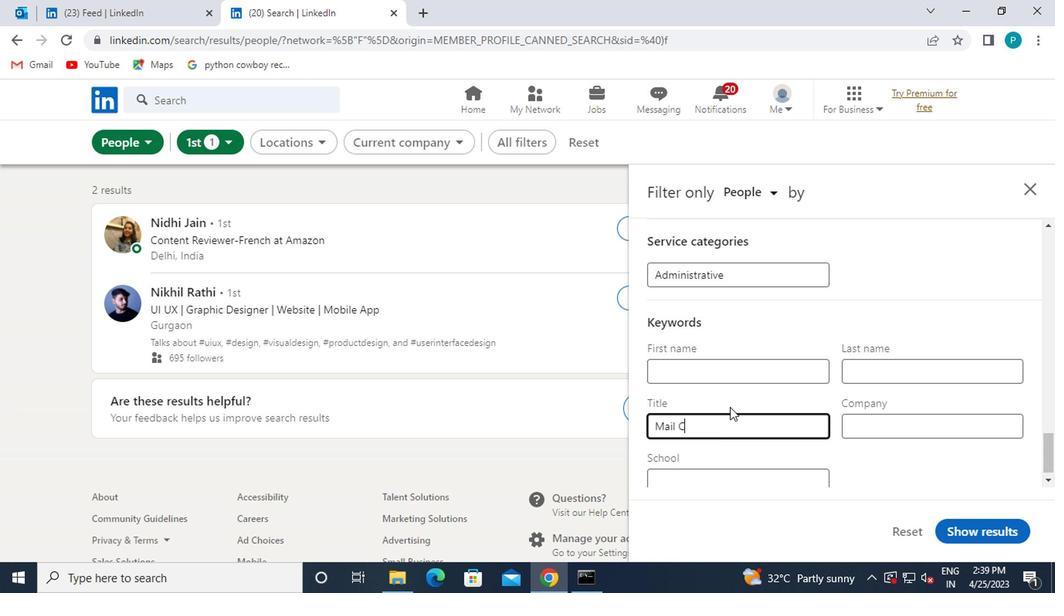 
Action: Key pressed ARRIER
Screenshot: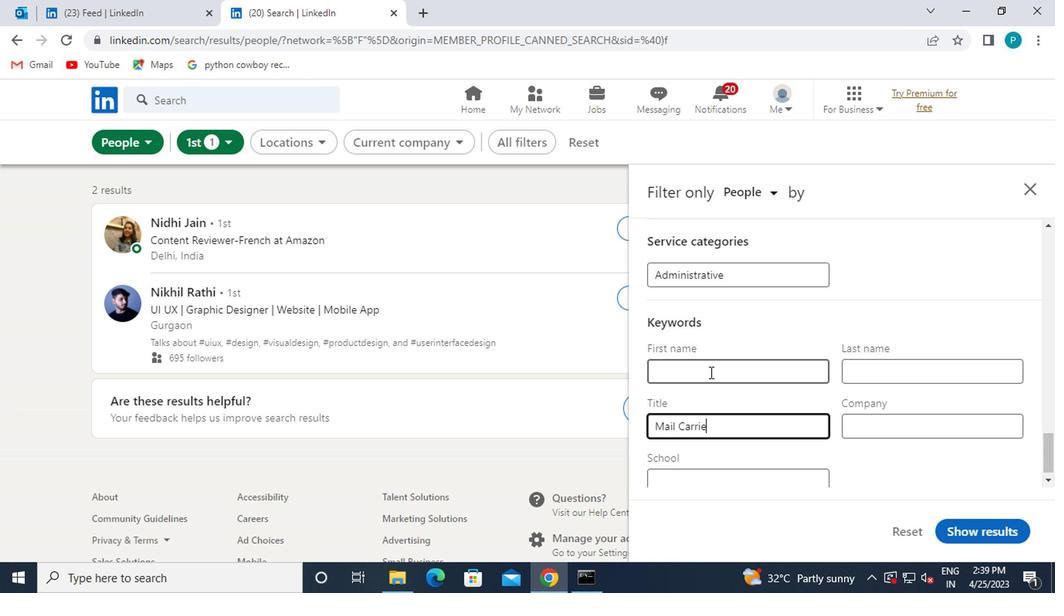 
Action: Mouse moved to (756, 441)
Screenshot: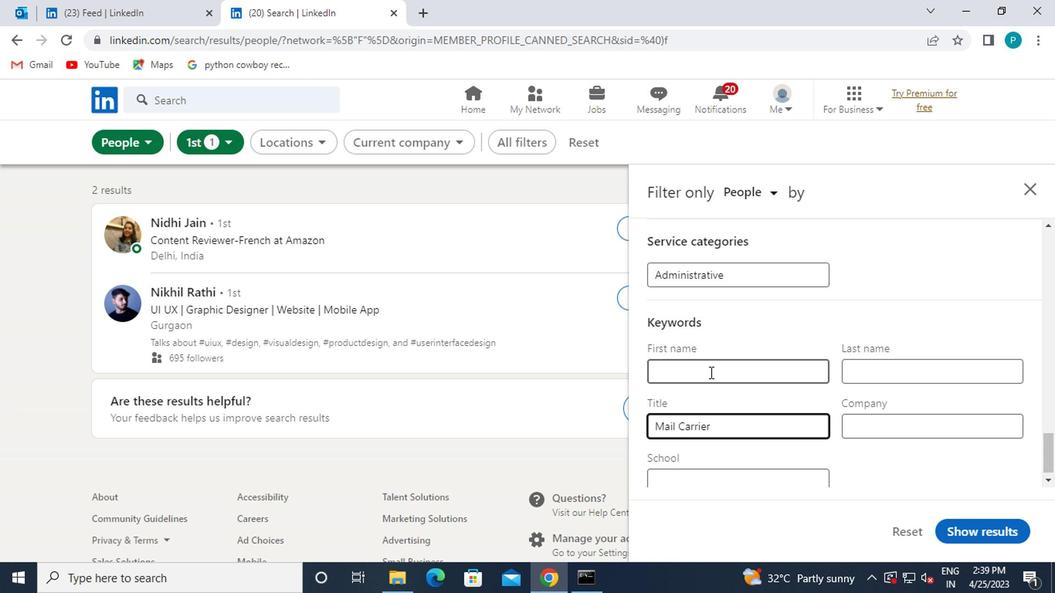 
Action: Mouse scrolled (756, 440) with delta (0, -1)
Screenshot: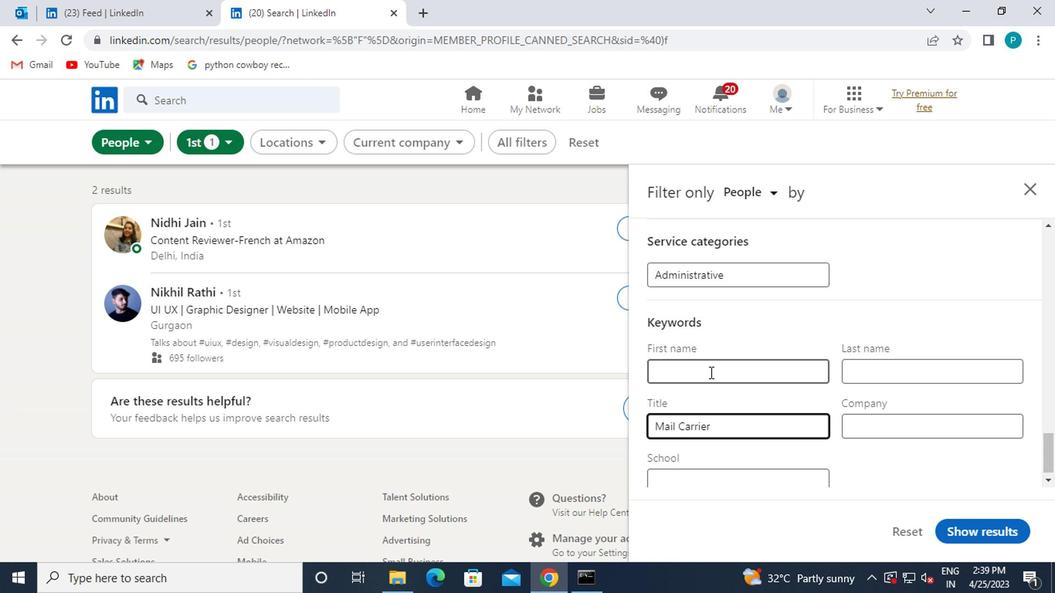 
Action: Mouse moved to (761, 449)
Screenshot: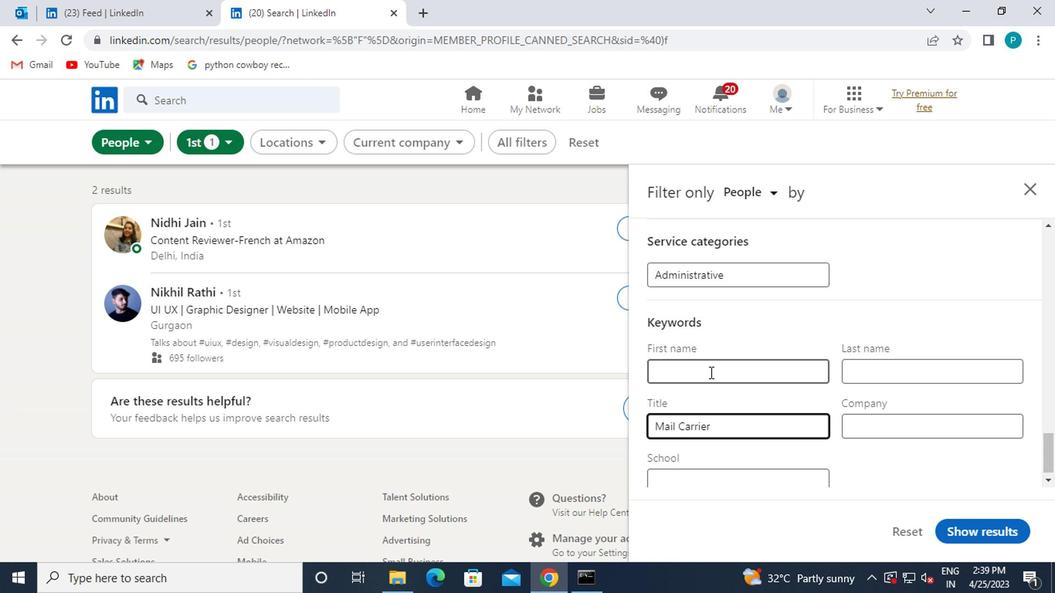 
Action: Mouse scrolled (761, 448) with delta (0, 0)
Screenshot: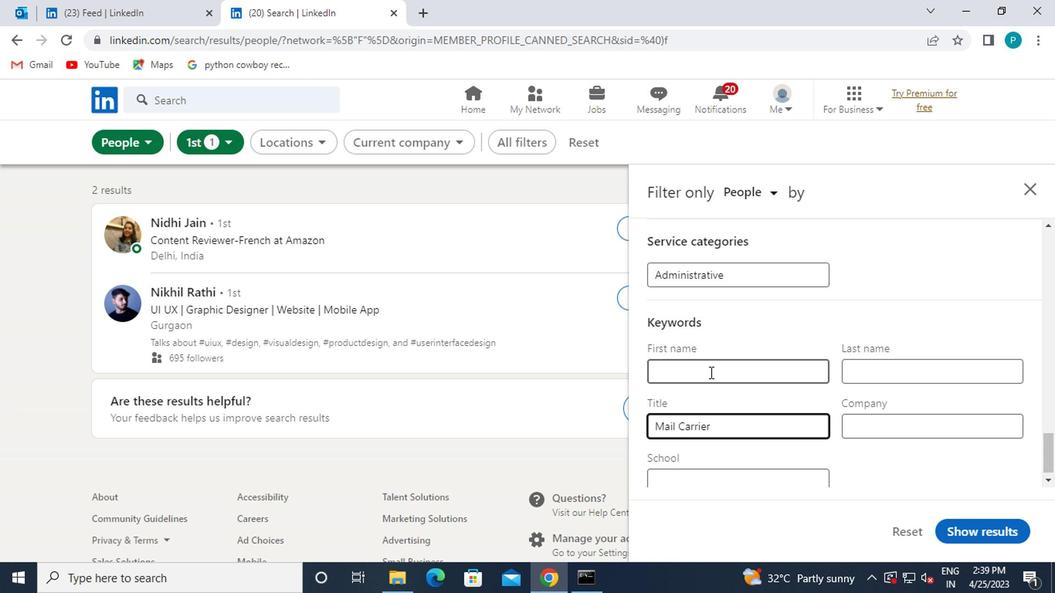 
Action: Mouse moved to (955, 529)
Screenshot: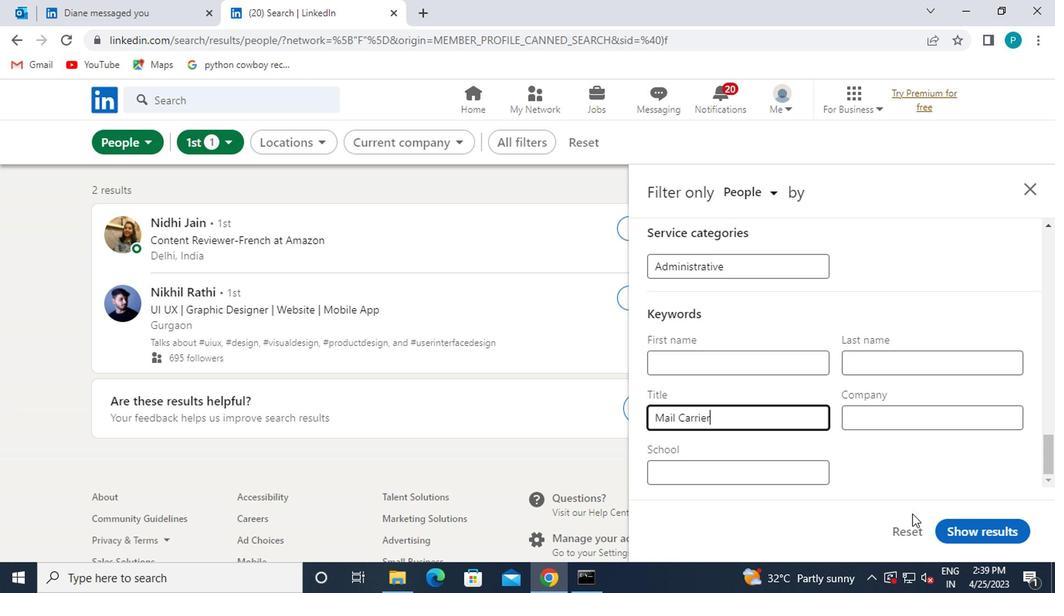 
Action: Mouse pressed left at (955, 529)
Screenshot: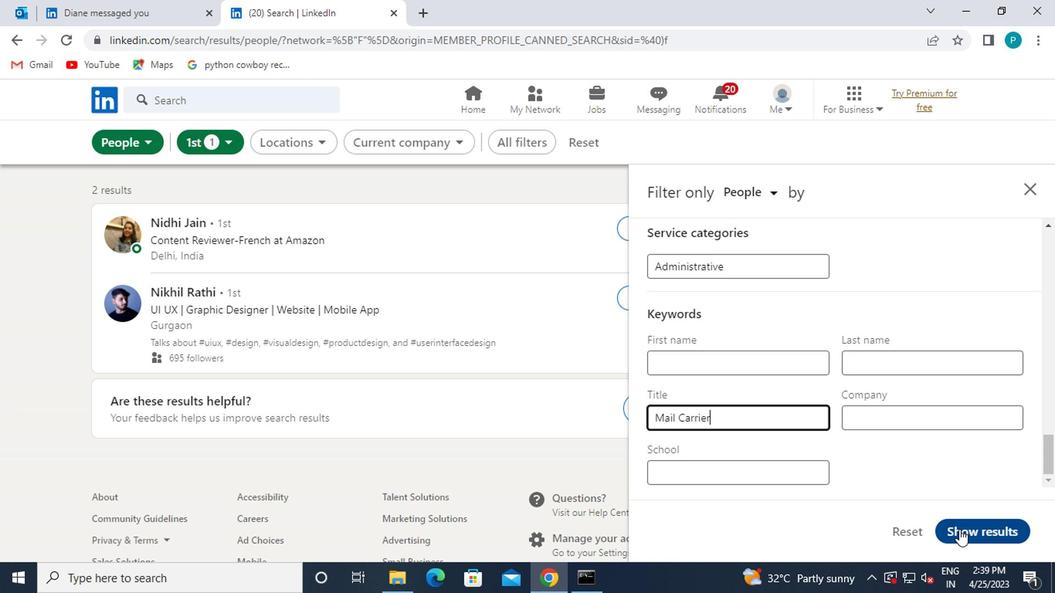 
Action: Mouse moved to (930, 526)
Screenshot: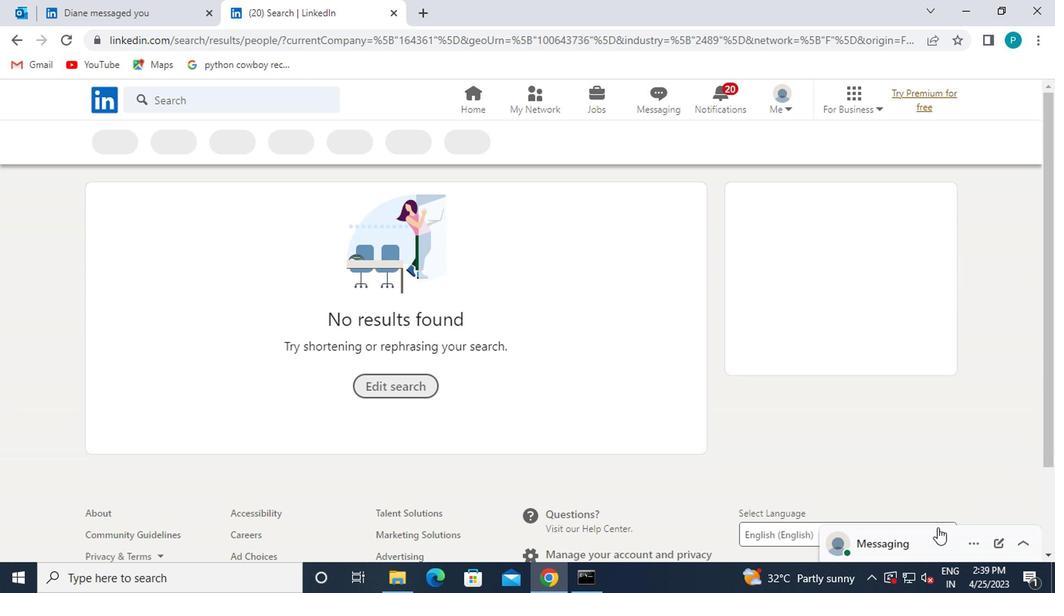 
